Task: Look for space in Botucatu, Brazil from 9th June, 2023 to 16th June, 2023 for 2 adults in price range Rs.8000 to Rs.16000. Place can be entire place with 2 bedrooms having 2 beds and 1 bathroom. Property type can be house, flat, guest house. Booking option can be shelf check-in. Required host language is Spanish.
Action: Mouse moved to (559, 105)
Screenshot: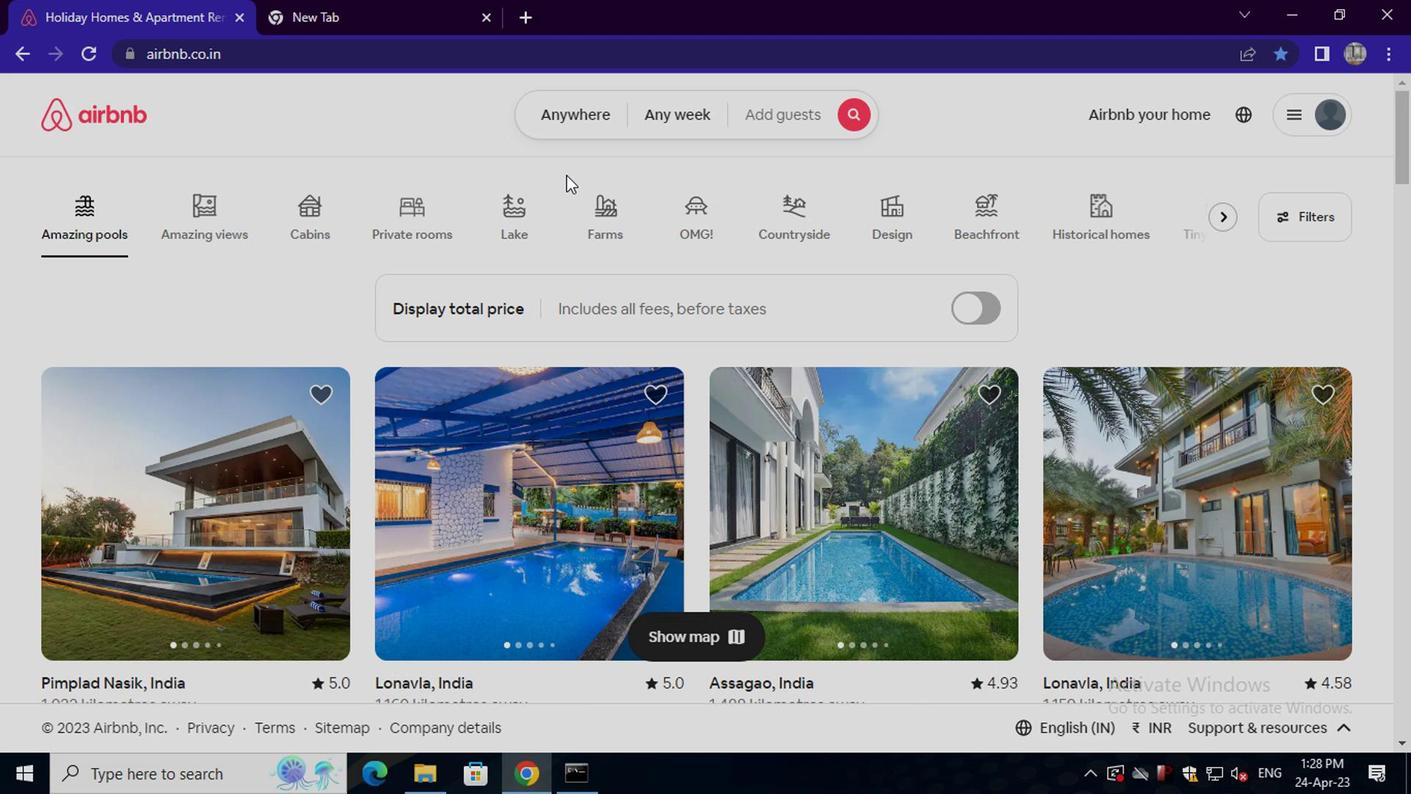 
Action: Mouse pressed left at (559, 105)
Screenshot: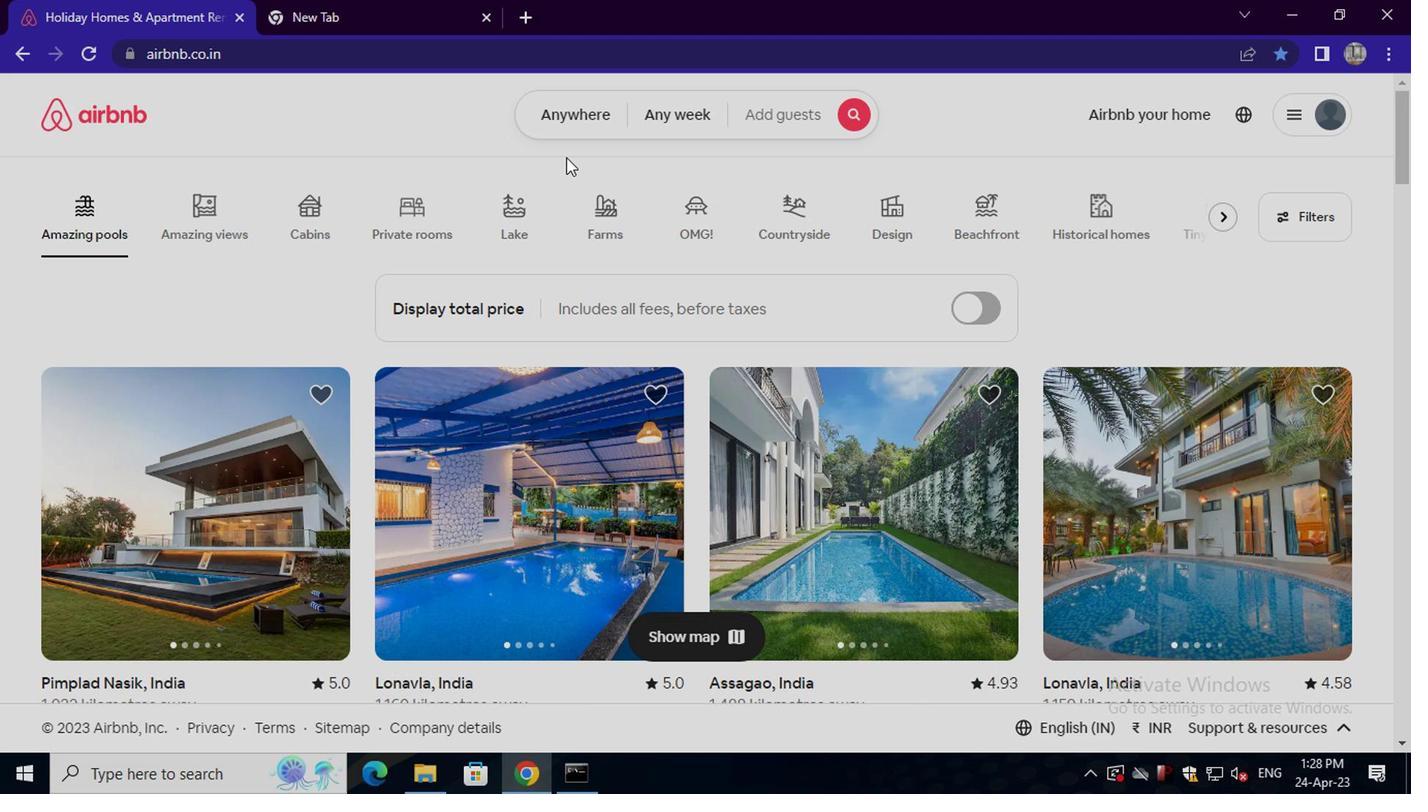 
Action: Mouse moved to (406, 188)
Screenshot: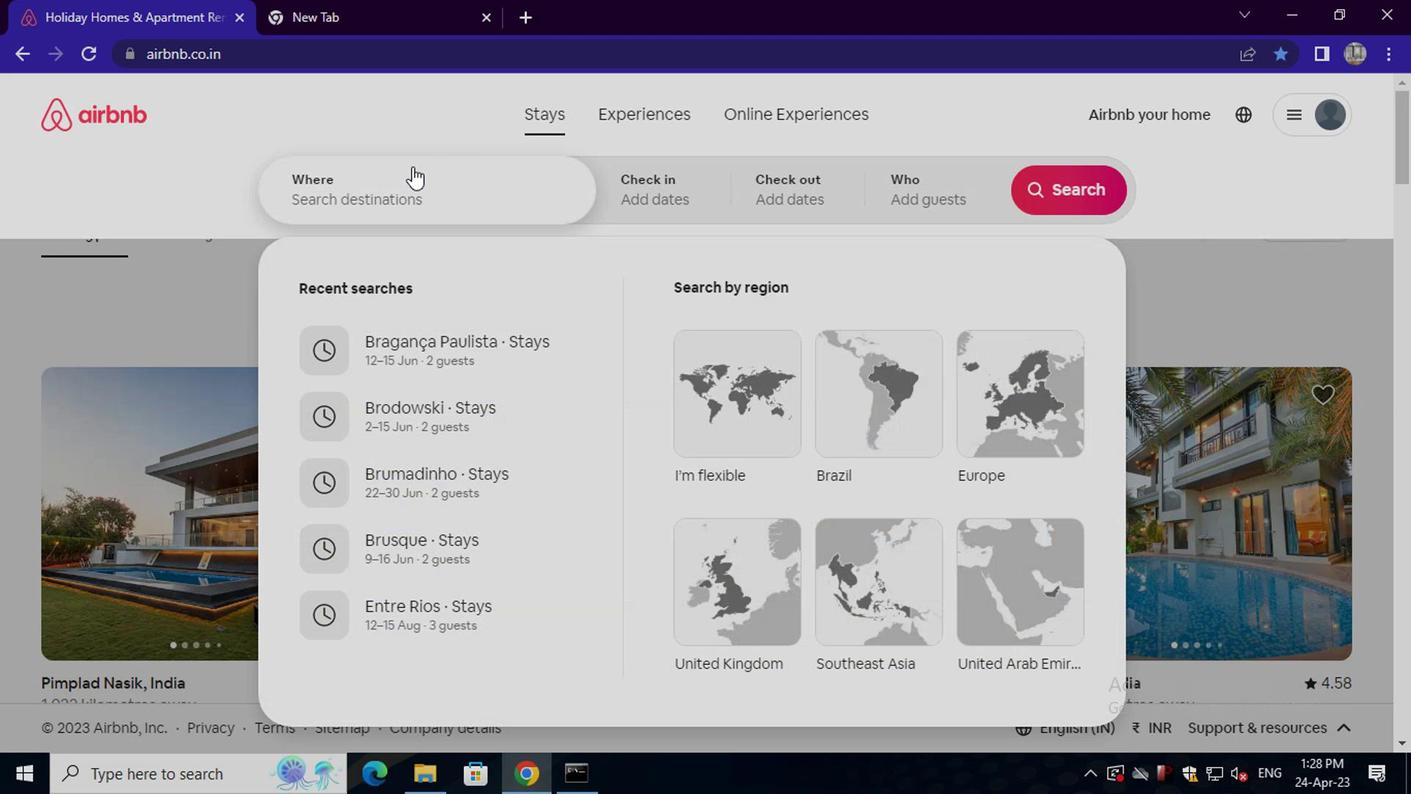 
Action: Mouse pressed left at (406, 188)
Screenshot: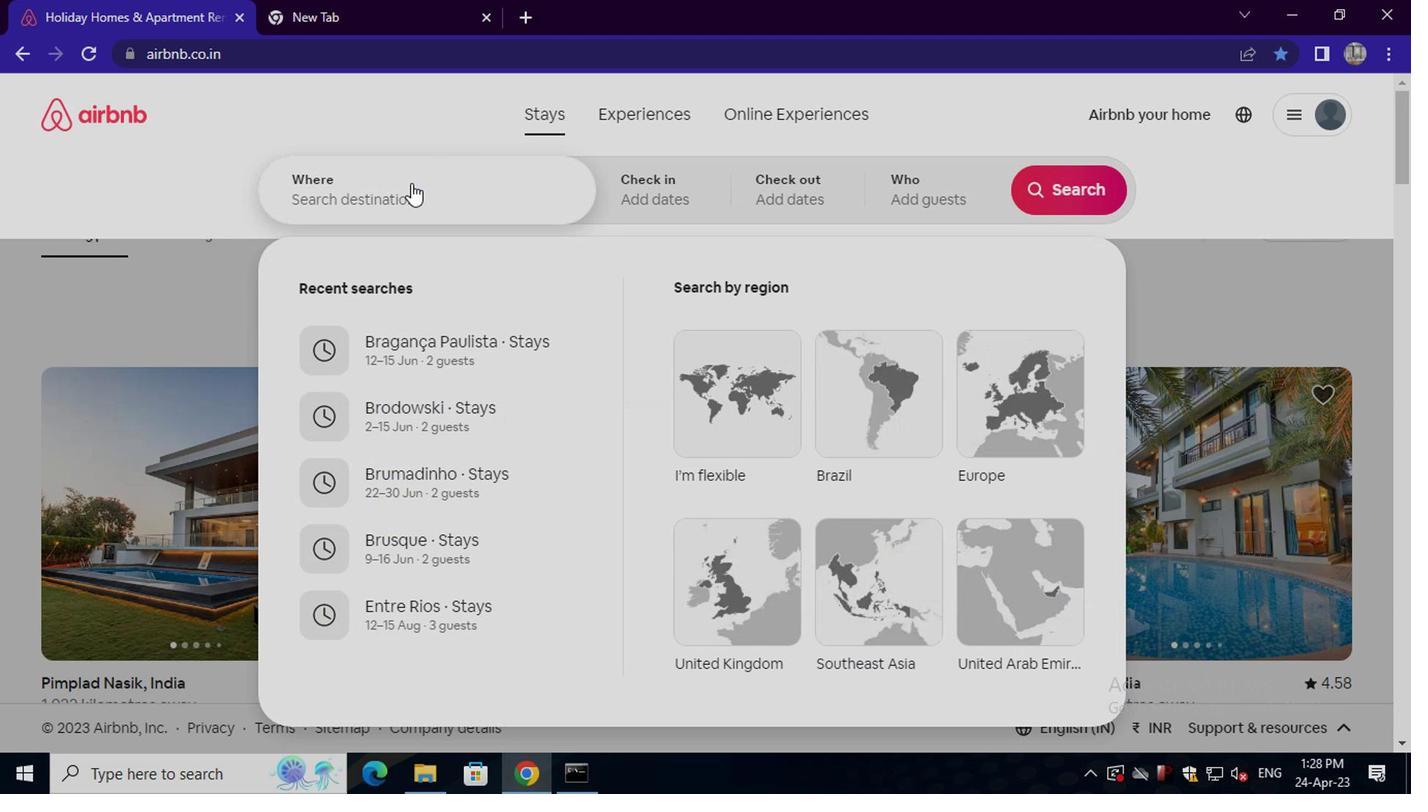 
Action: Mouse moved to (405, 189)
Screenshot: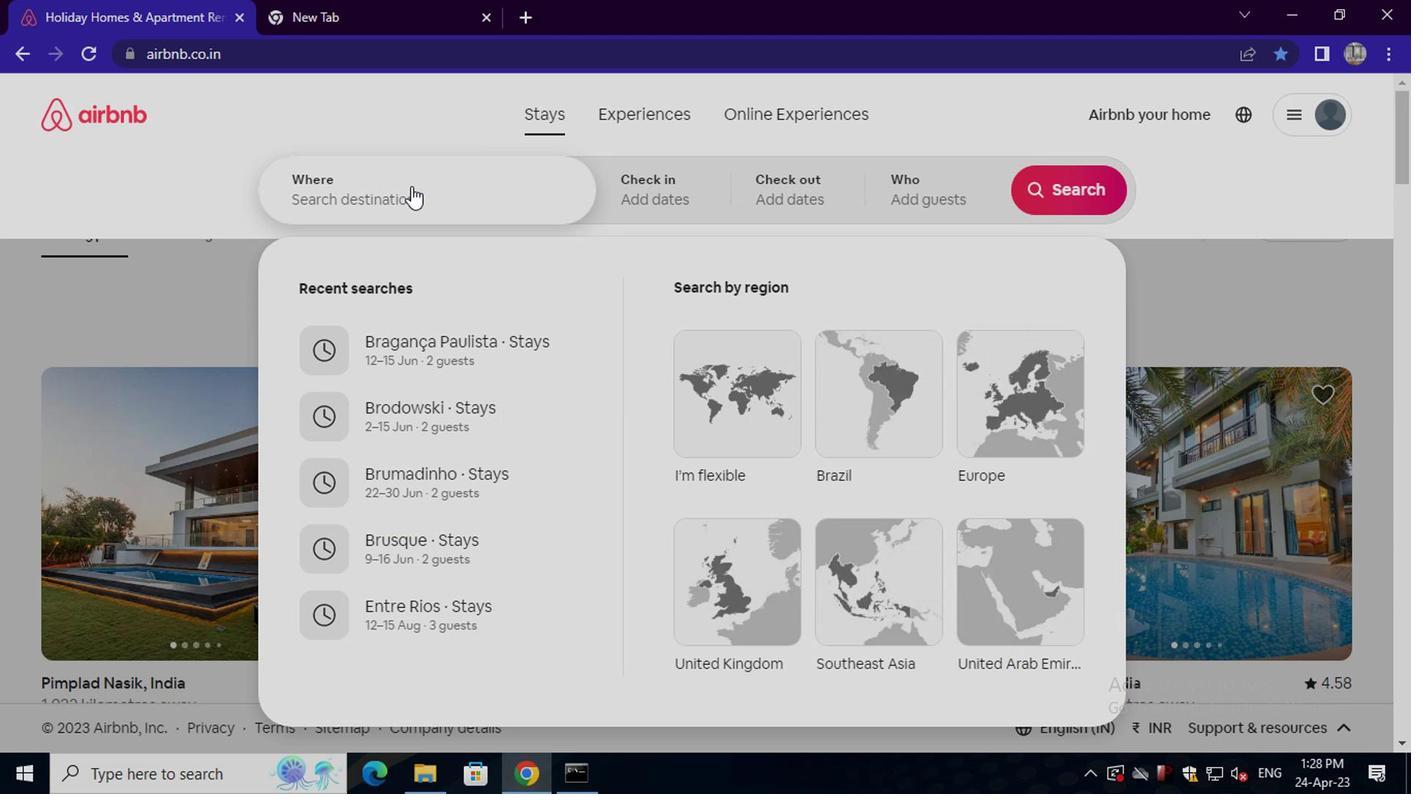
Action: Key pressed botucatu,<Key.space>brazil<Key.enter>
Screenshot: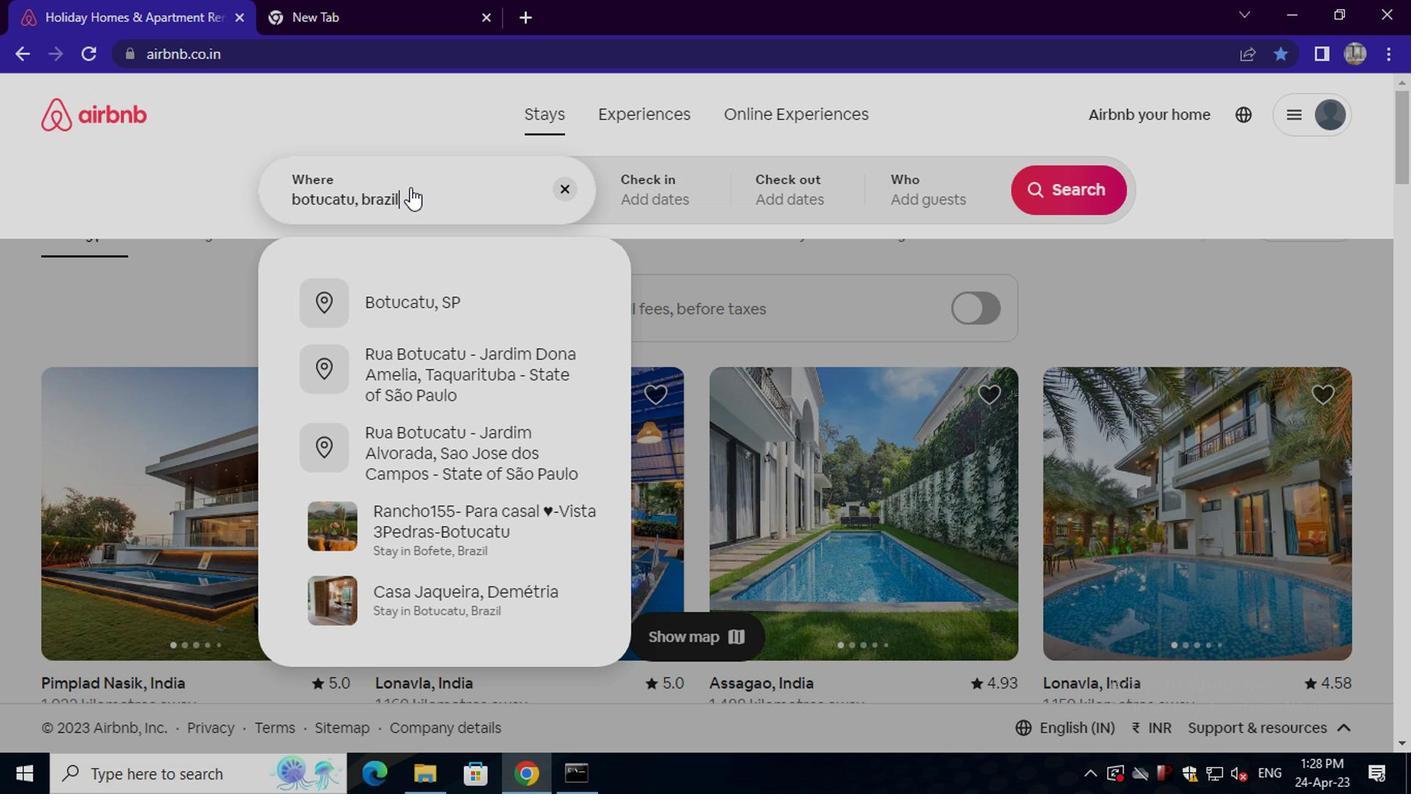
Action: Mouse moved to (1061, 361)
Screenshot: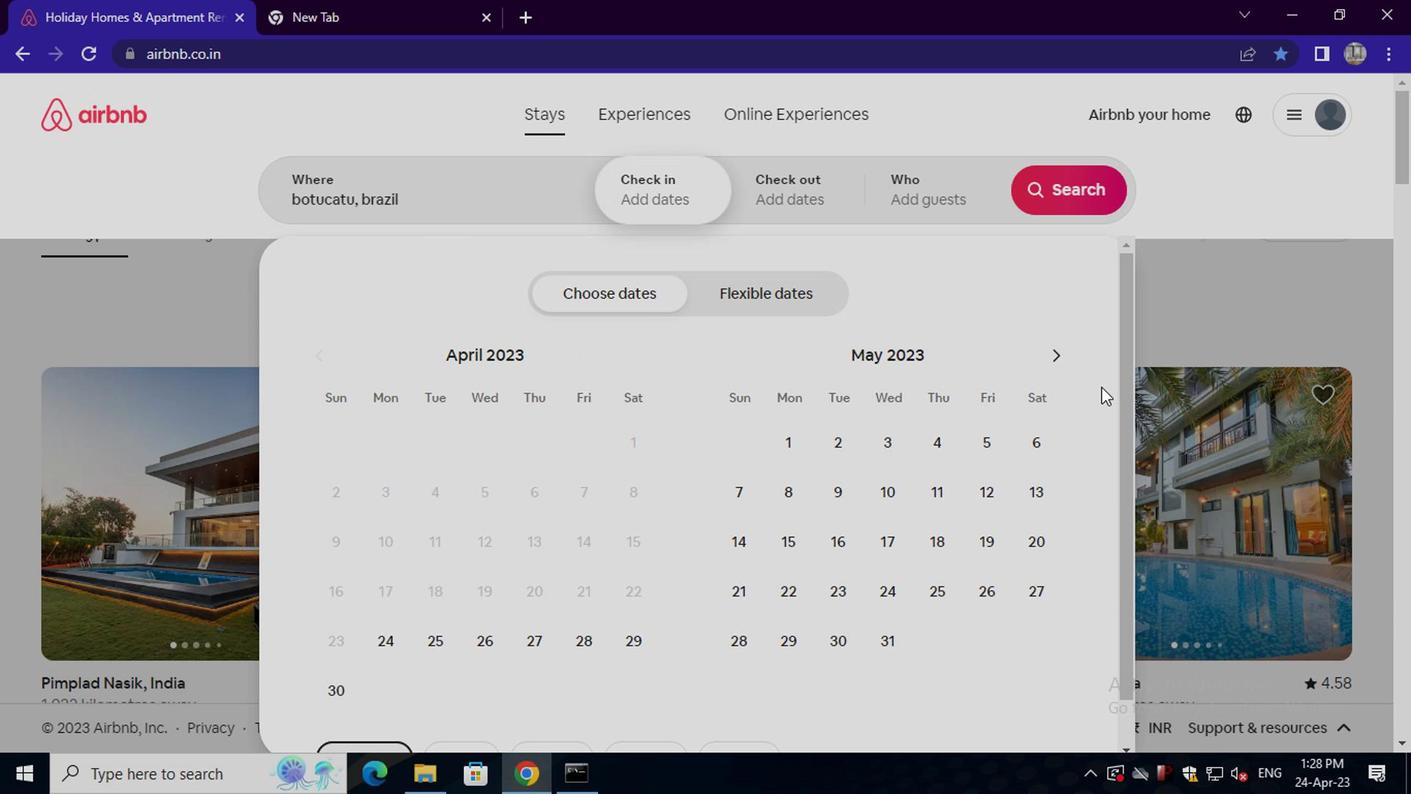 
Action: Mouse pressed left at (1061, 361)
Screenshot: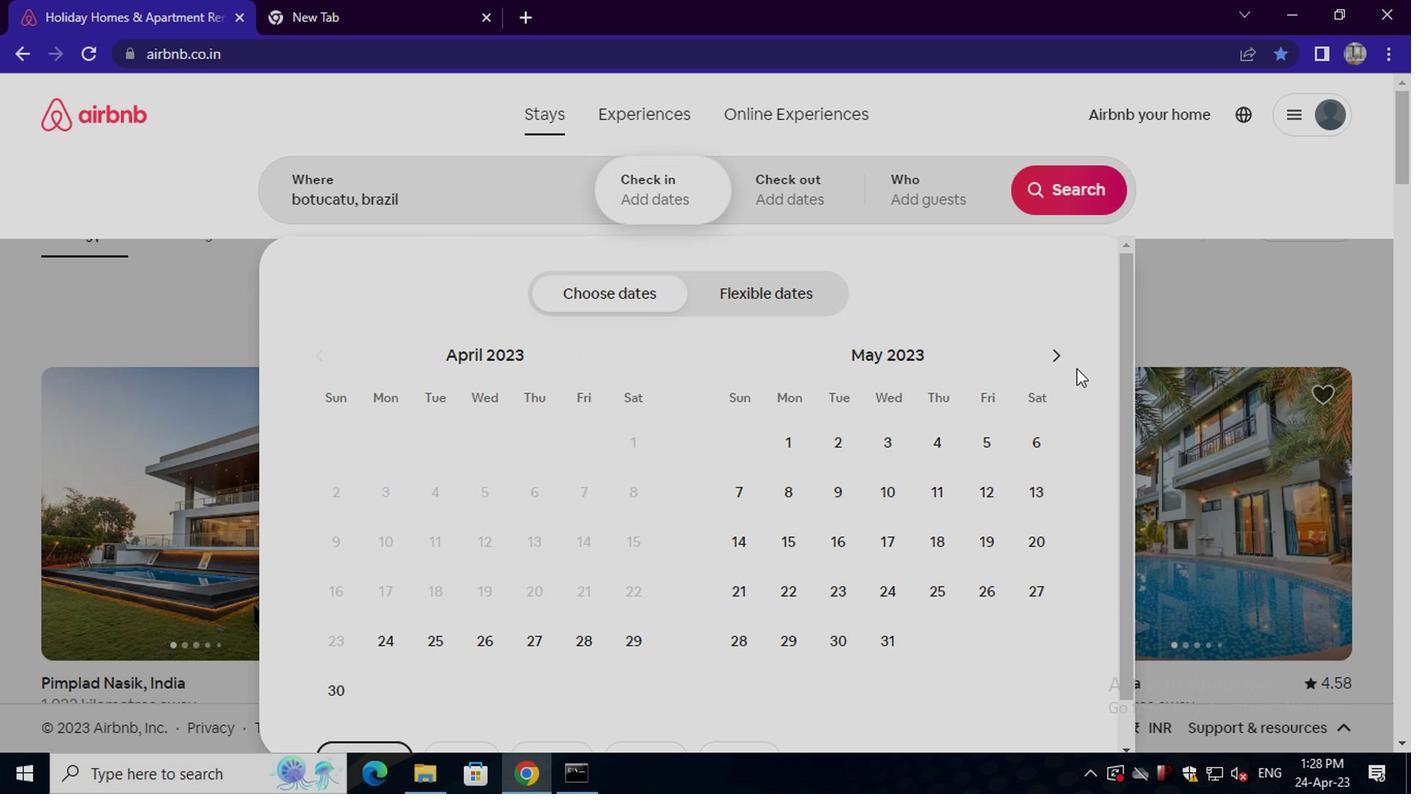 
Action: Mouse moved to (988, 485)
Screenshot: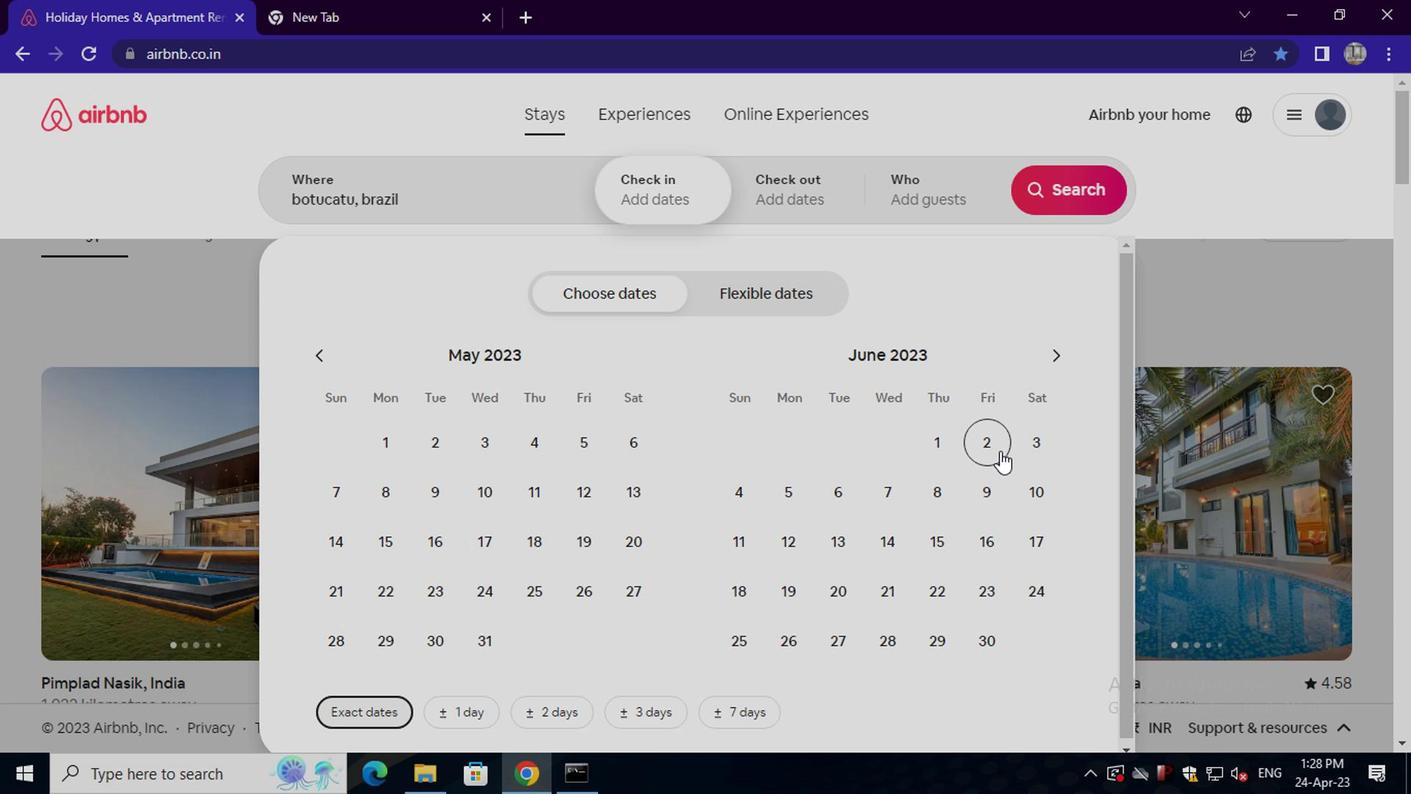 
Action: Mouse pressed left at (988, 485)
Screenshot: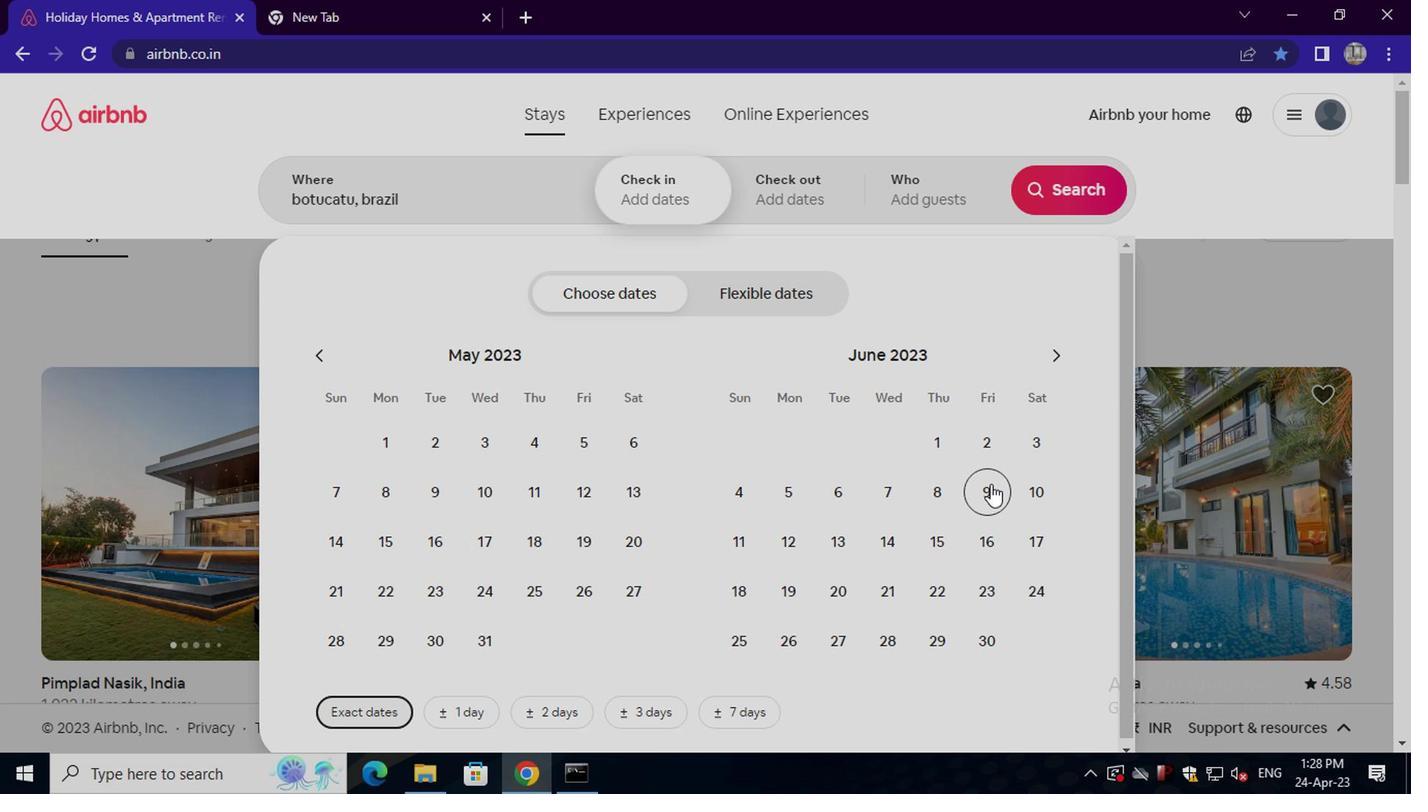 
Action: Mouse moved to (983, 537)
Screenshot: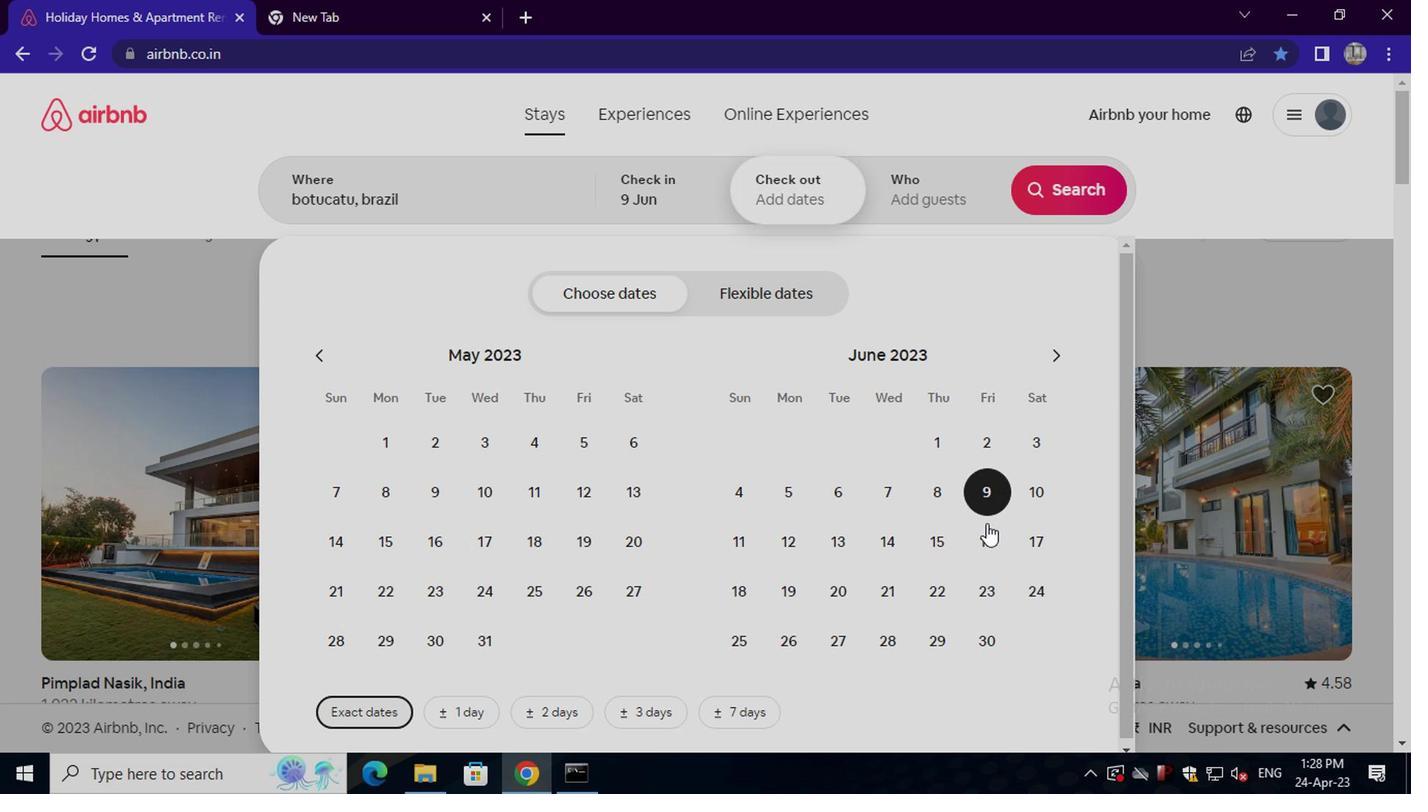 
Action: Mouse pressed left at (983, 537)
Screenshot: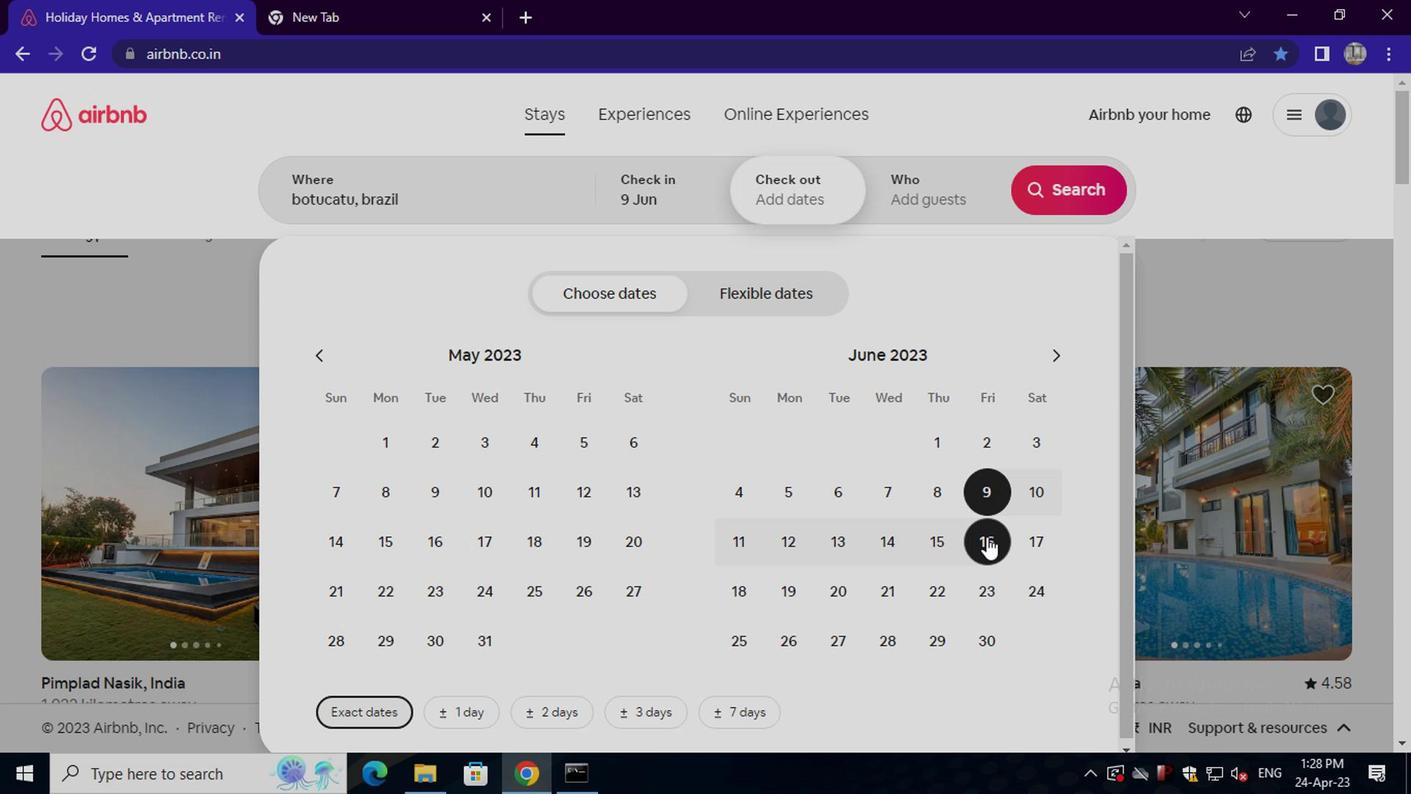 
Action: Mouse moved to (934, 179)
Screenshot: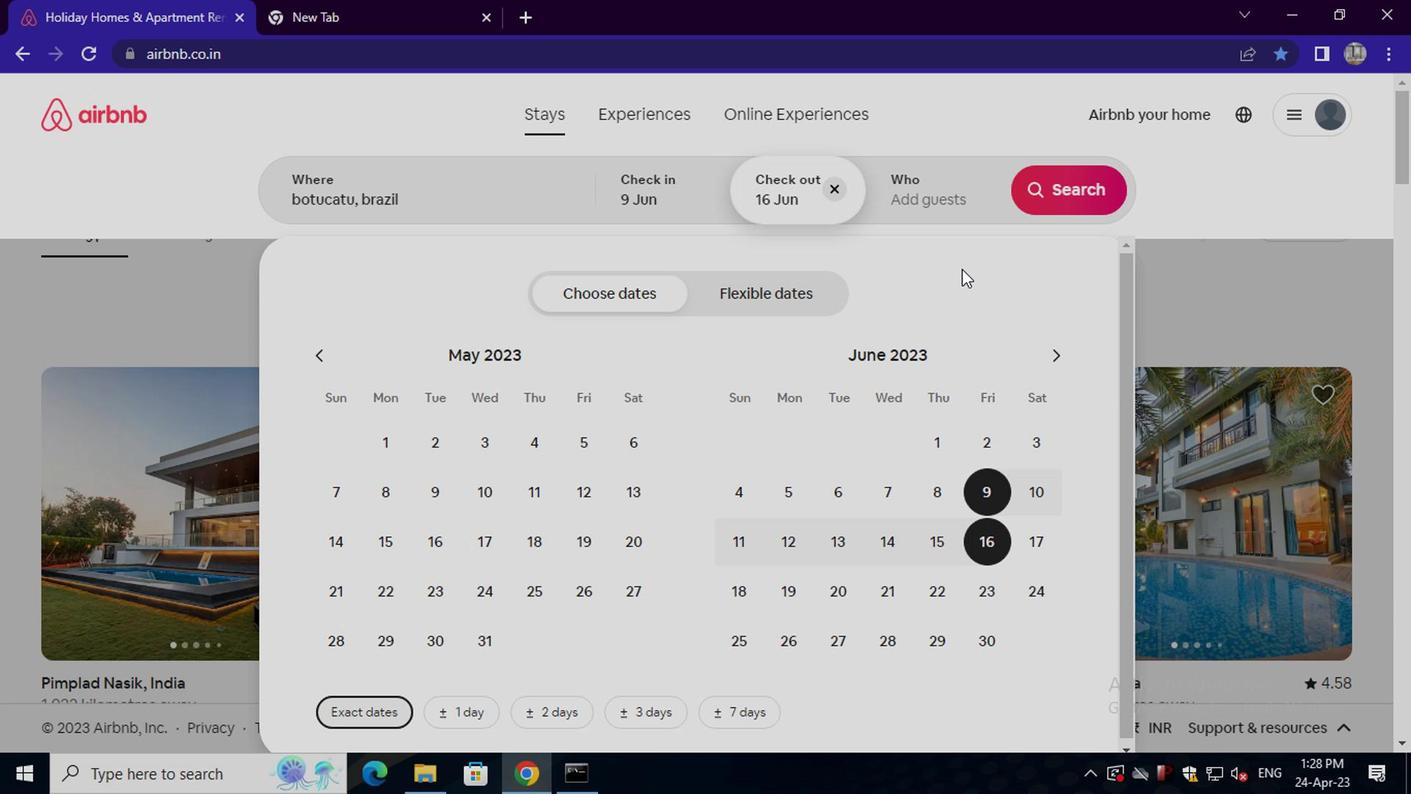 
Action: Mouse pressed left at (934, 179)
Screenshot: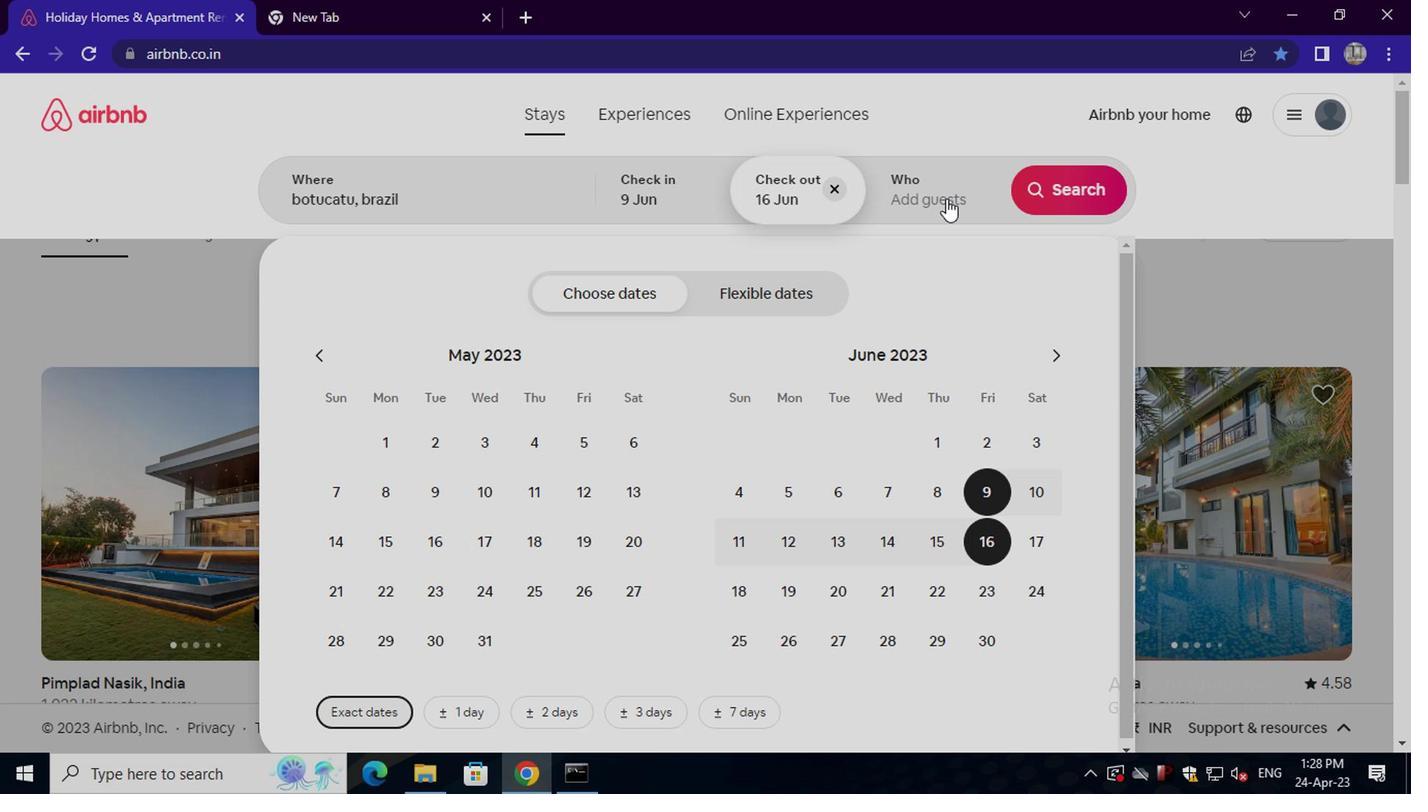 
Action: Mouse moved to (1073, 295)
Screenshot: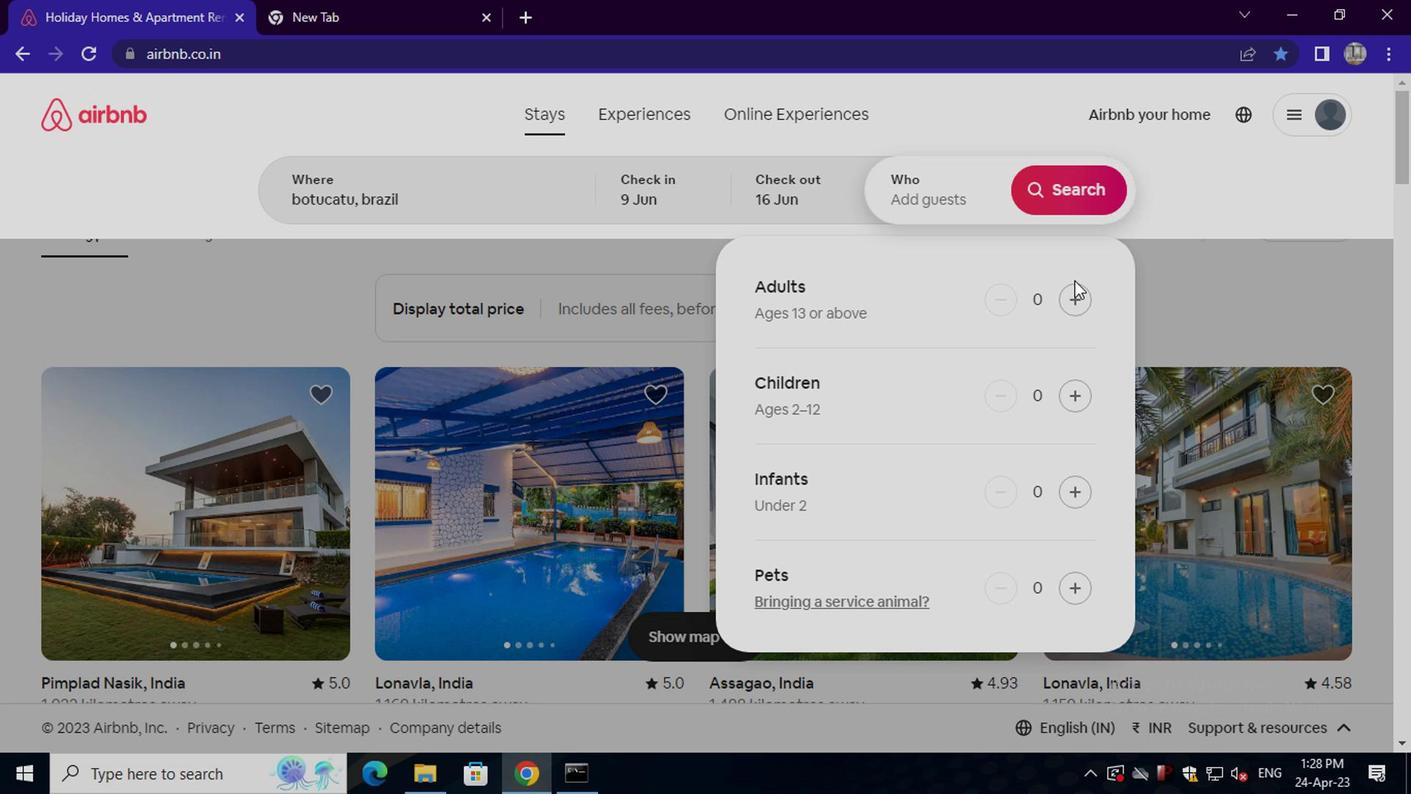 
Action: Mouse pressed left at (1073, 295)
Screenshot: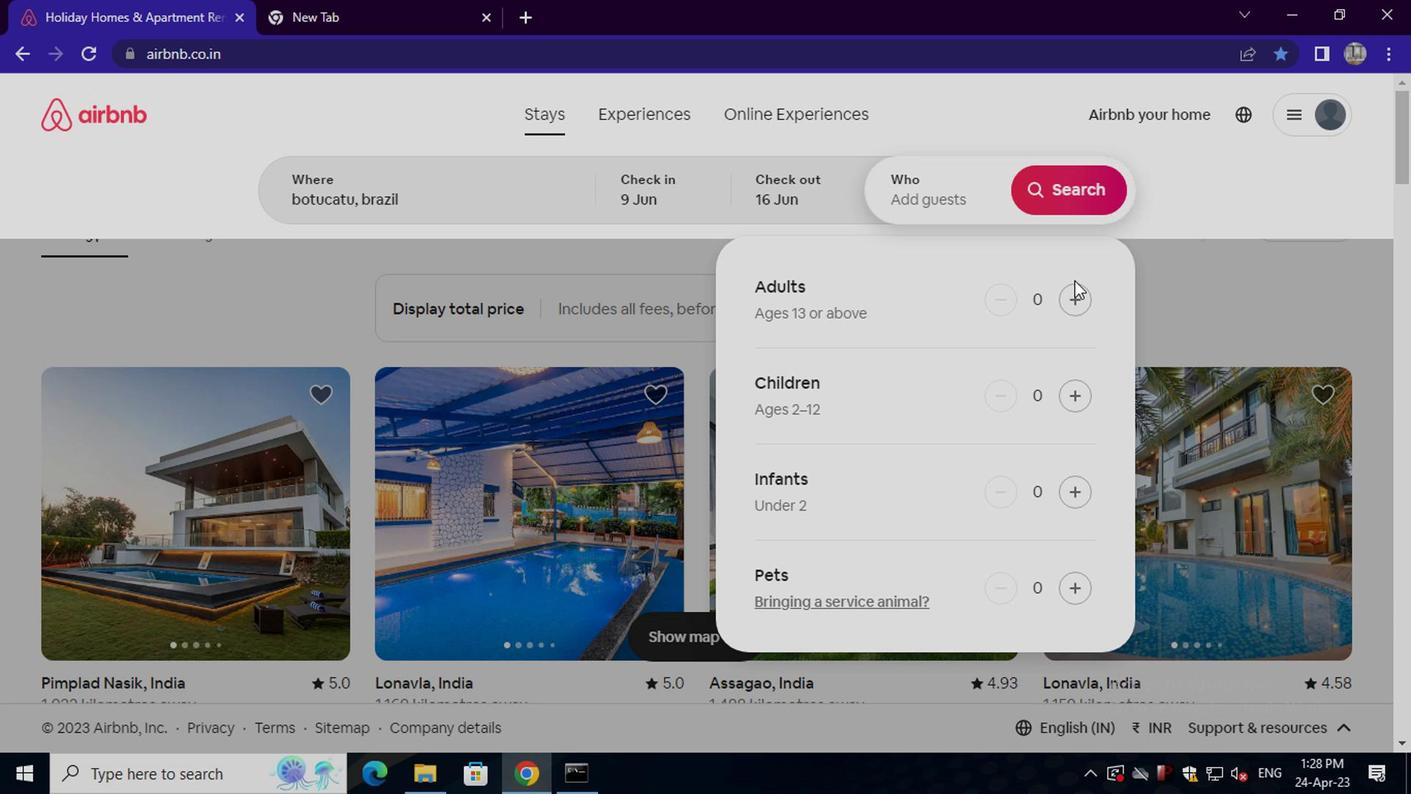 
Action: Mouse pressed left at (1073, 295)
Screenshot: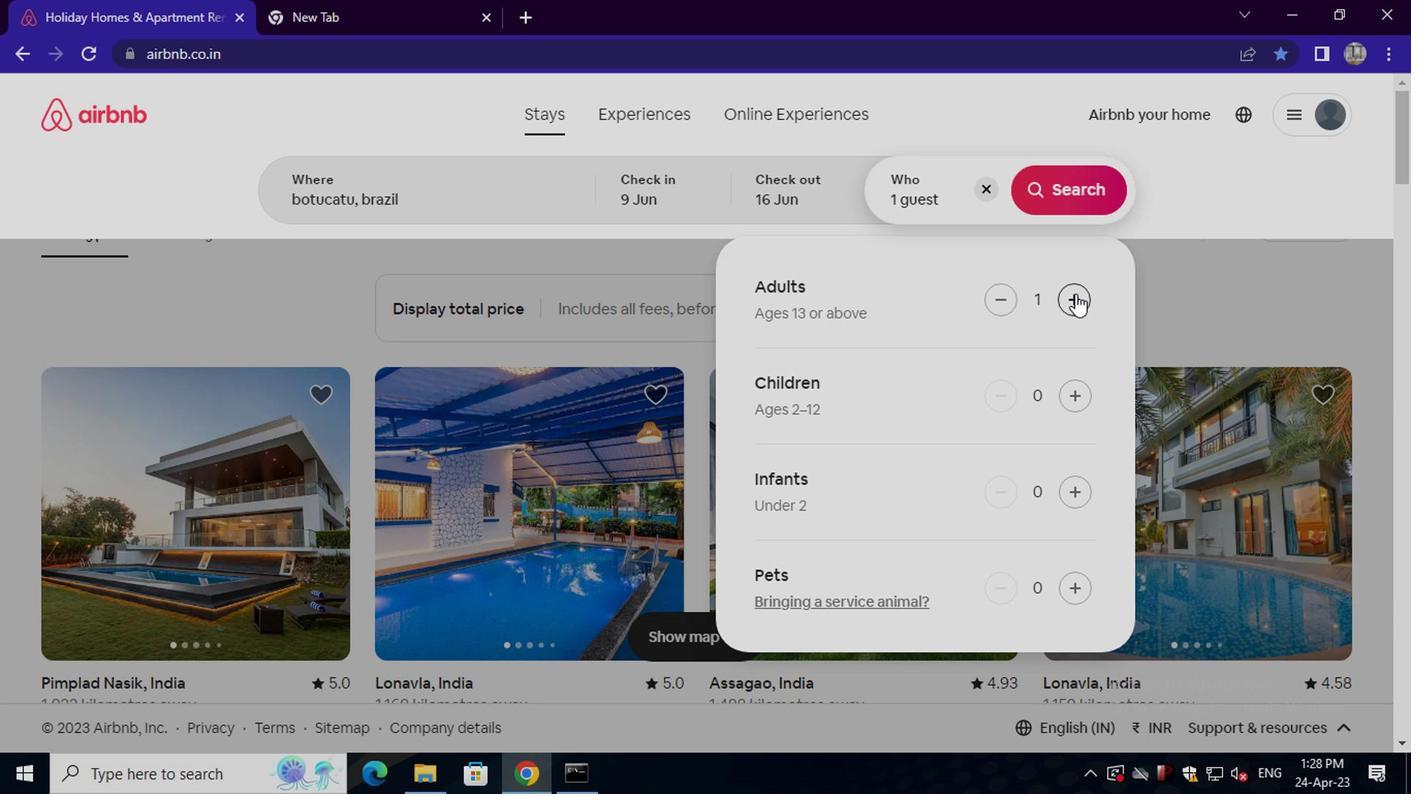 
Action: Mouse moved to (1062, 201)
Screenshot: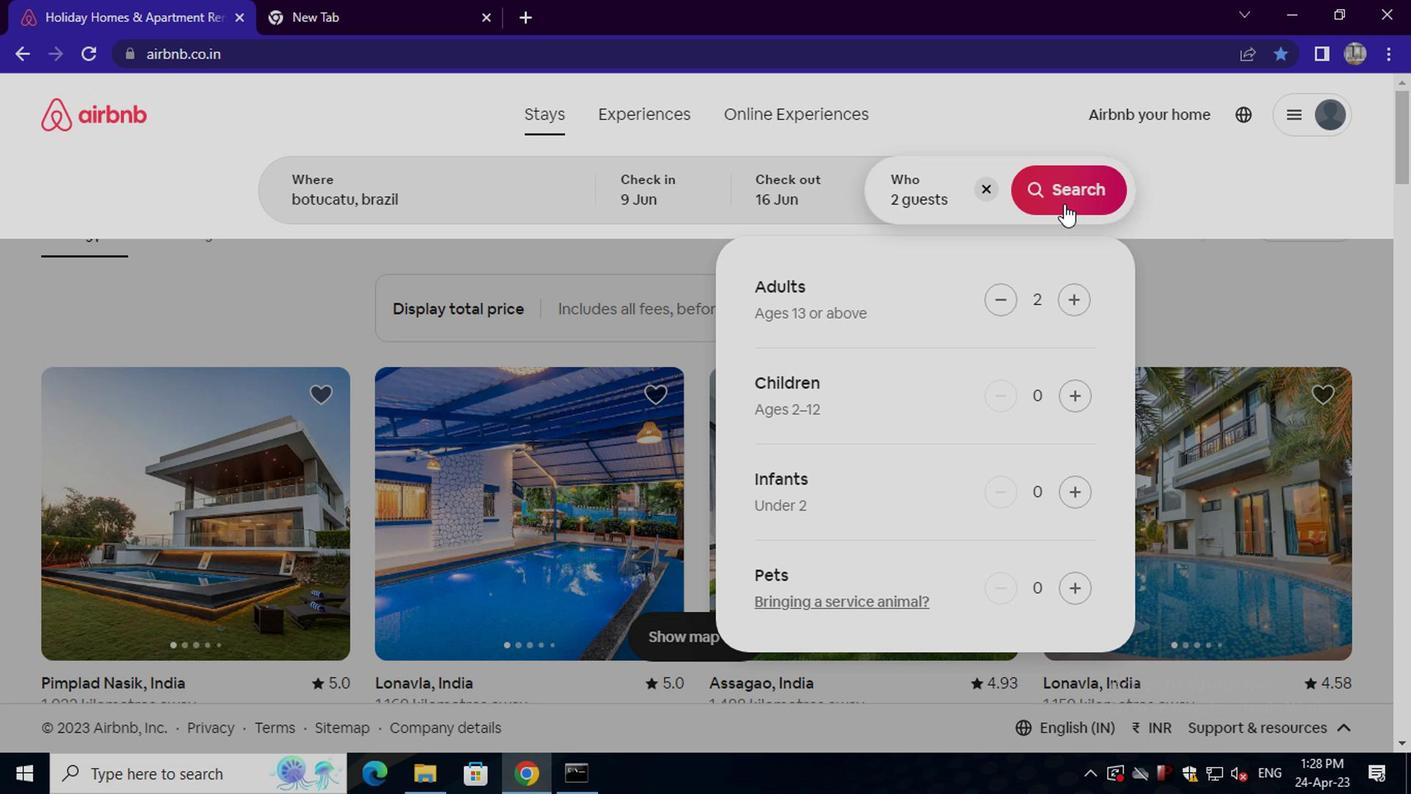 
Action: Mouse pressed left at (1062, 201)
Screenshot: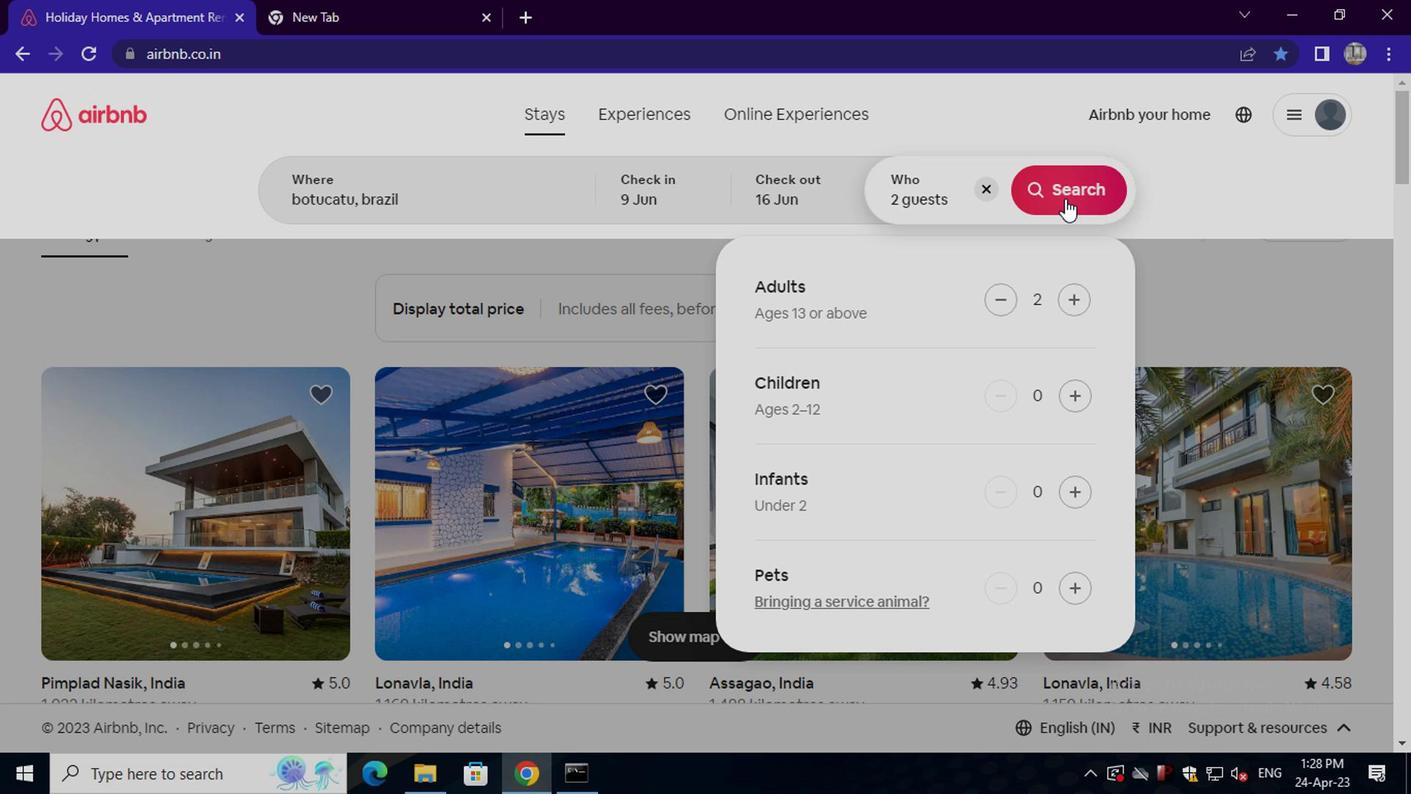 
Action: Mouse moved to (1281, 213)
Screenshot: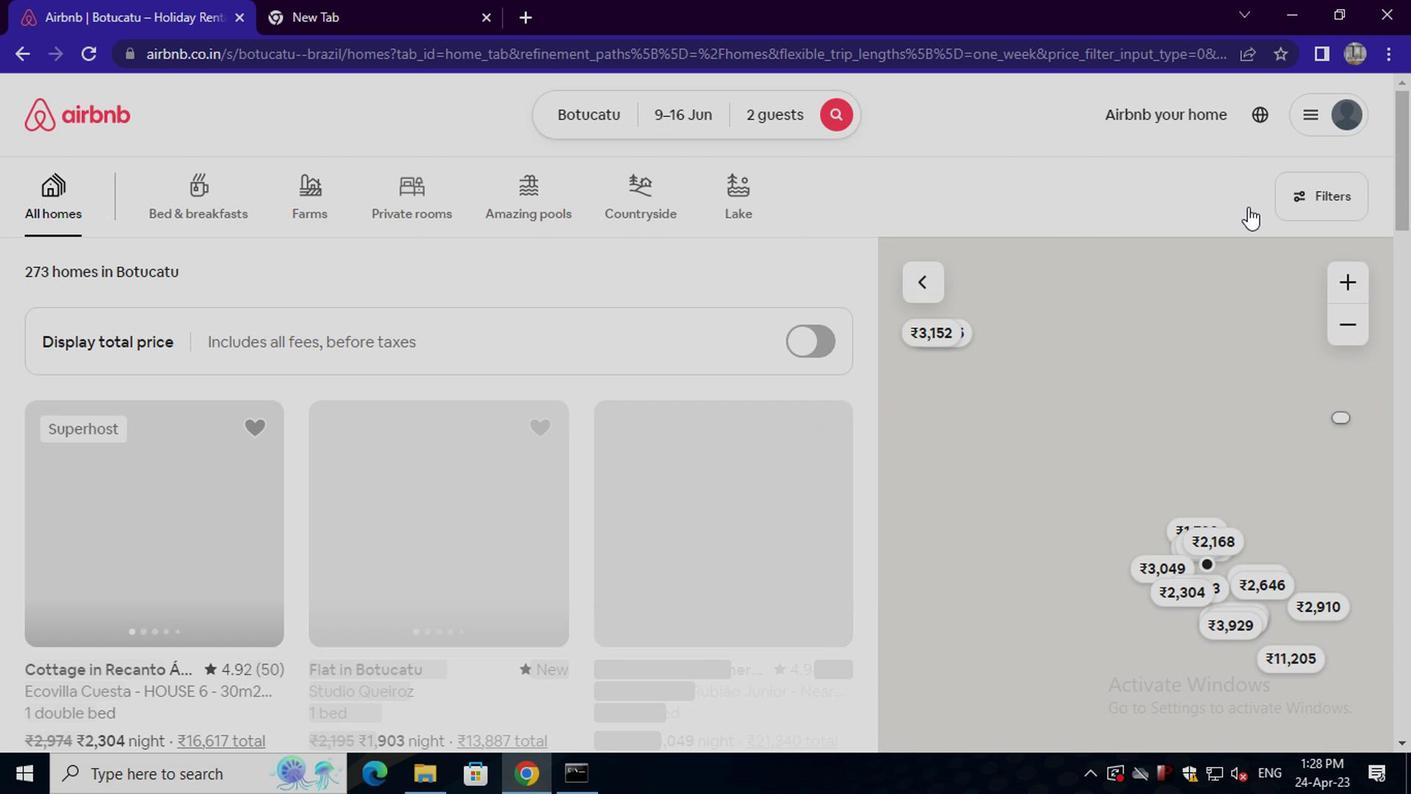 
Action: Mouse pressed left at (1281, 213)
Screenshot: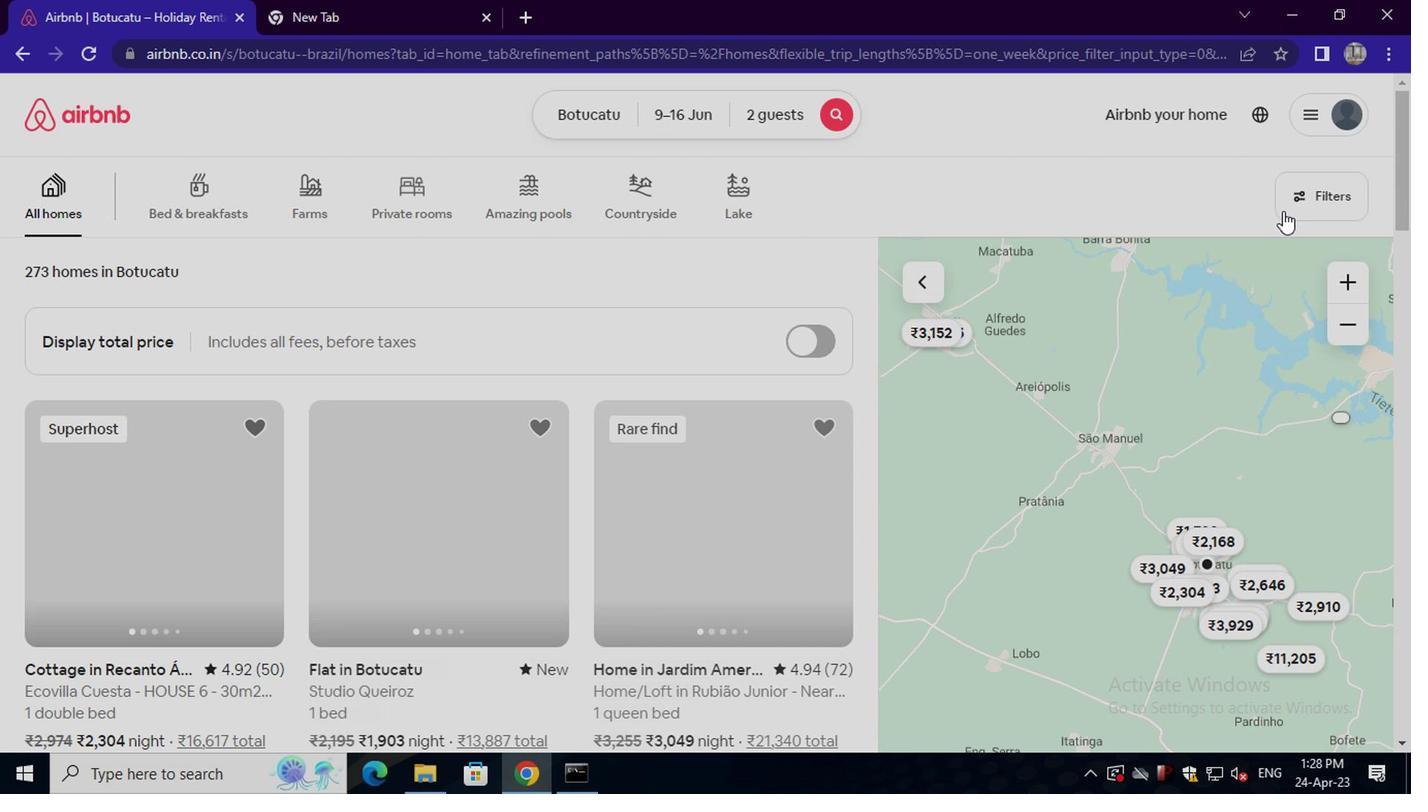 
Action: Mouse moved to (513, 451)
Screenshot: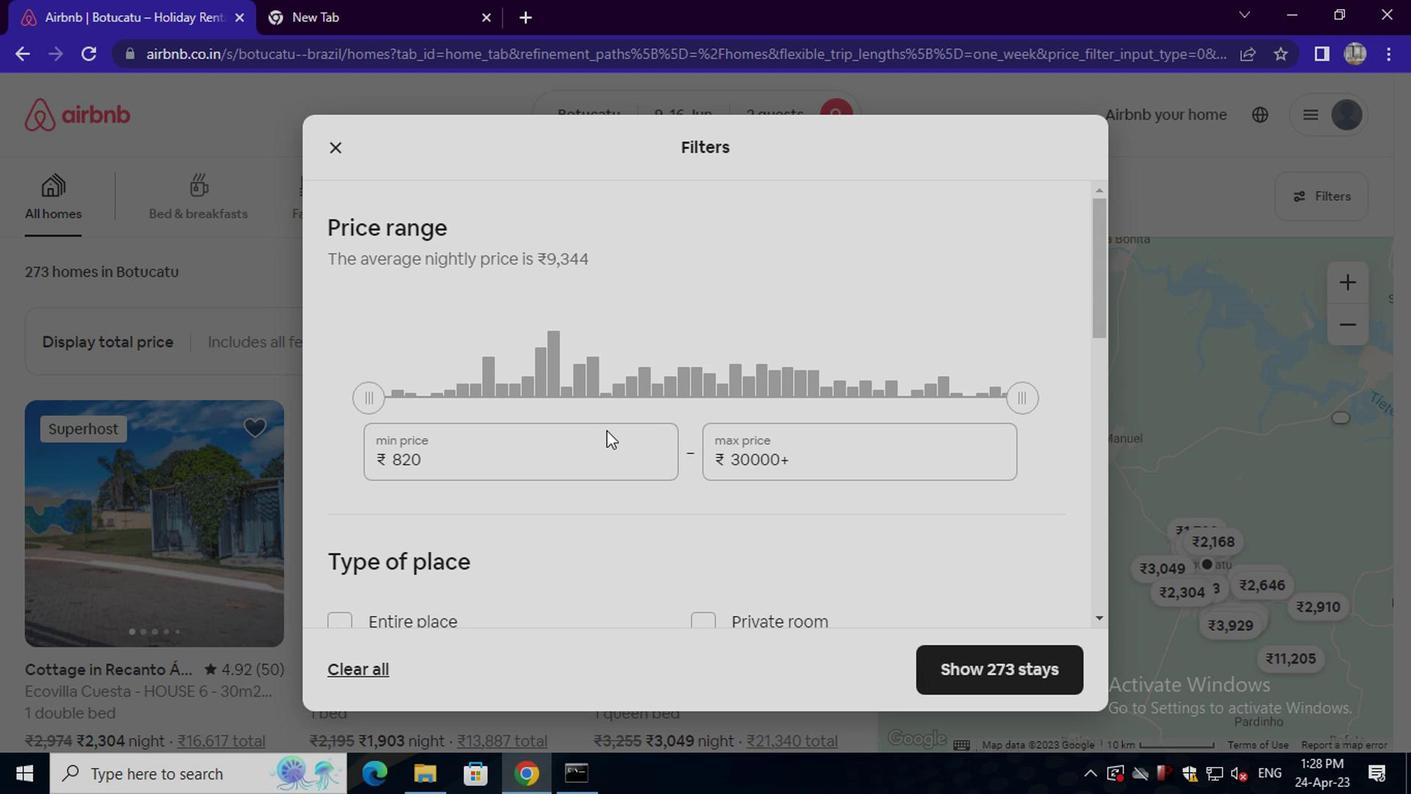 
Action: Mouse pressed left at (513, 451)
Screenshot: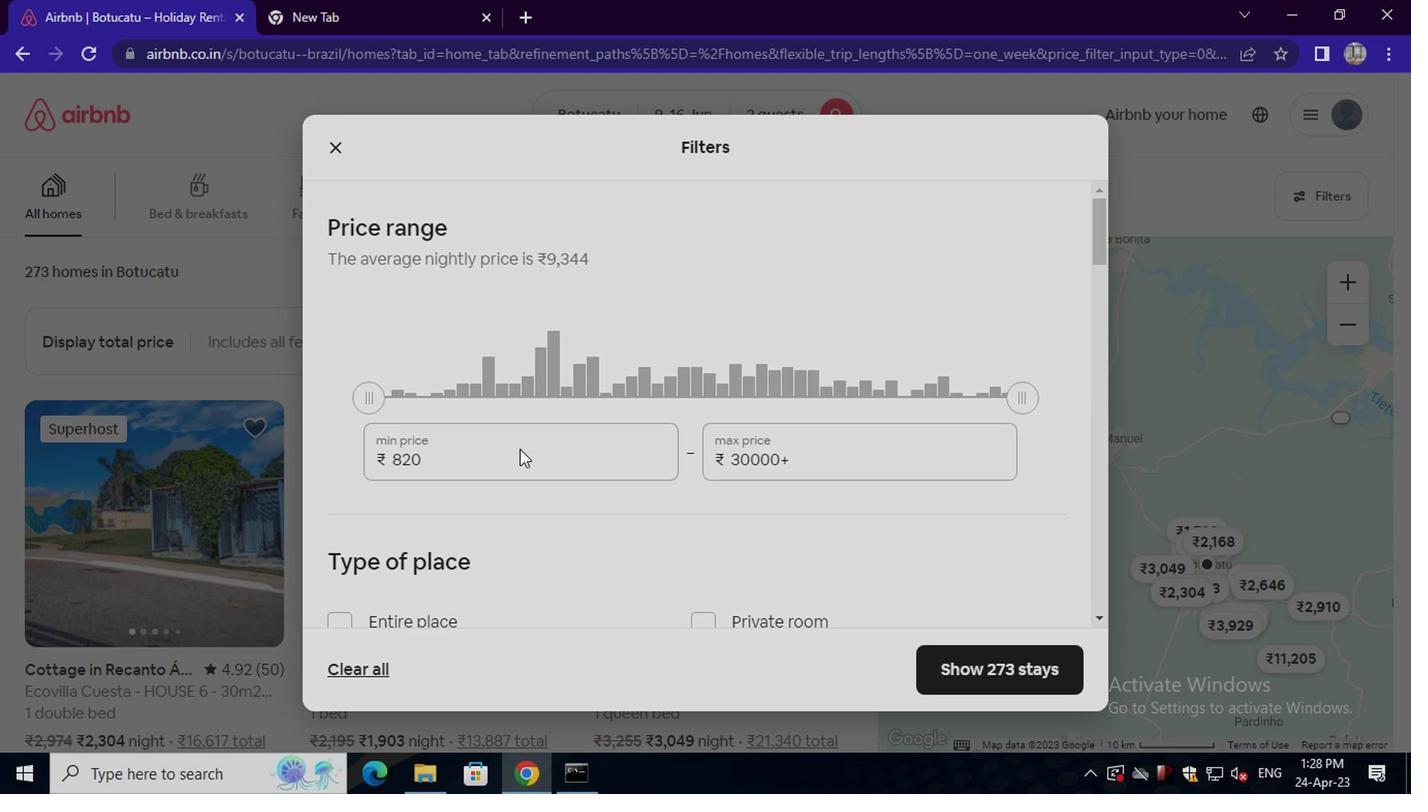 
Action: Key pressed <Key.backspace><Key.backspace><Key.backspace><Key.backspace><Key.backspace><Key.backspace><Key.backspace><Key.backspace><Key.backspace><Key.backspace><Key.backspace>8000
Screenshot: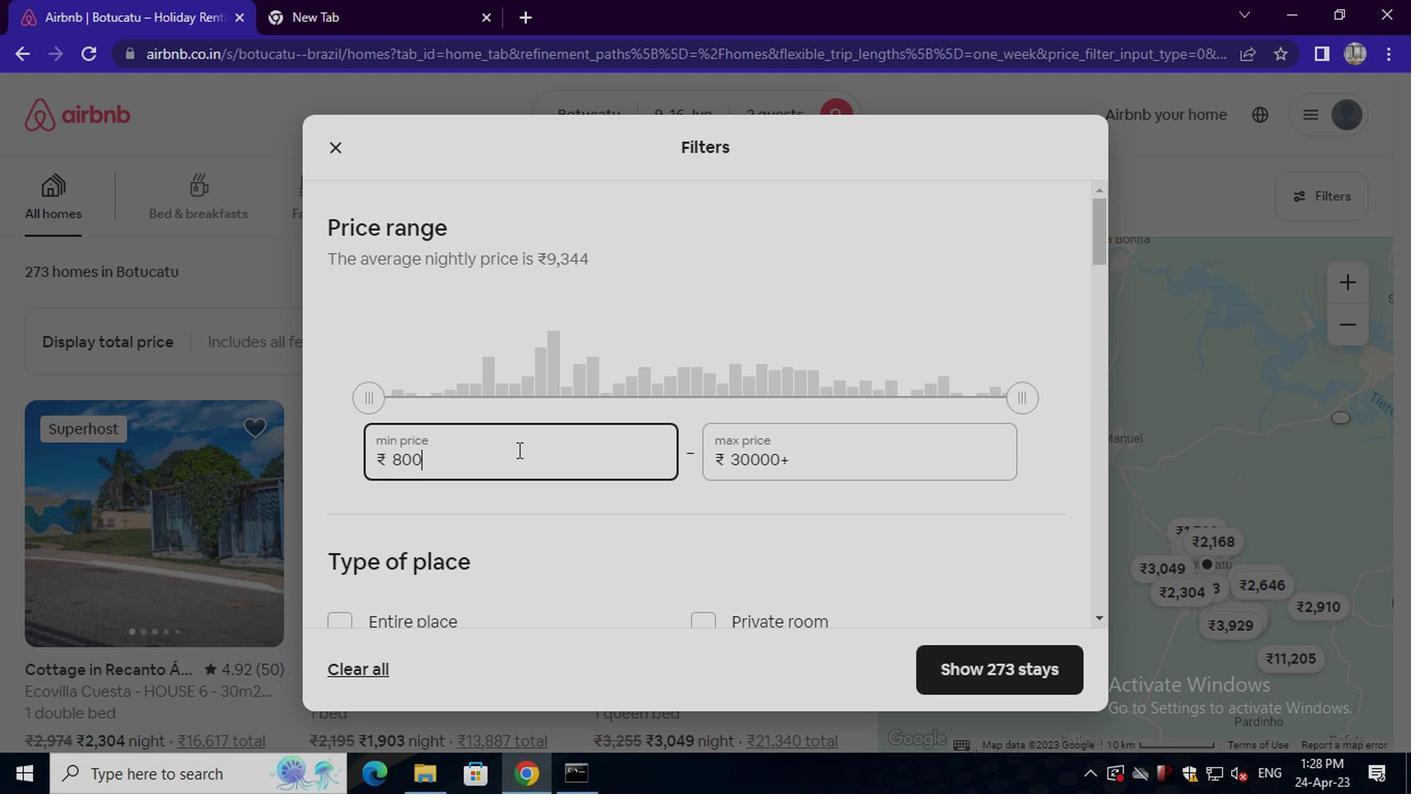 
Action: Mouse moved to (799, 457)
Screenshot: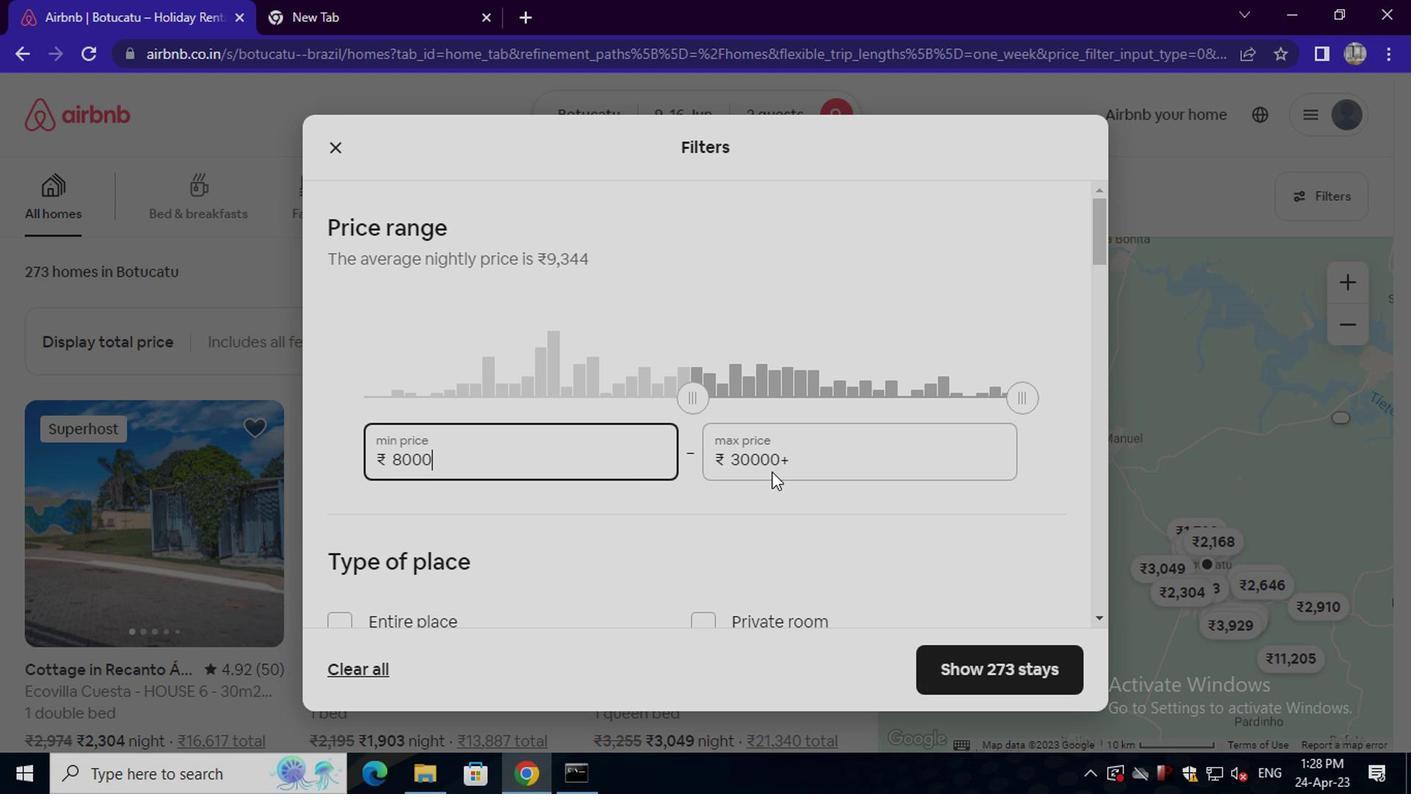 
Action: Mouse pressed left at (799, 457)
Screenshot: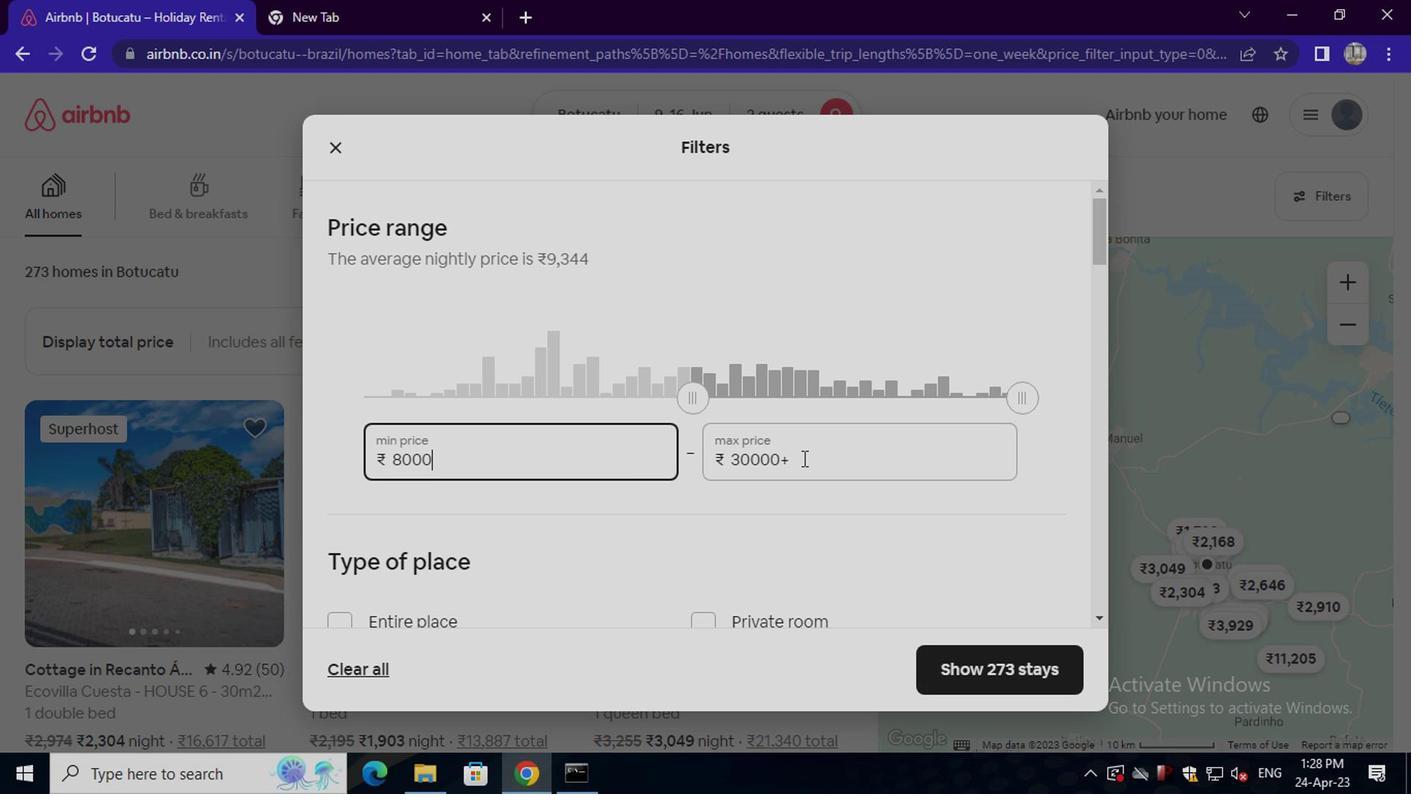 
Action: Mouse moved to (789, 461)
Screenshot: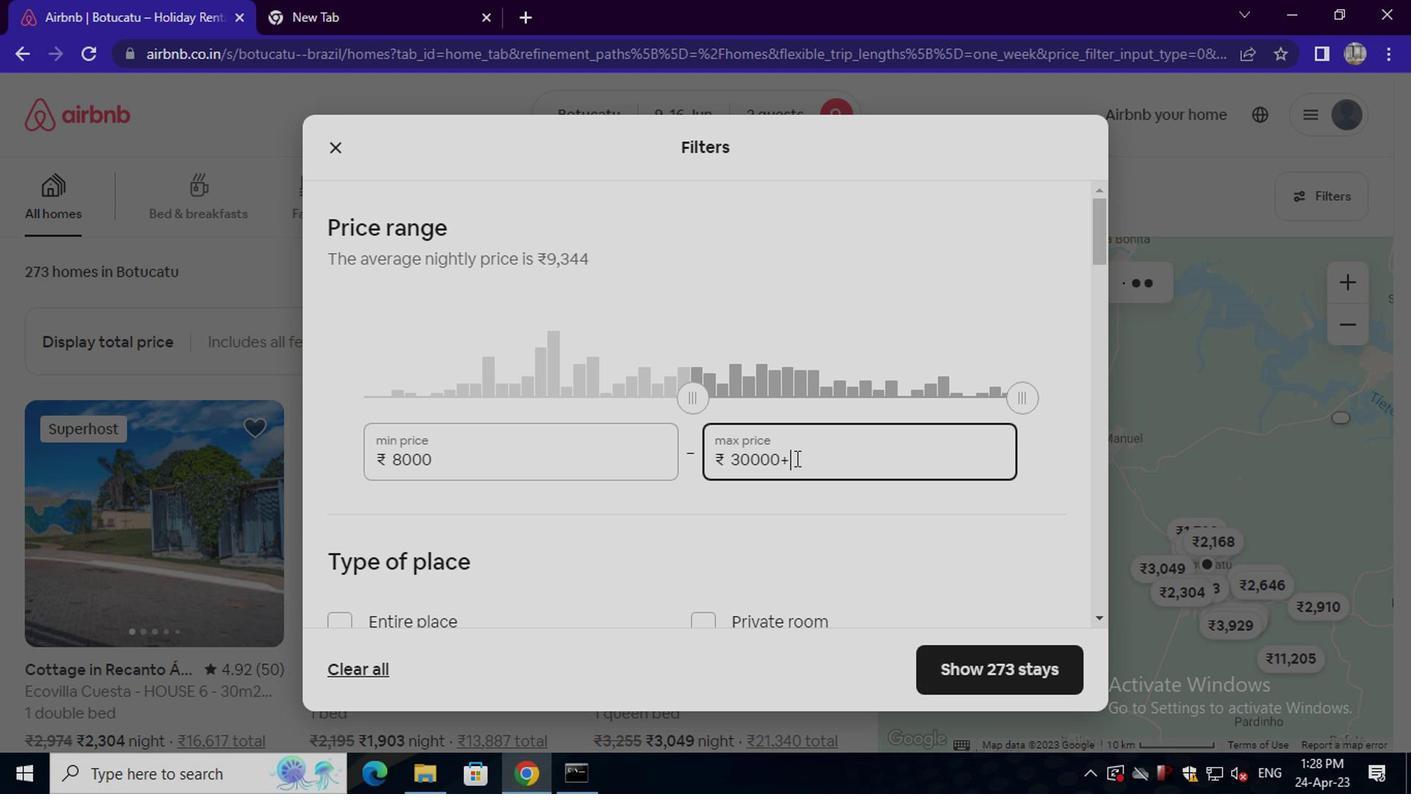 
Action: Key pressed <Key.backspace><Key.backspace><Key.backspace><Key.backspace><Key.backspace><Key.backspace><Key.backspace><Key.backspace><Key.backspace><Key.backspace><Key.backspace><Key.backspace>16000
Screenshot: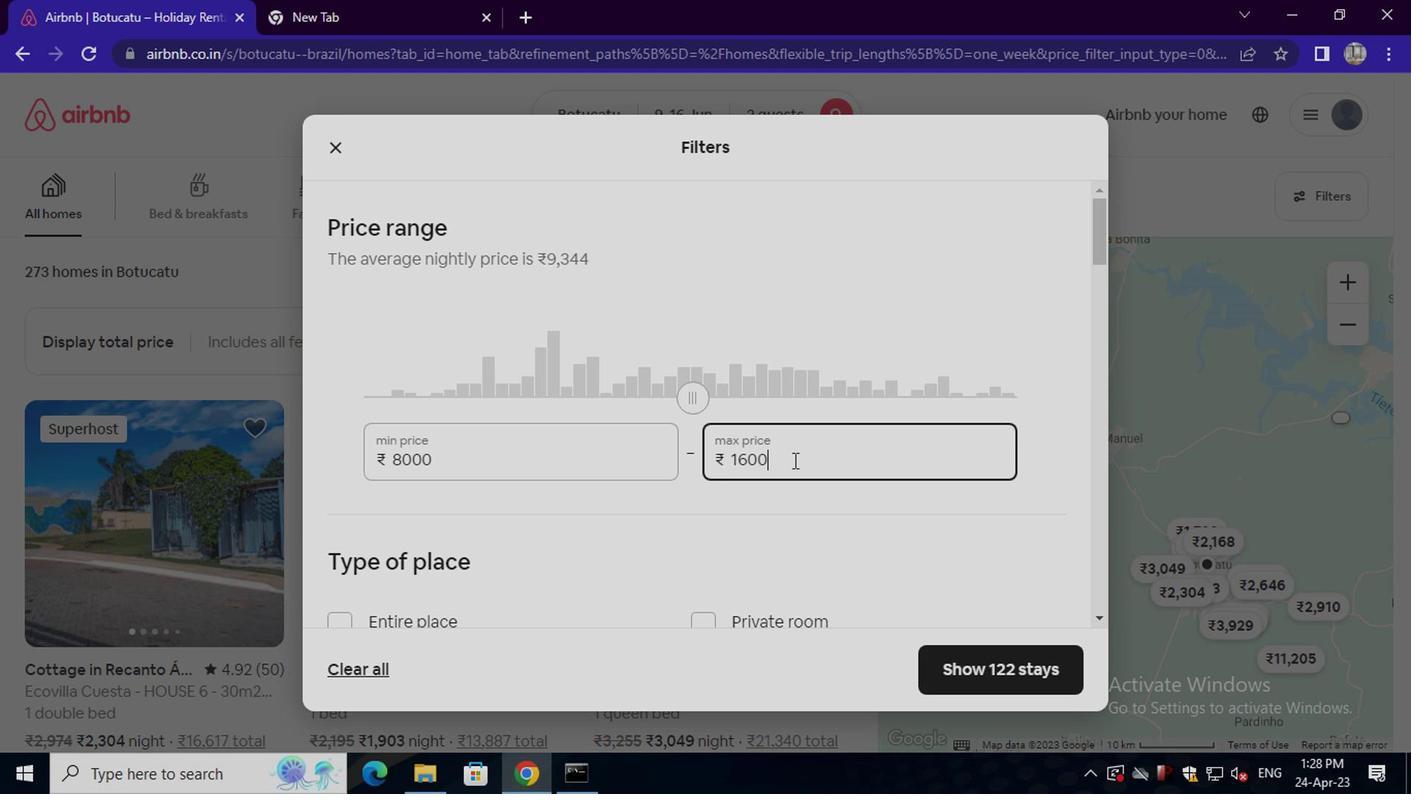 
Action: Mouse moved to (789, 469)
Screenshot: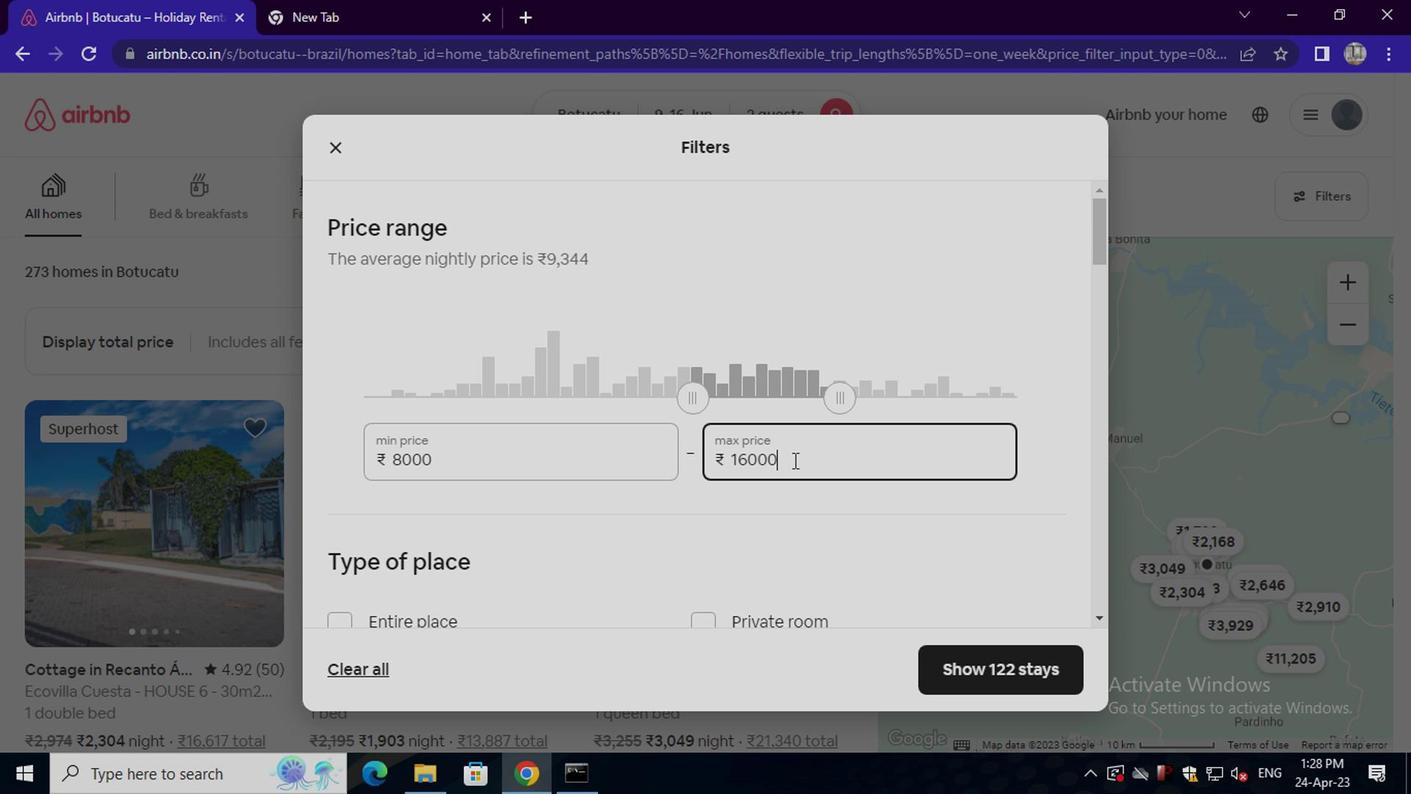 
Action: Mouse scrolled (789, 469) with delta (0, 0)
Screenshot: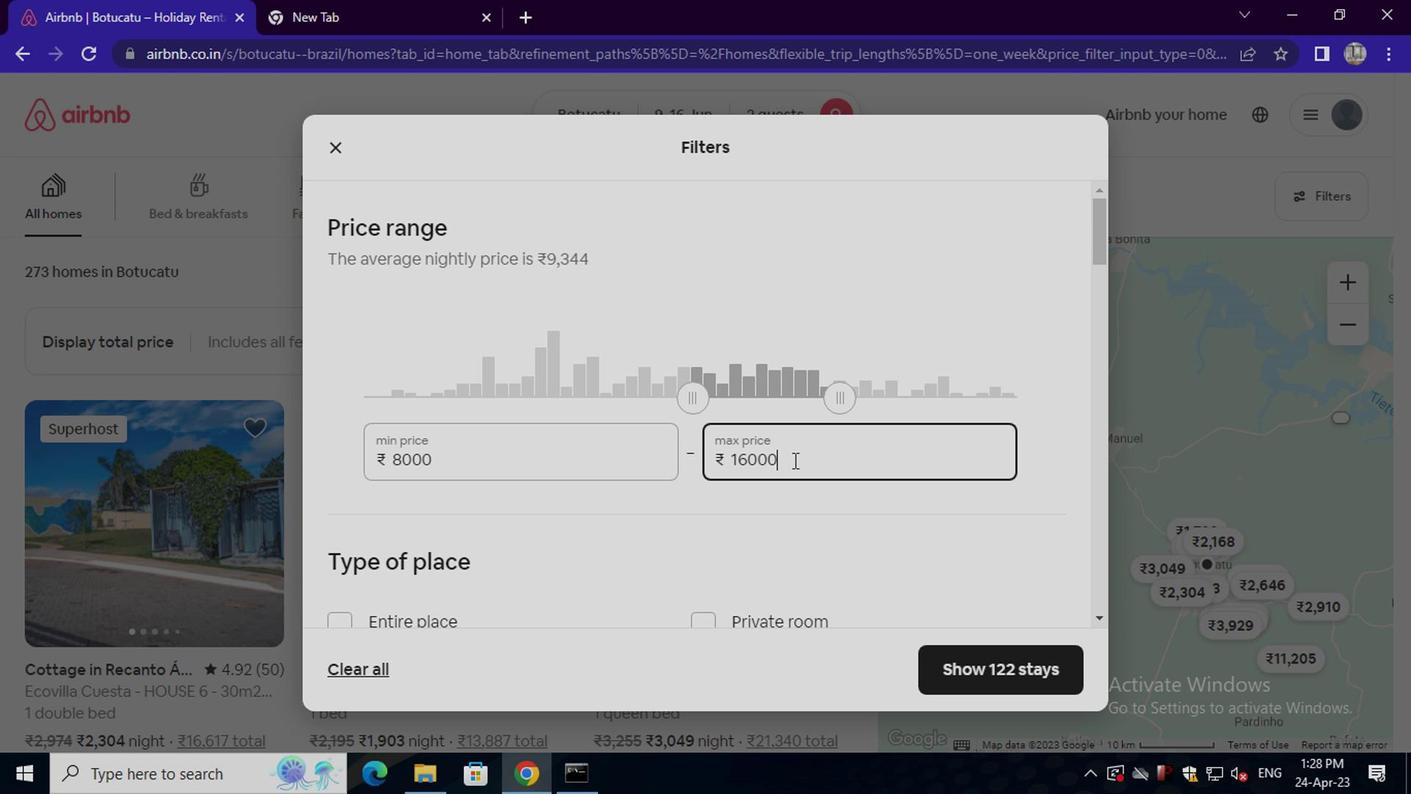
Action: Mouse moved to (427, 520)
Screenshot: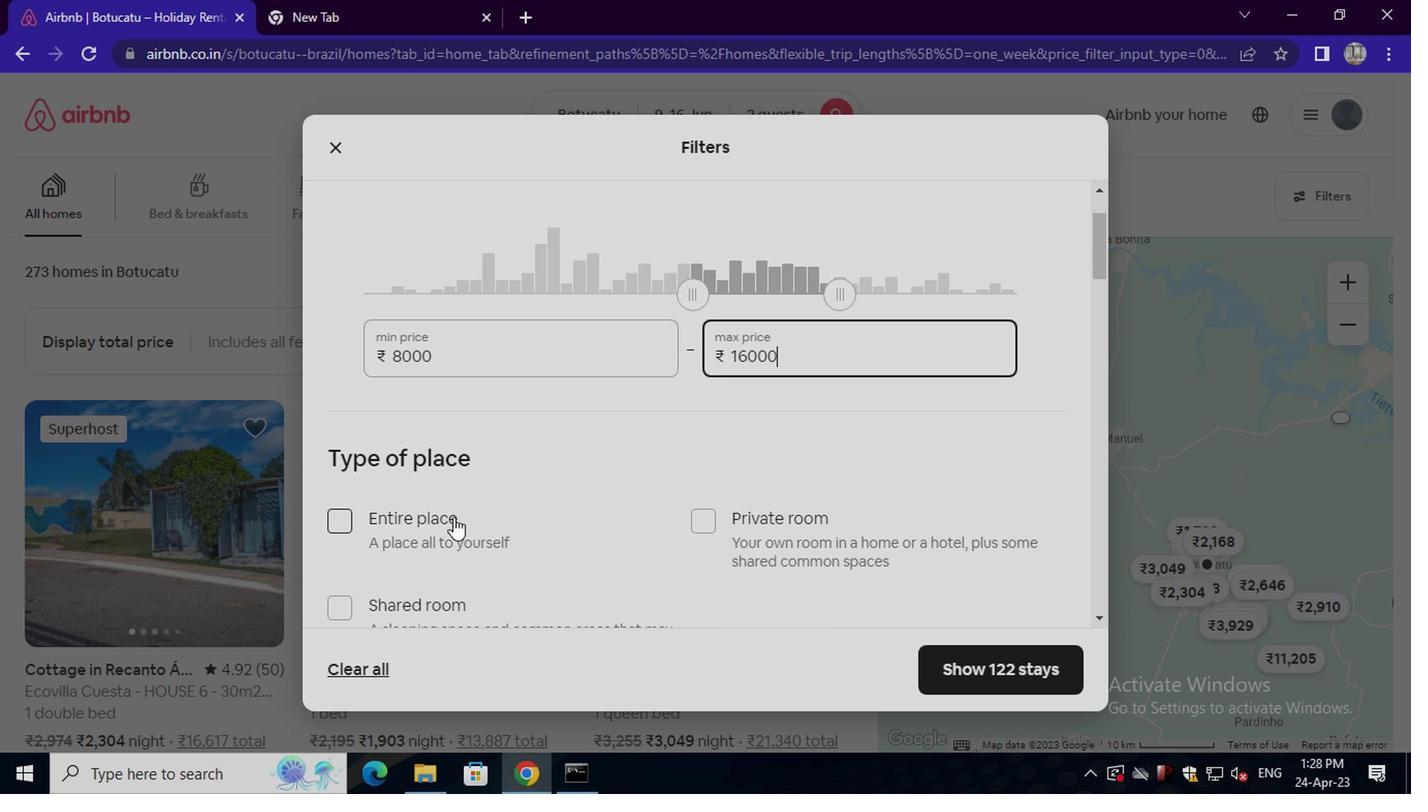 
Action: Mouse pressed left at (427, 520)
Screenshot: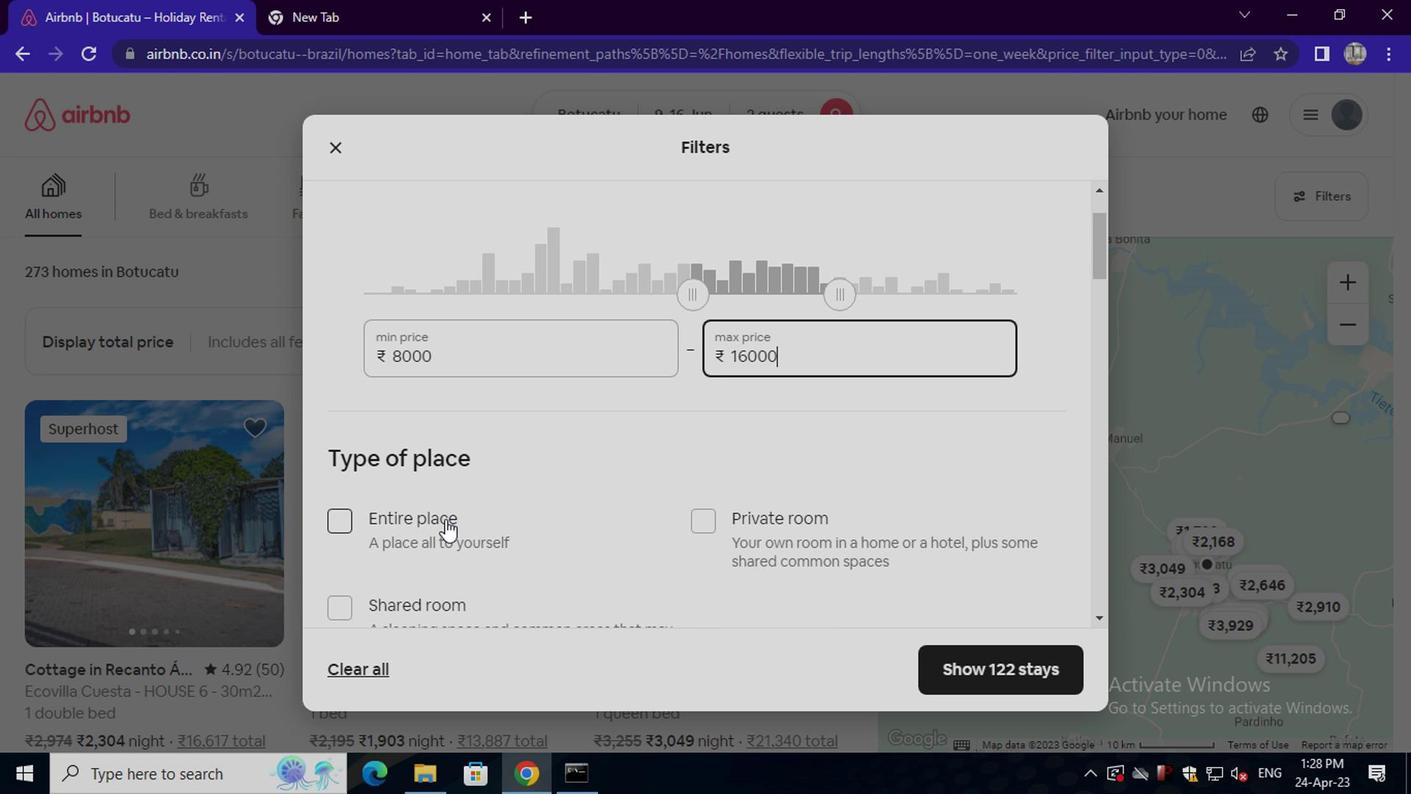 
Action: Mouse scrolled (427, 519) with delta (0, -1)
Screenshot: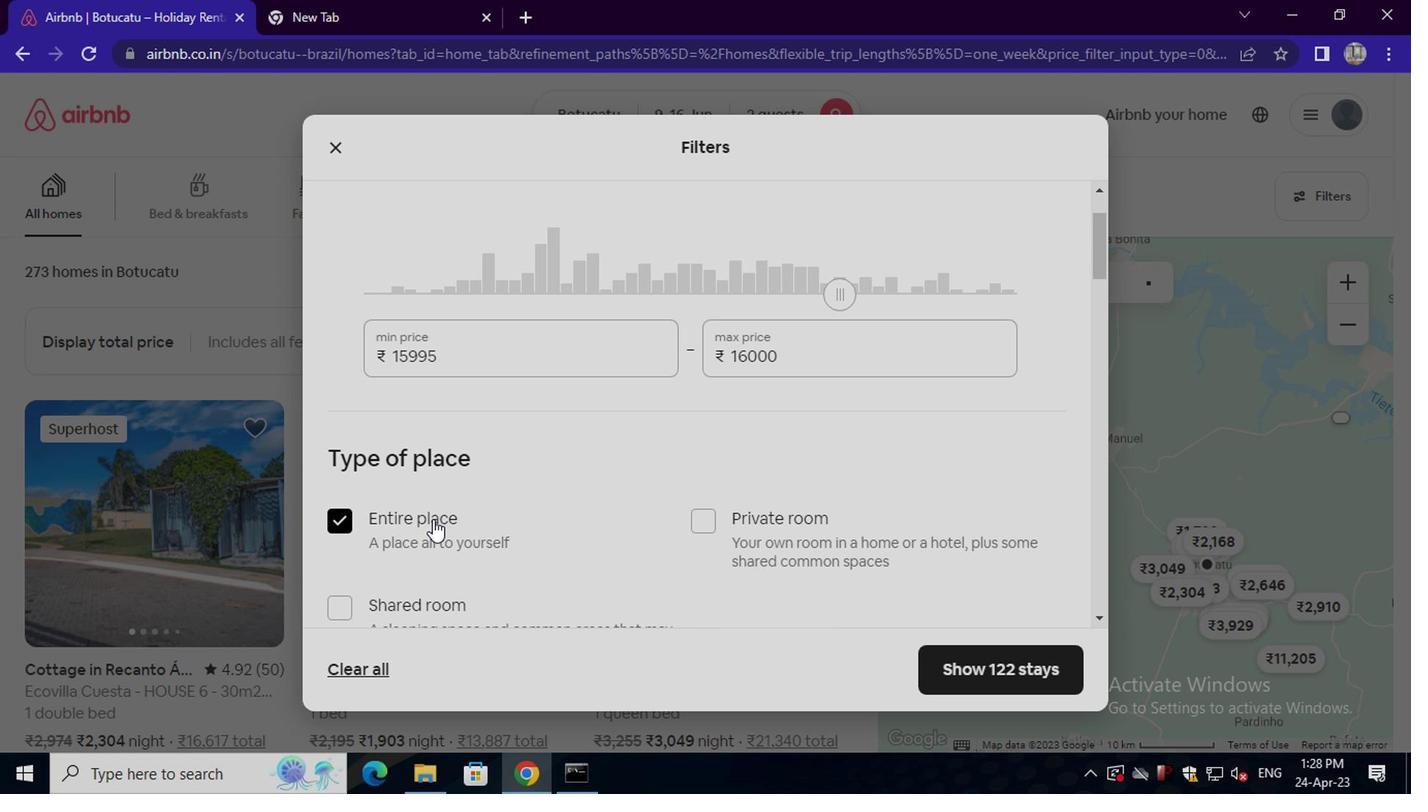 
Action: Mouse scrolled (427, 519) with delta (0, -1)
Screenshot: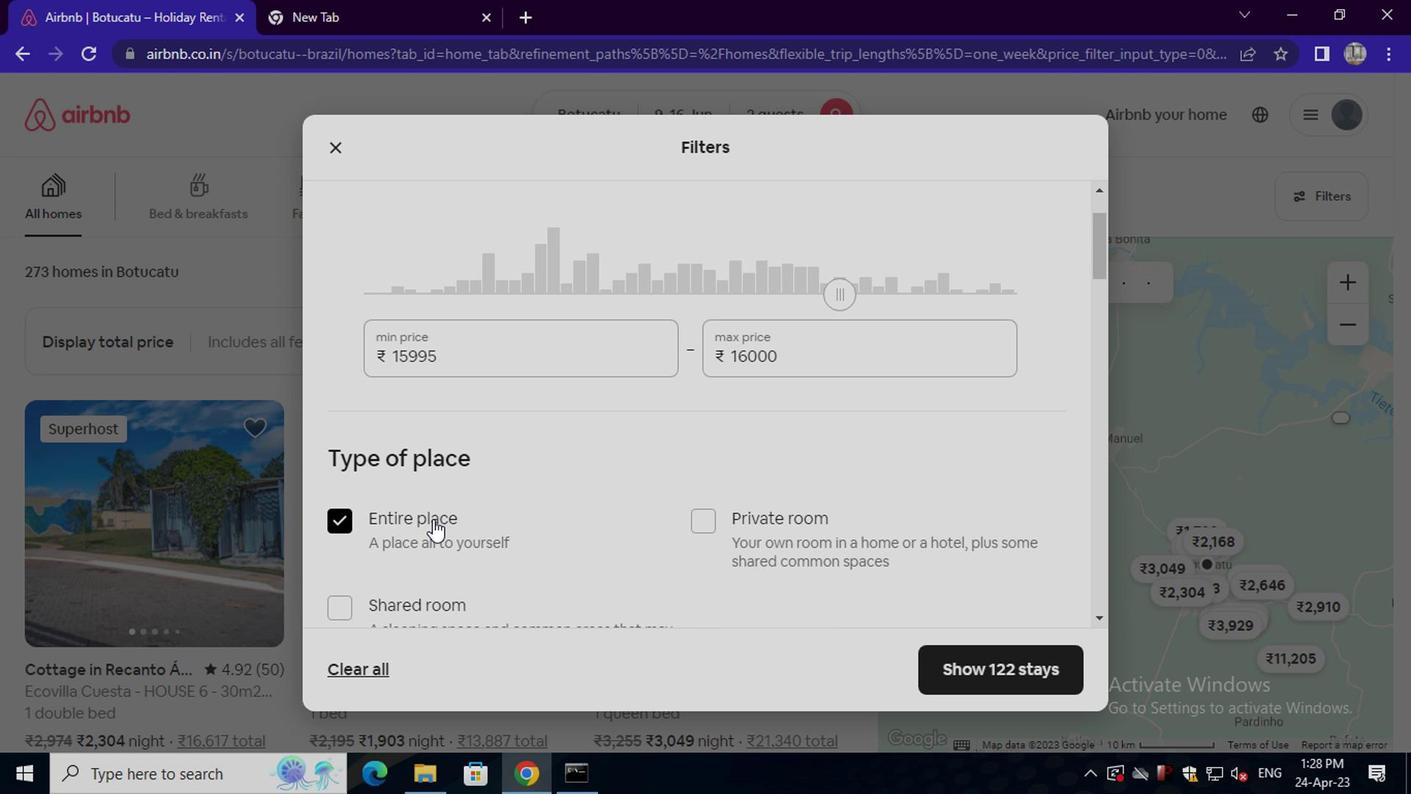 
Action: Mouse scrolled (427, 519) with delta (0, -1)
Screenshot: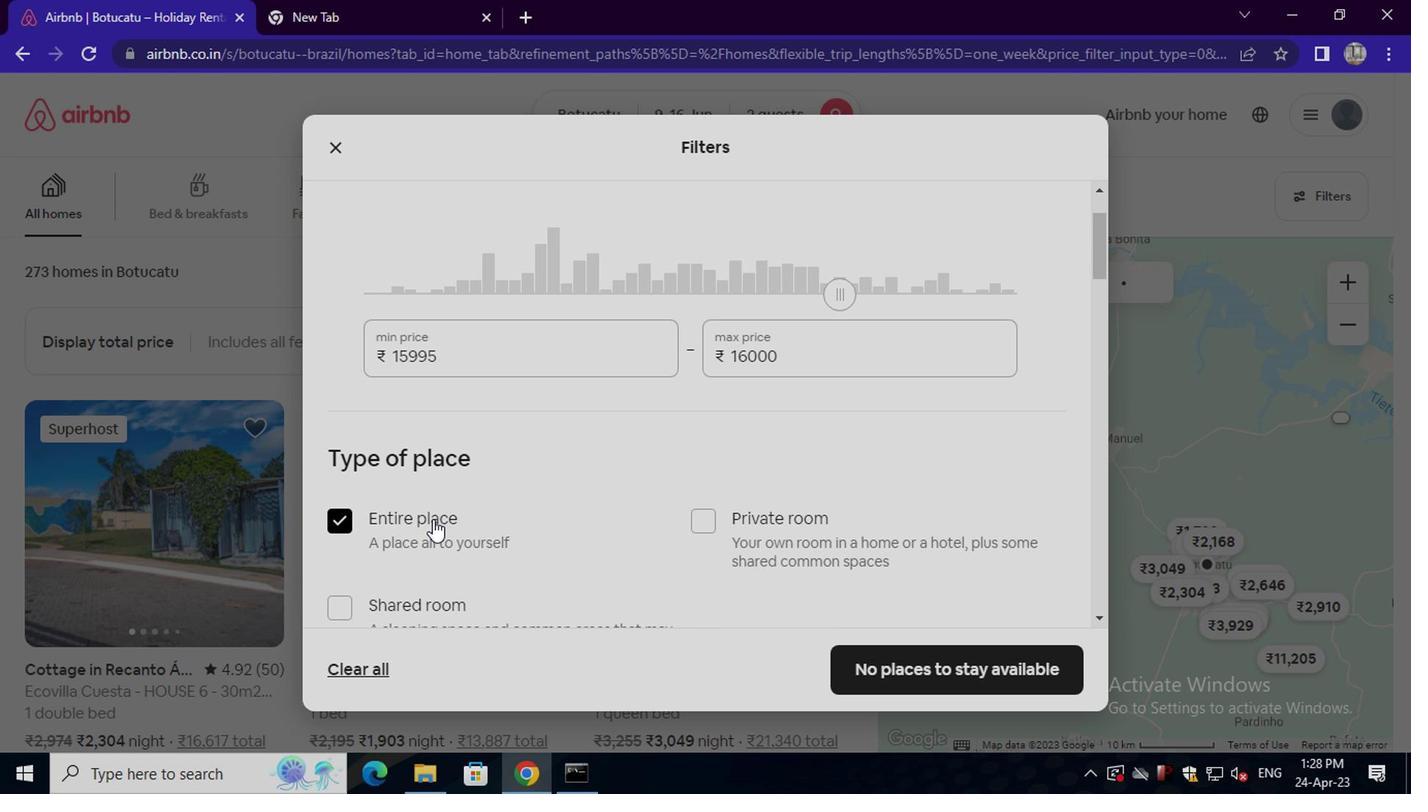 
Action: Mouse moved to (502, 550)
Screenshot: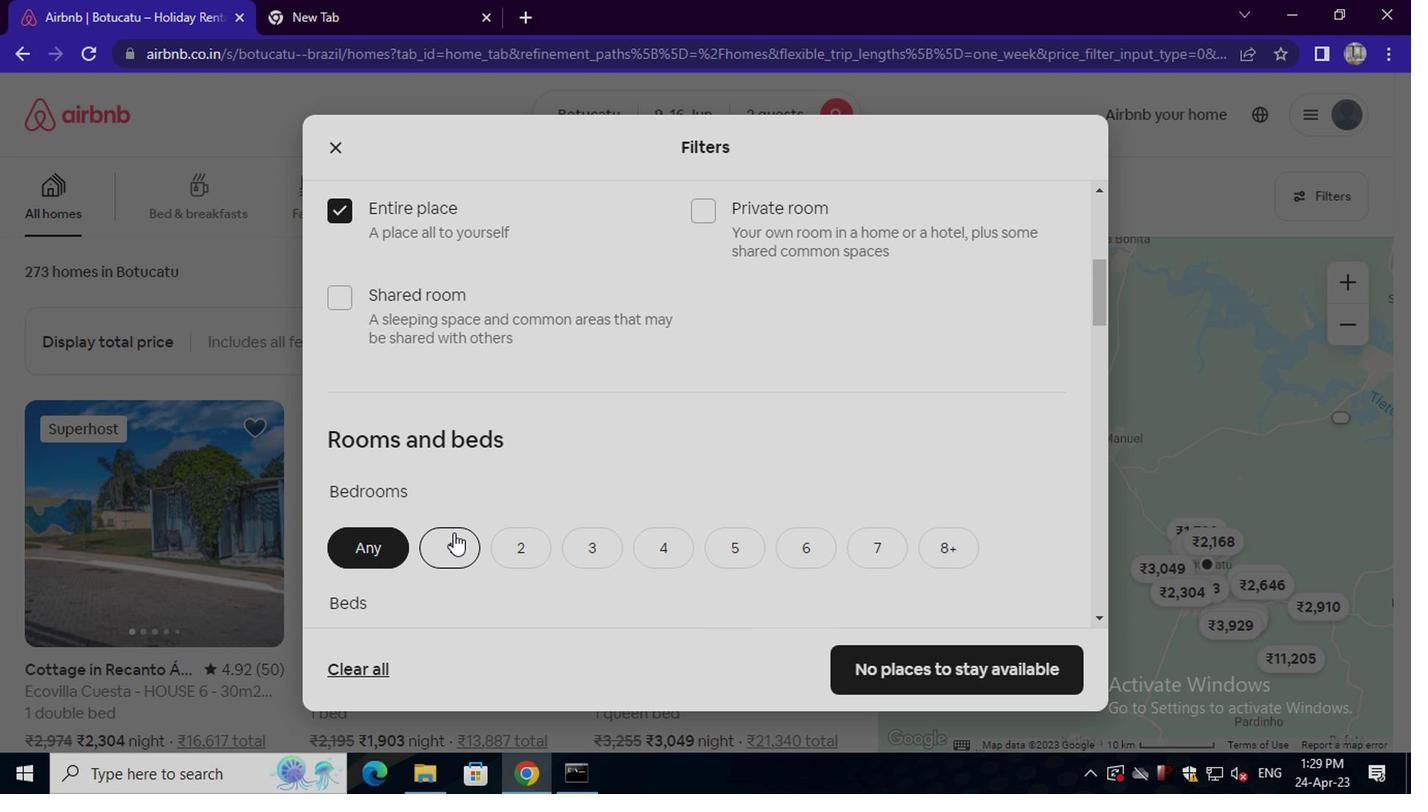 
Action: Mouse pressed left at (502, 550)
Screenshot: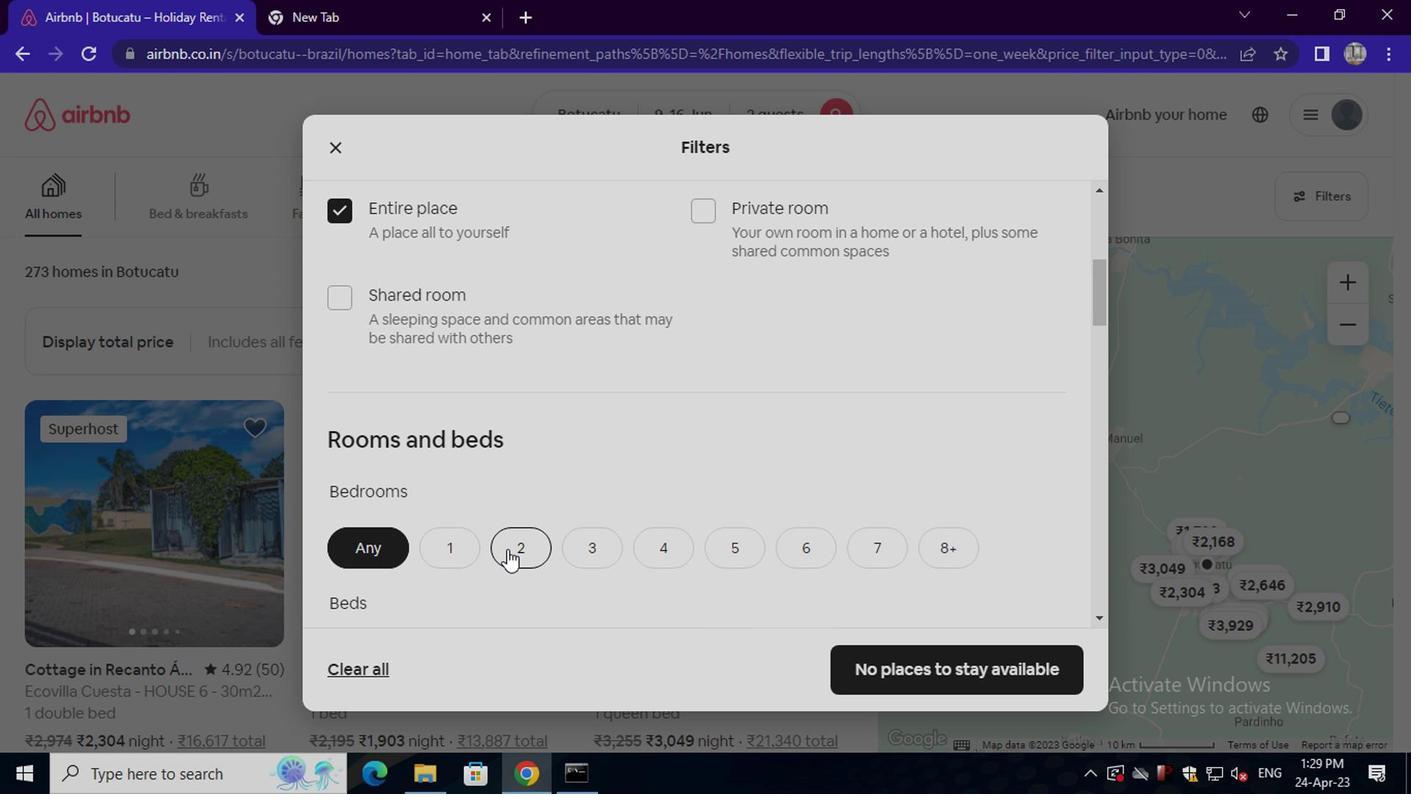 
Action: Mouse scrolled (502, 549) with delta (0, 0)
Screenshot: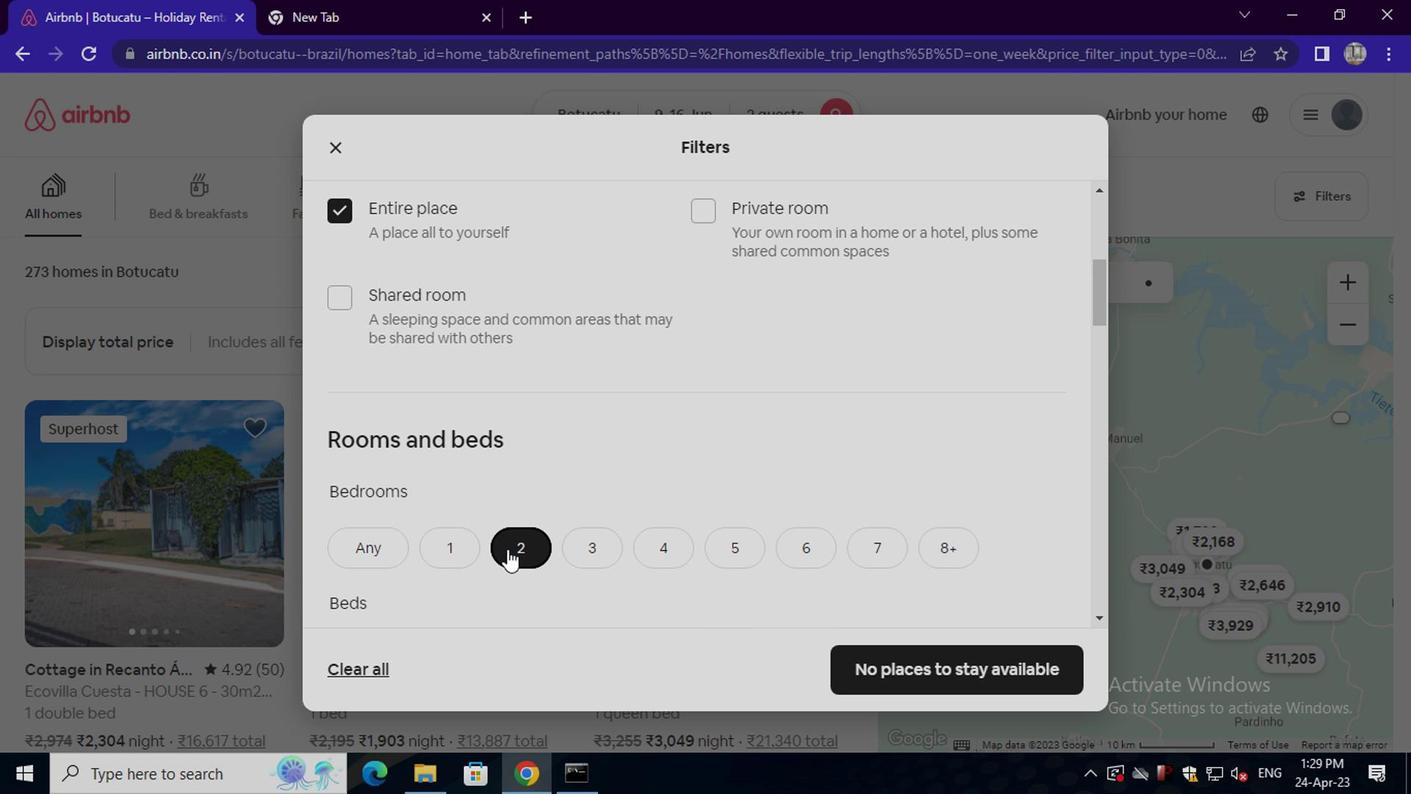 
Action: Mouse scrolled (502, 549) with delta (0, 0)
Screenshot: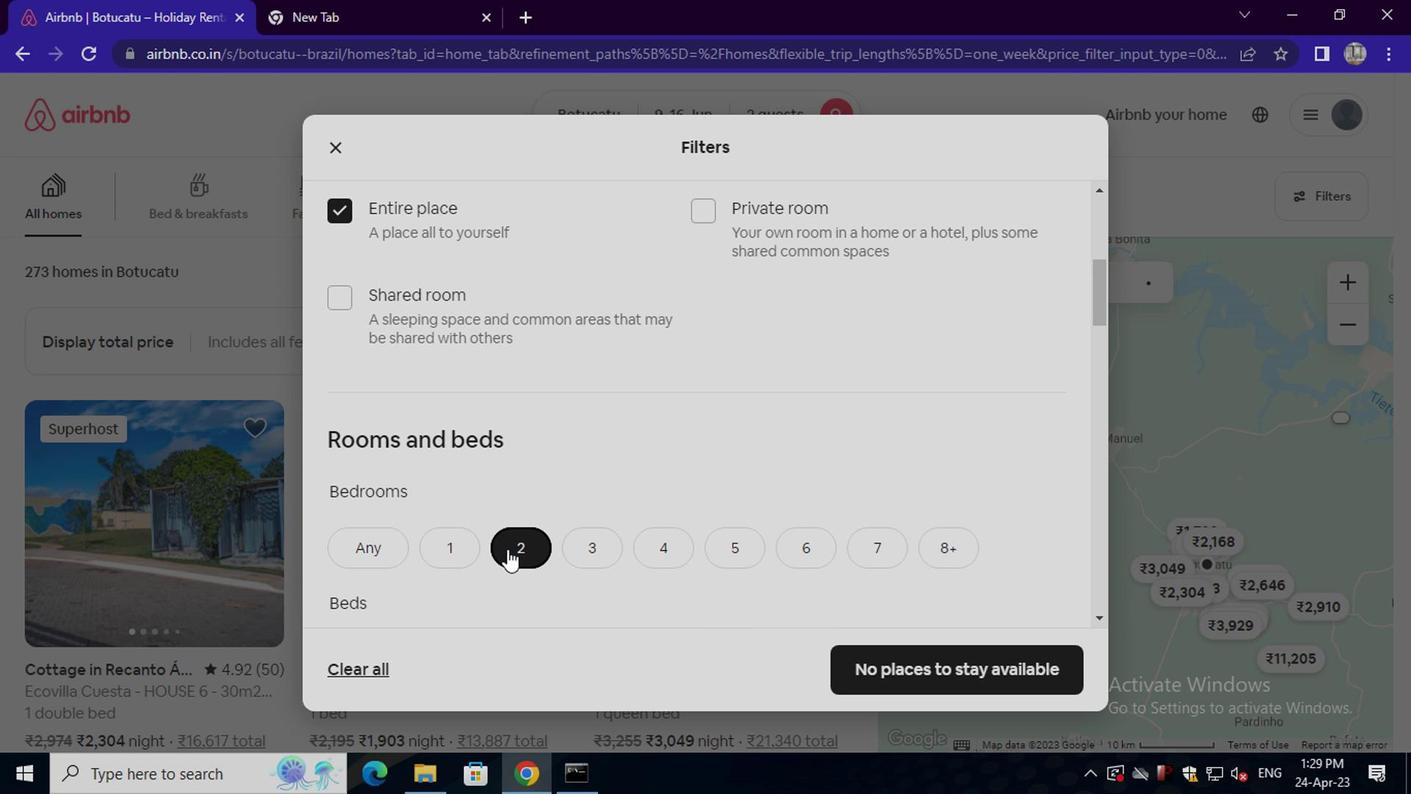 
Action: Mouse moved to (505, 467)
Screenshot: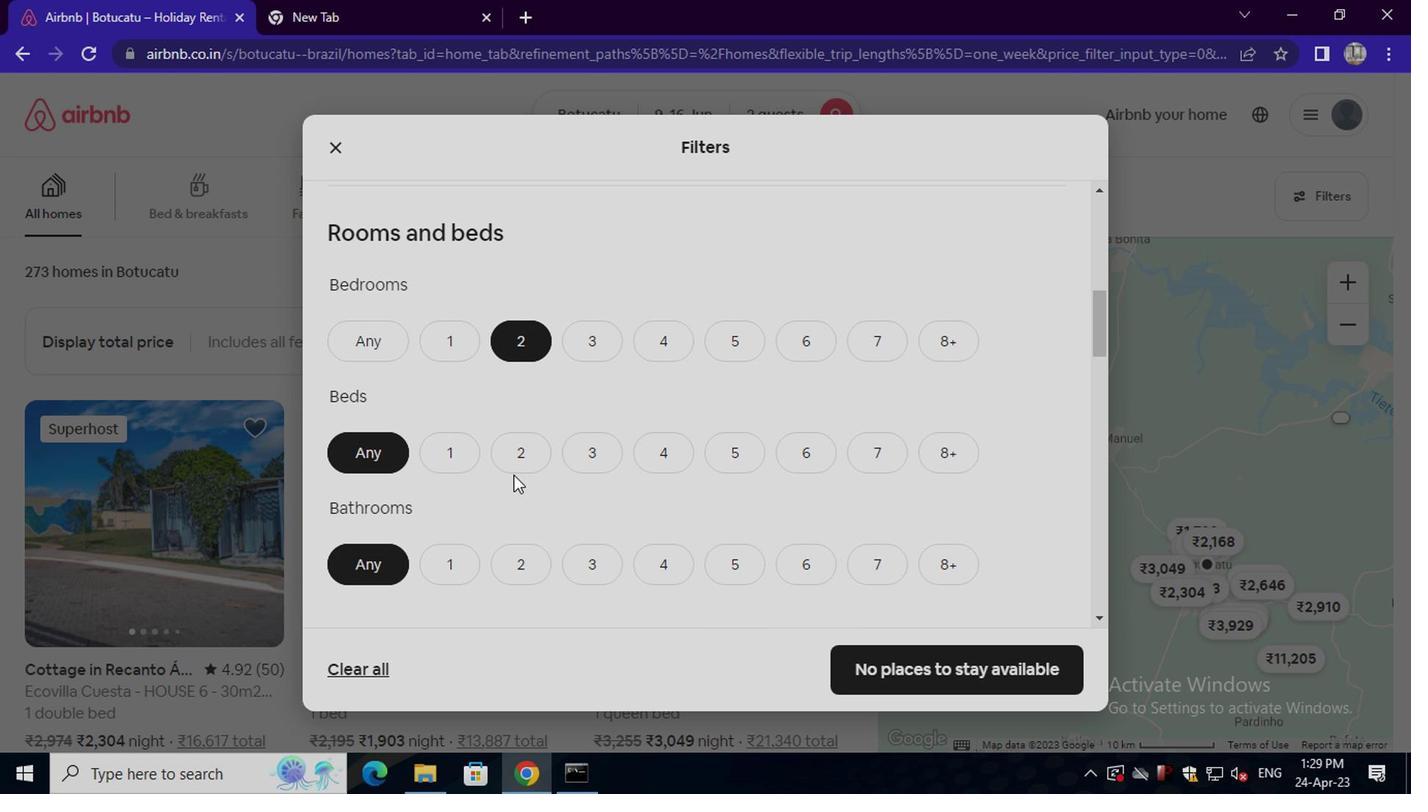 
Action: Mouse pressed left at (505, 467)
Screenshot: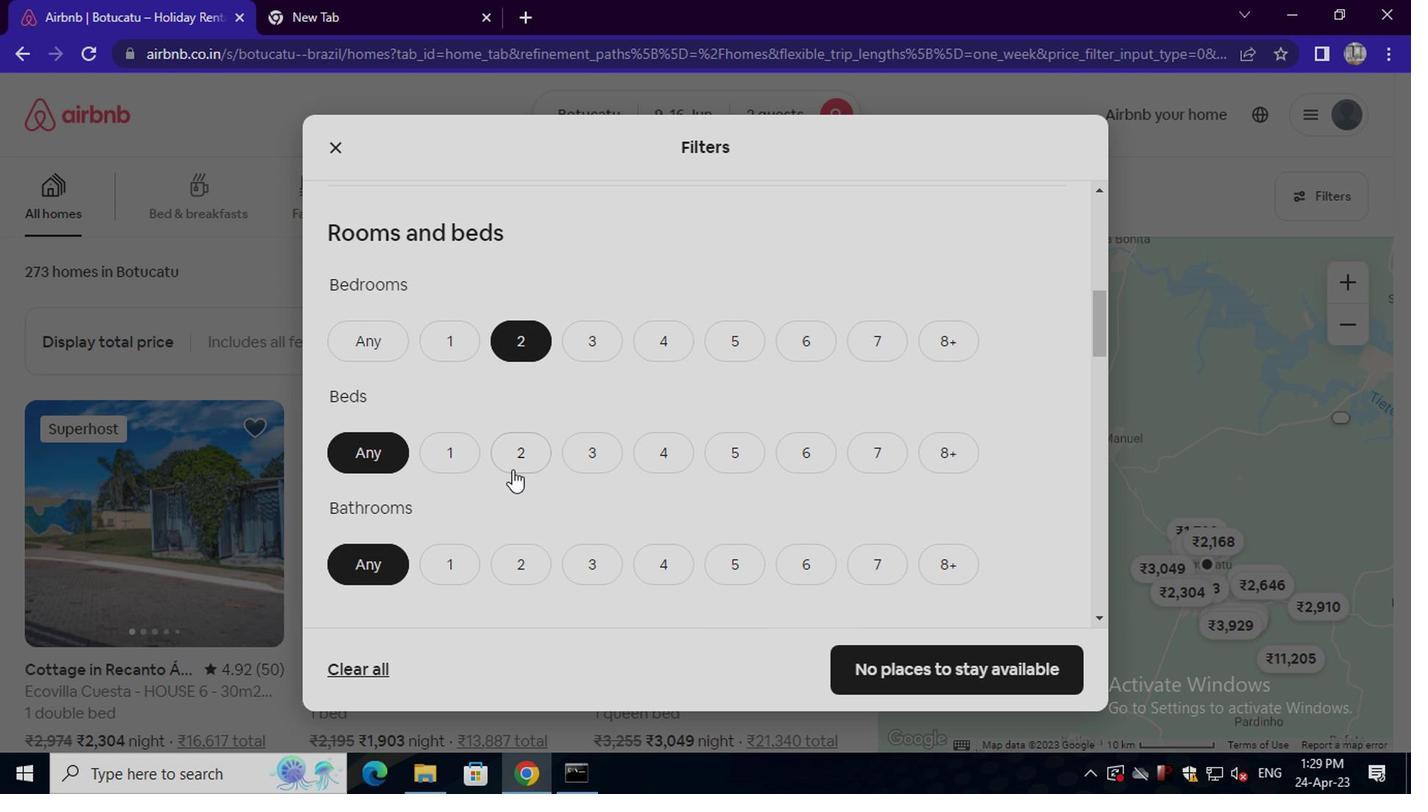 
Action: Mouse moved to (440, 563)
Screenshot: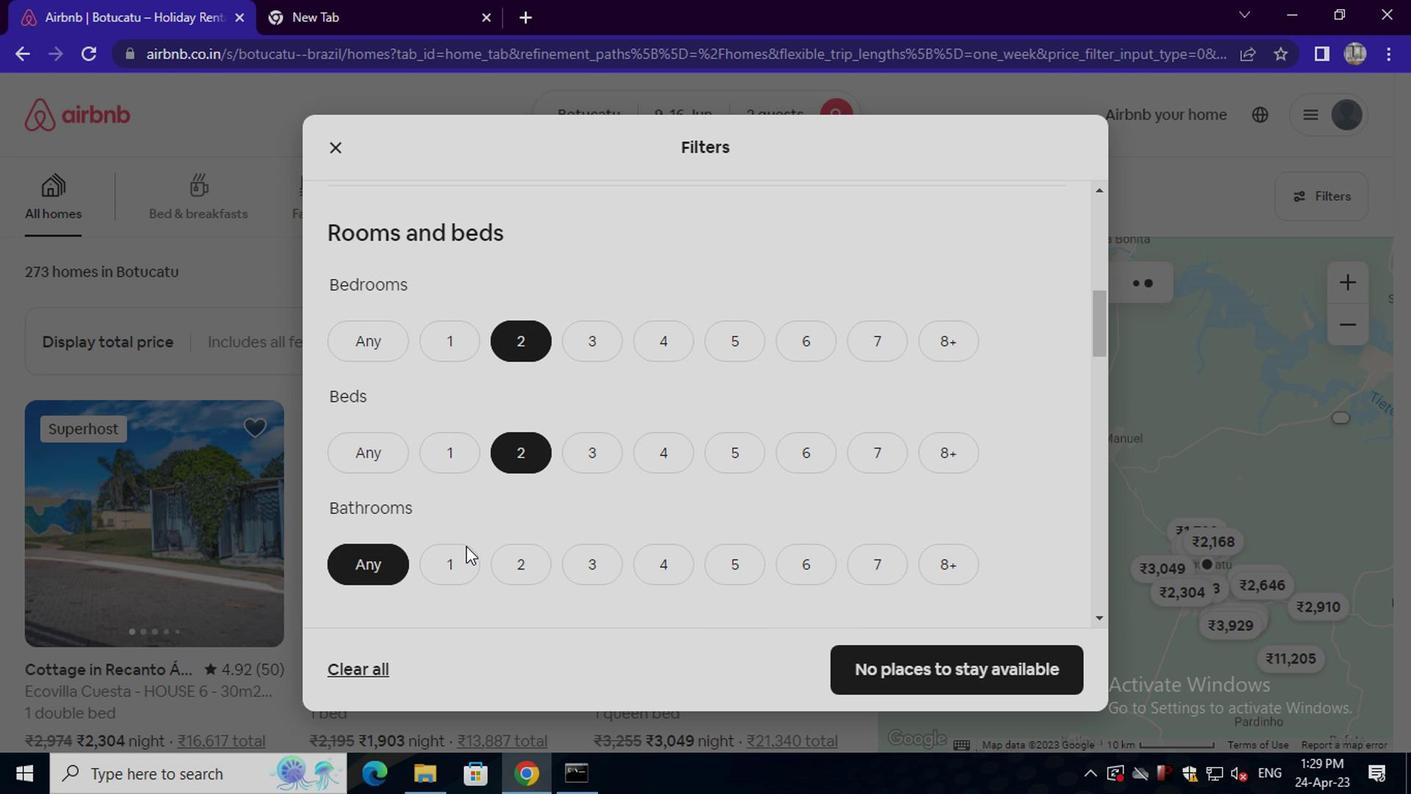 
Action: Mouse pressed left at (440, 563)
Screenshot: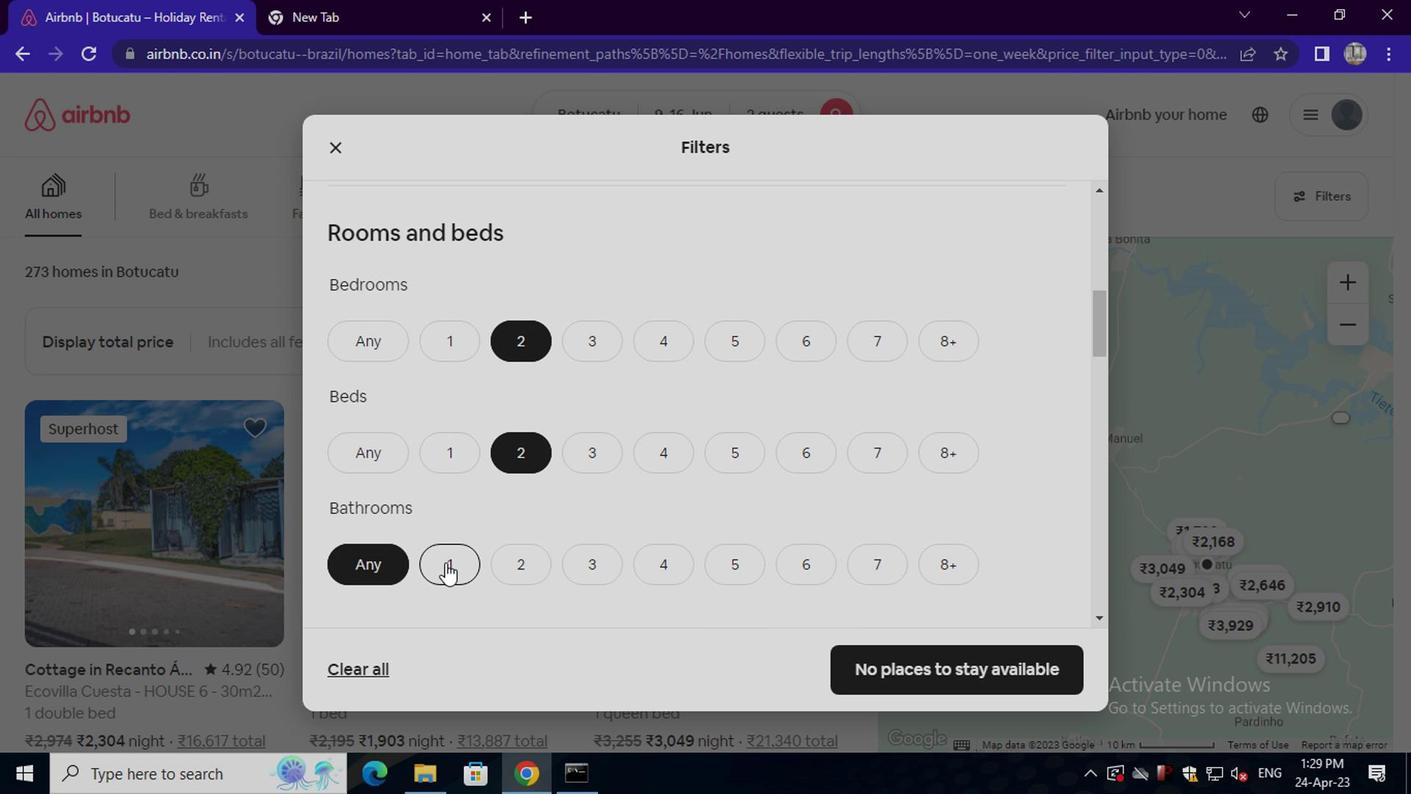 
Action: Mouse scrolled (440, 562) with delta (0, 0)
Screenshot: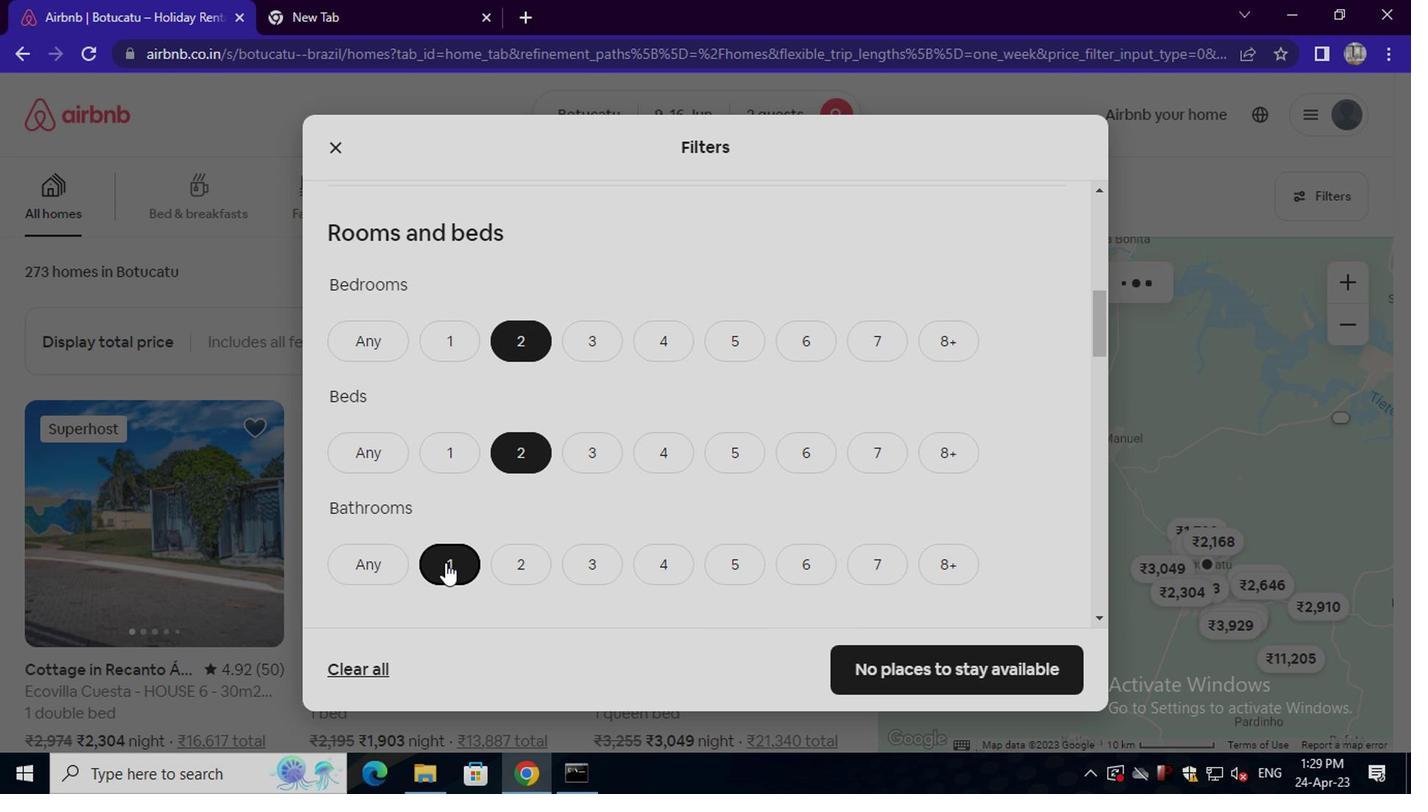 
Action: Mouse scrolled (440, 562) with delta (0, 0)
Screenshot: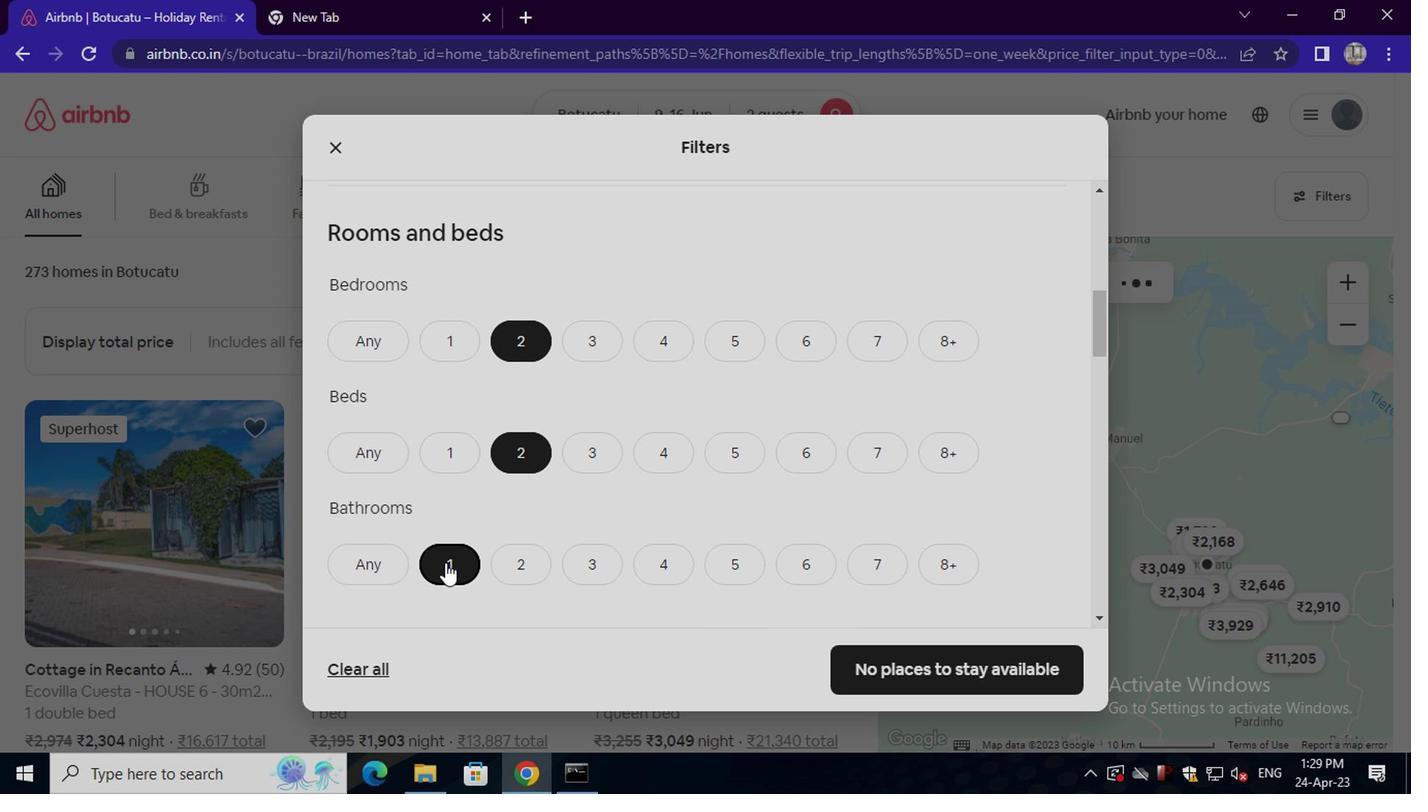 
Action: Mouse pressed left at (440, 563)
Screenshot: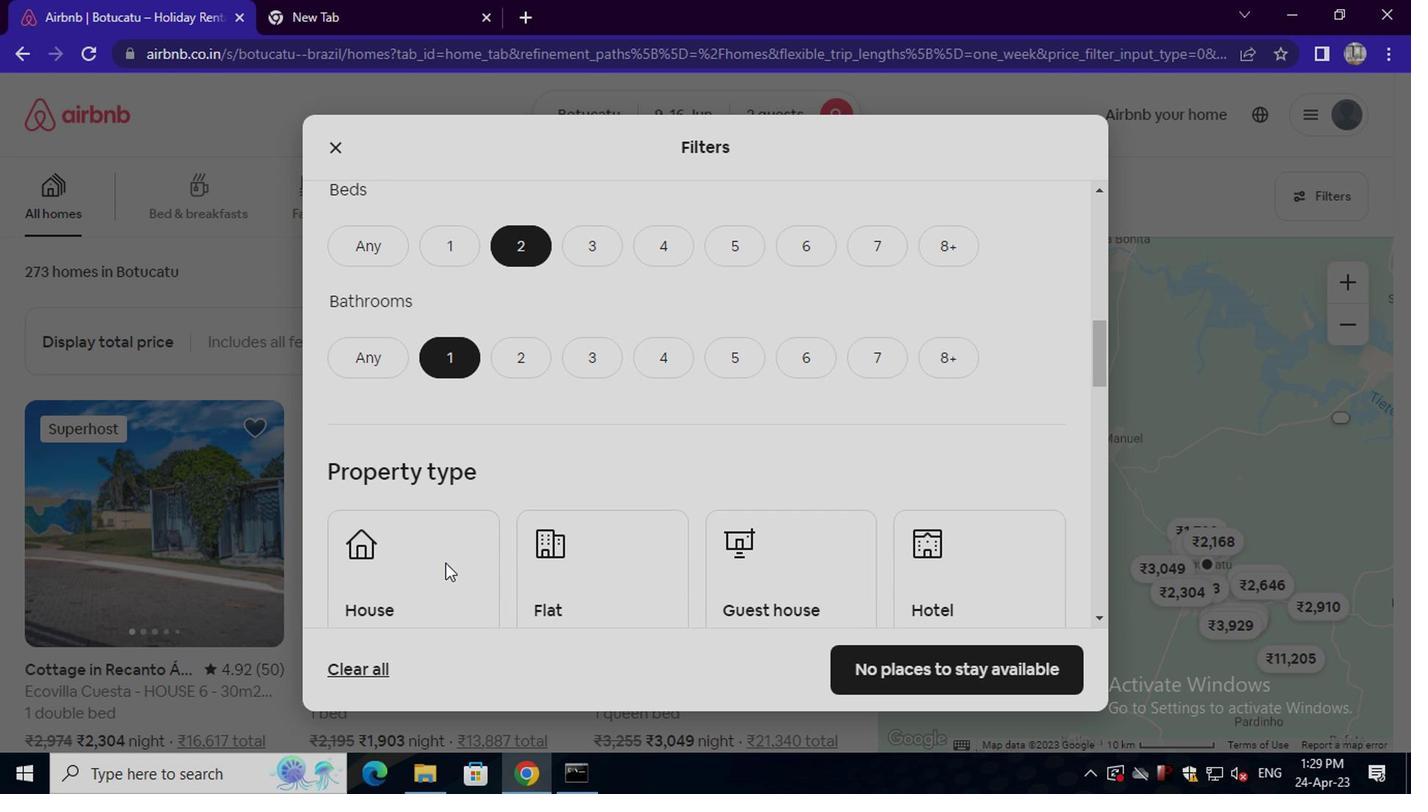 
Action: Mouse moved to (576, 567)
Screenshot: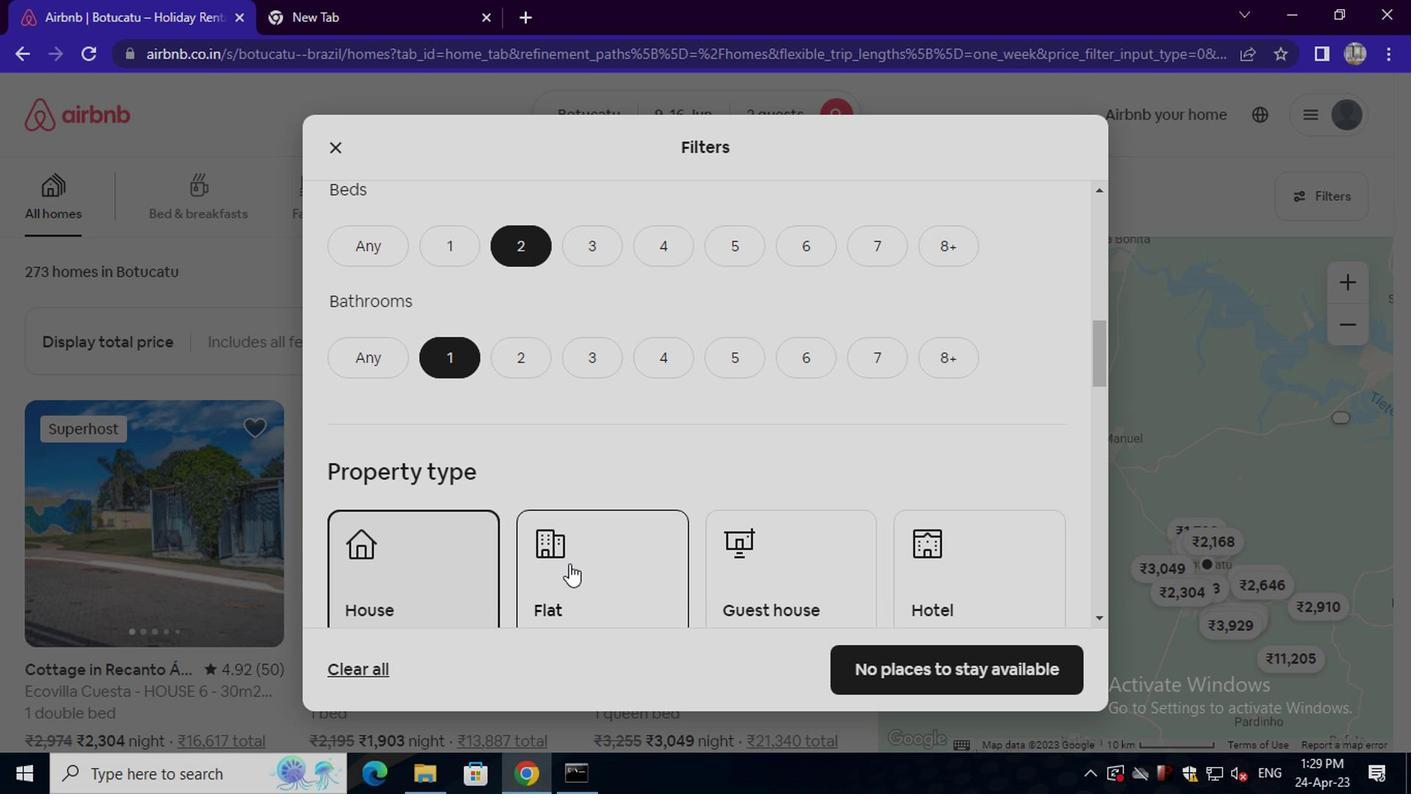 
Action: Mouse pressed left at (576, 567)
Screenshot: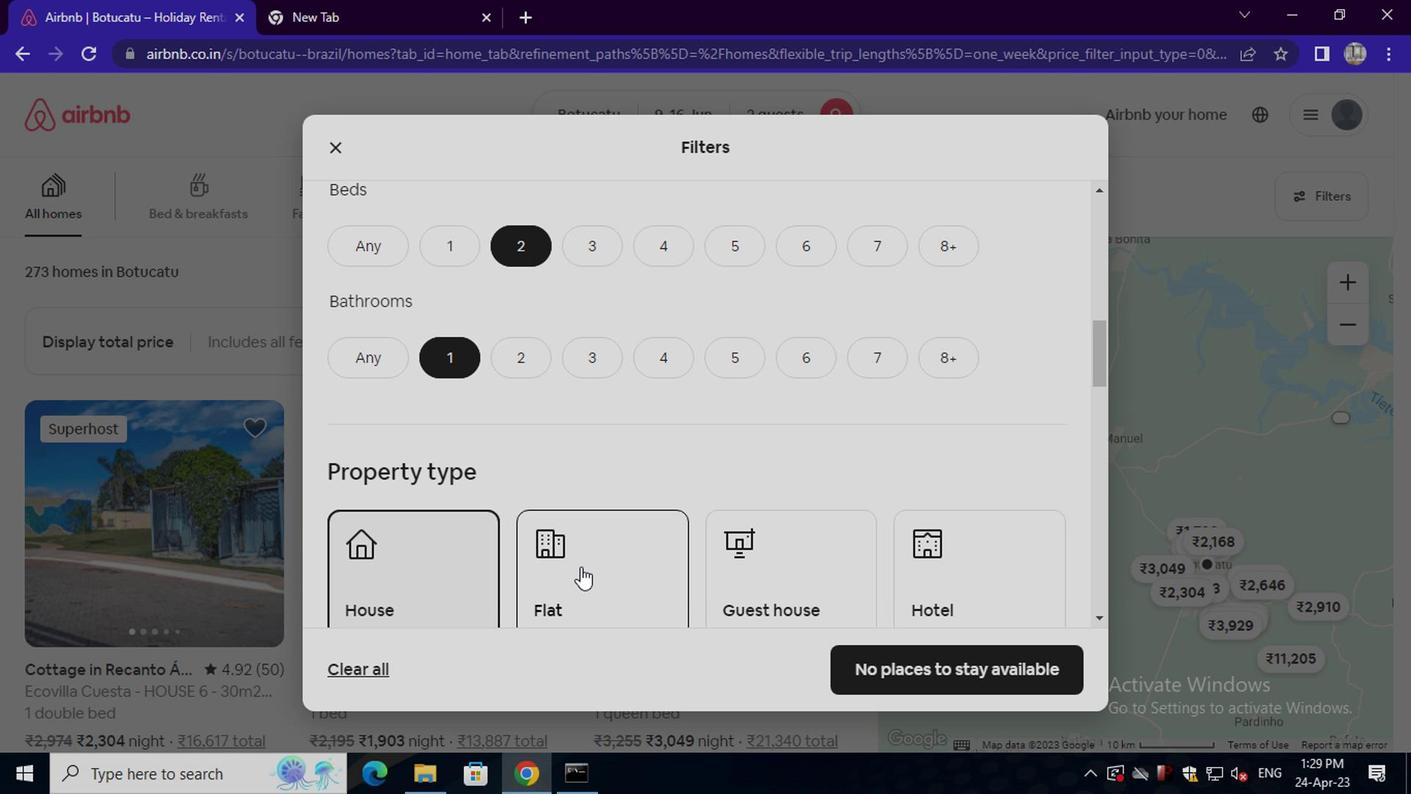 
Action: Mouse moved to (791, 575)
Screenshot: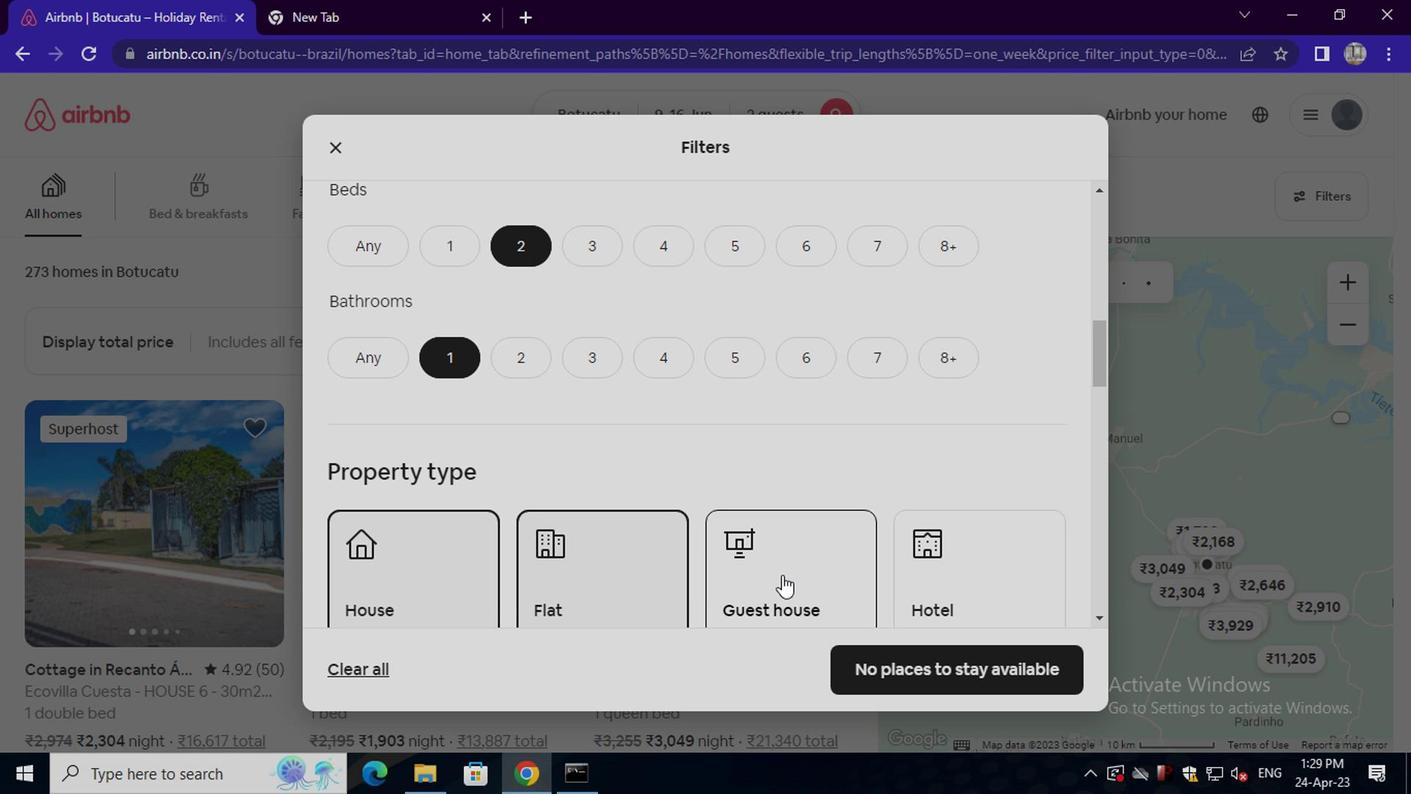 
Action: Mouse pressed left at (791, 575)
Screenshot: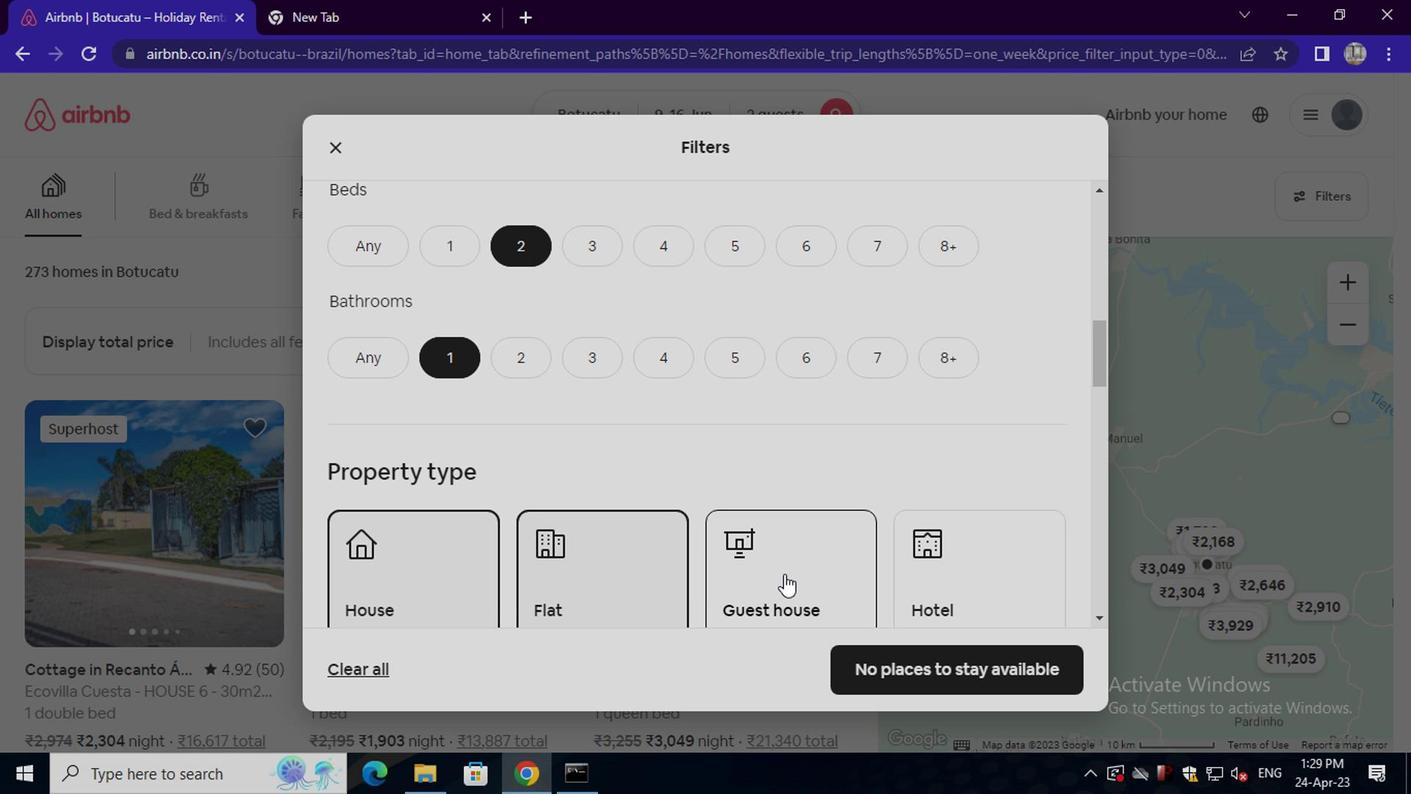 
Action: Mouse moved to (802, 570)
Screenshot: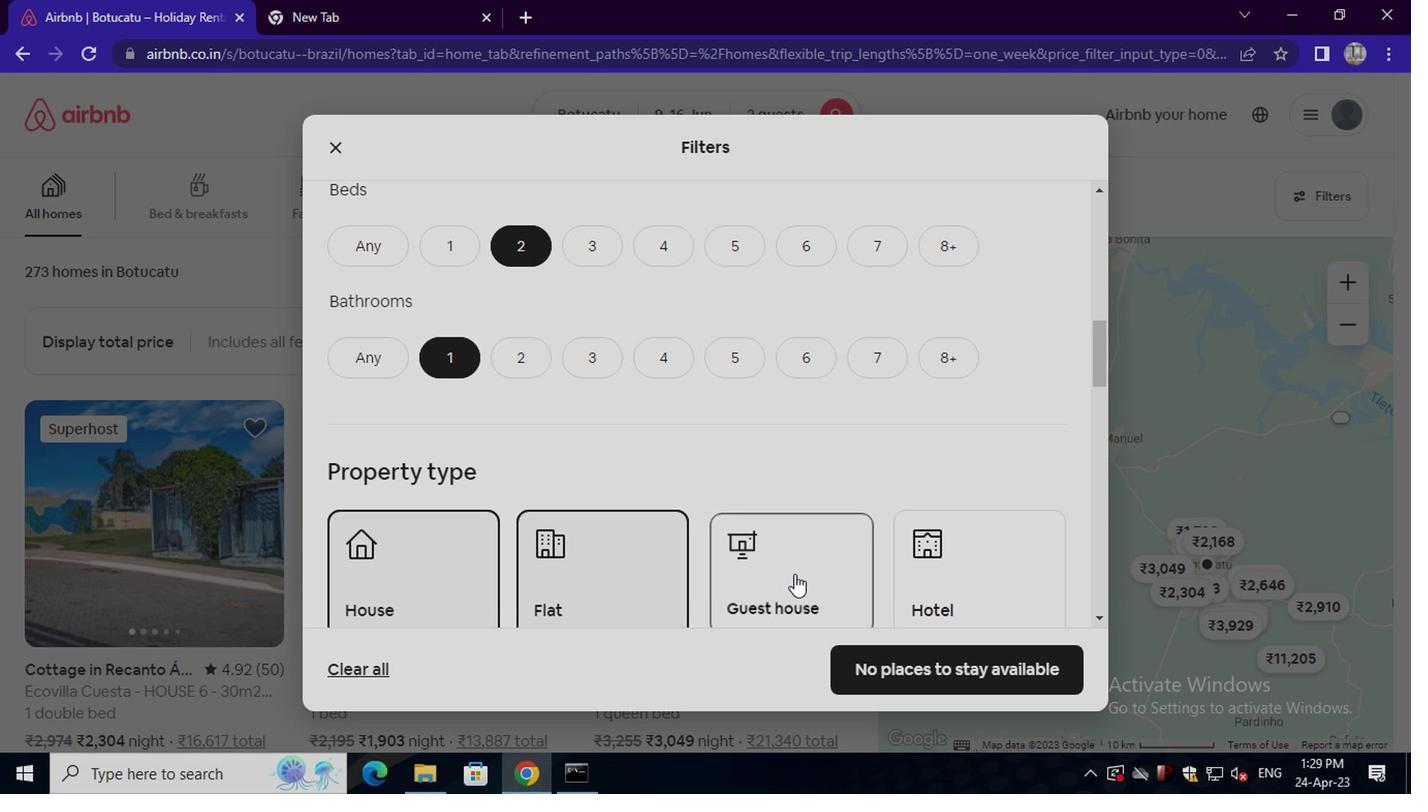 
Action: Mouse scrolled (802, 569) with delta (0, 0)
Screenshot: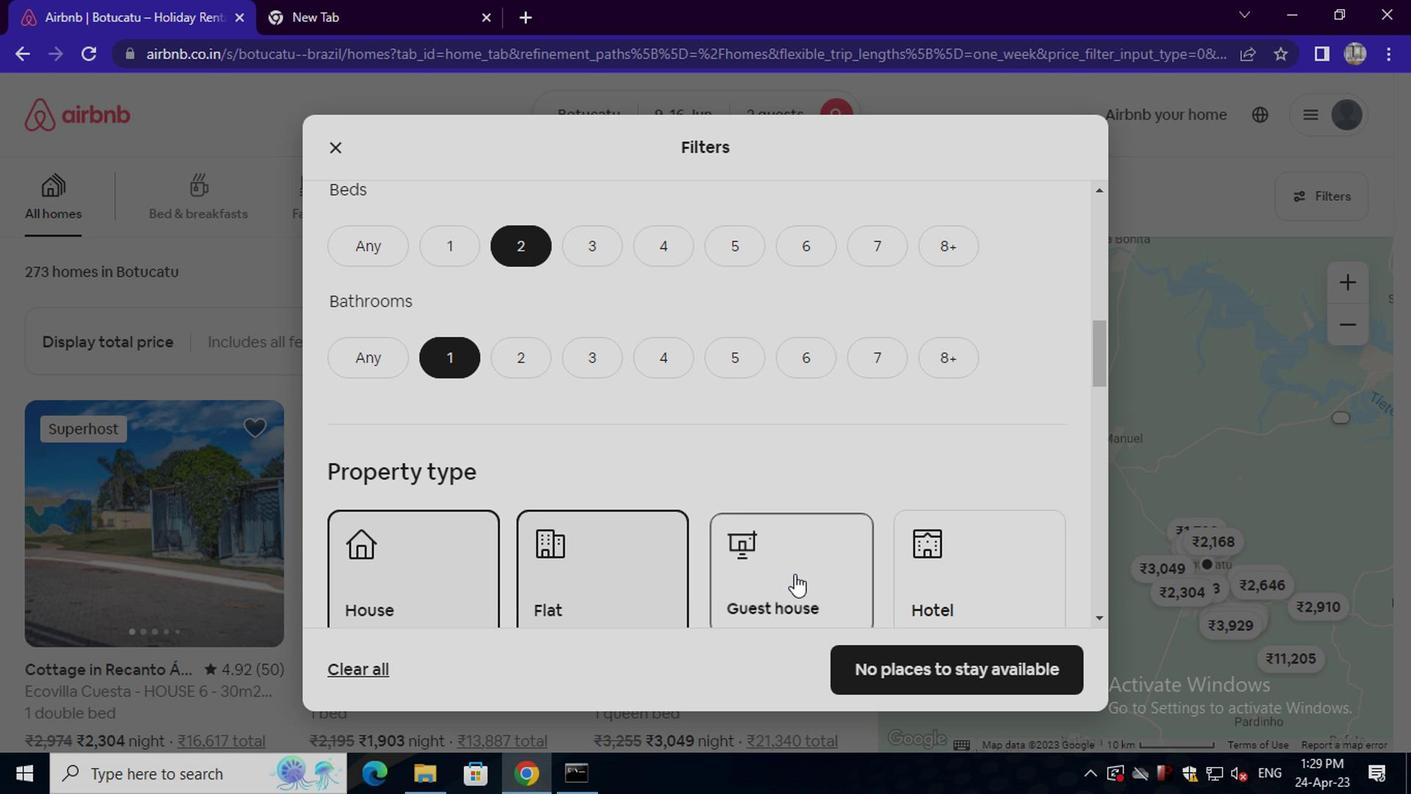 
Action: Mouse scrolled (802, 569) with delta (0, 0)
Screenshot: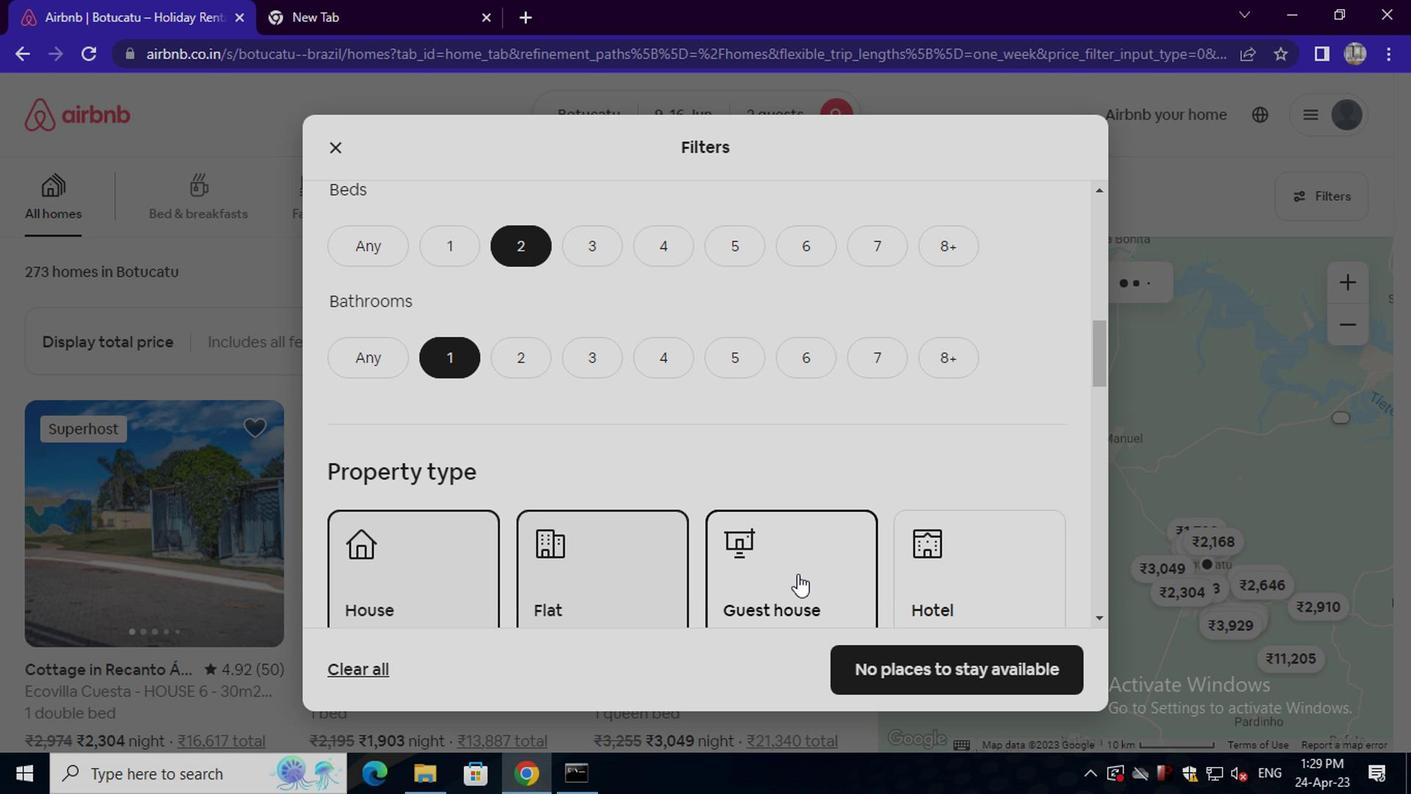 
Action: Mouse scrolled (802, 569) with delta (0, 0)
Screenshot: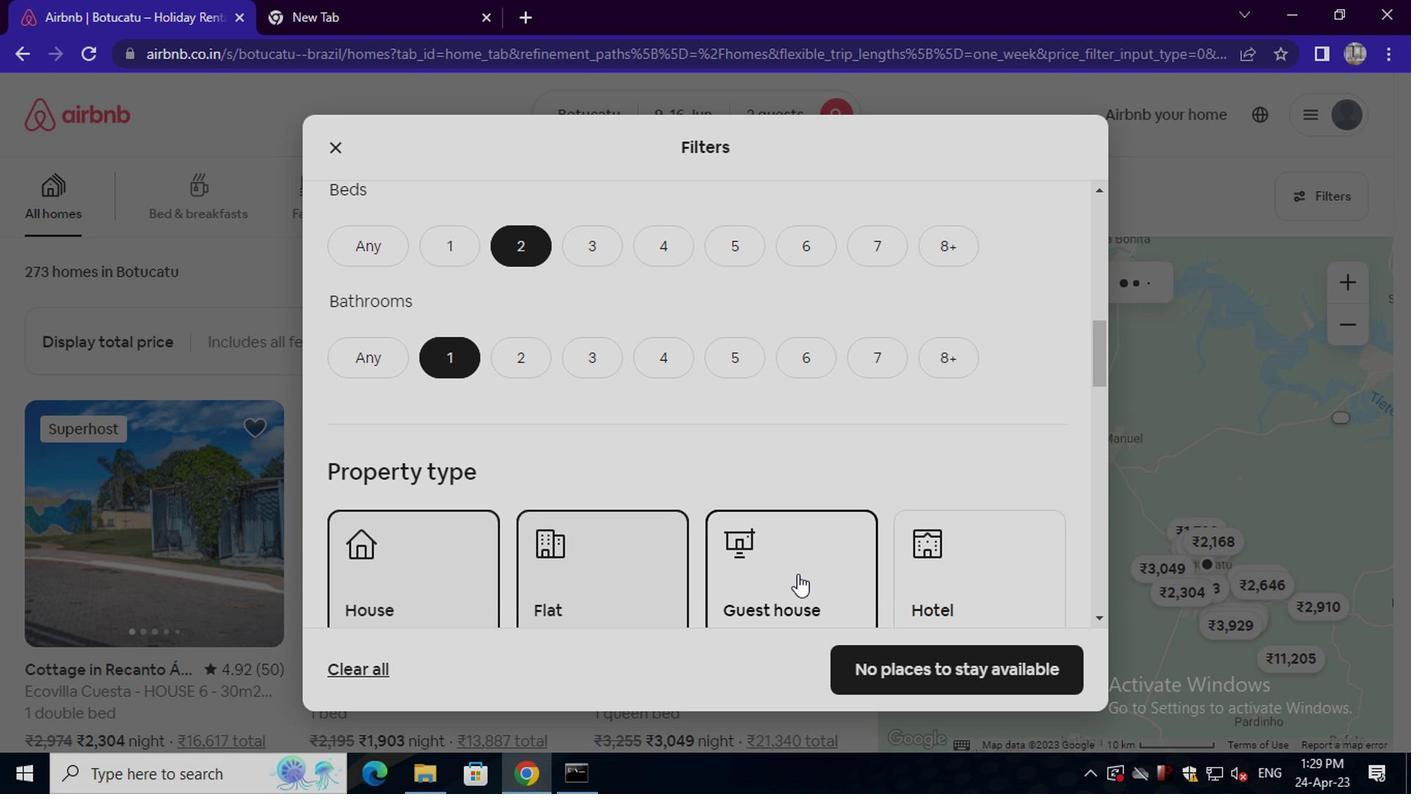 
Action: Mouse scrolled (802, 569) with delta (0, 0)
Screenshot: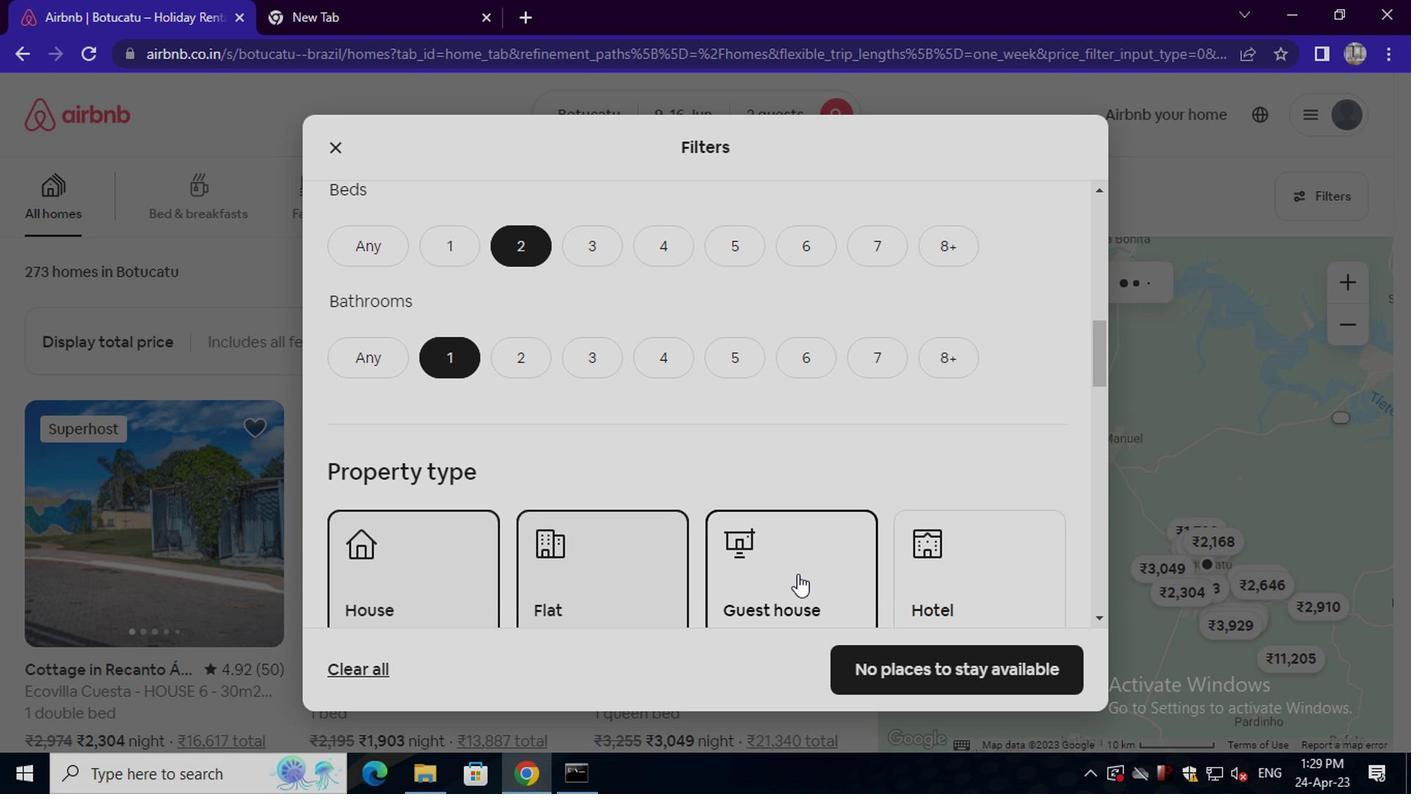 
Action: Mouse scrolled (802, 569) with delta (0, 0)
Screenshot: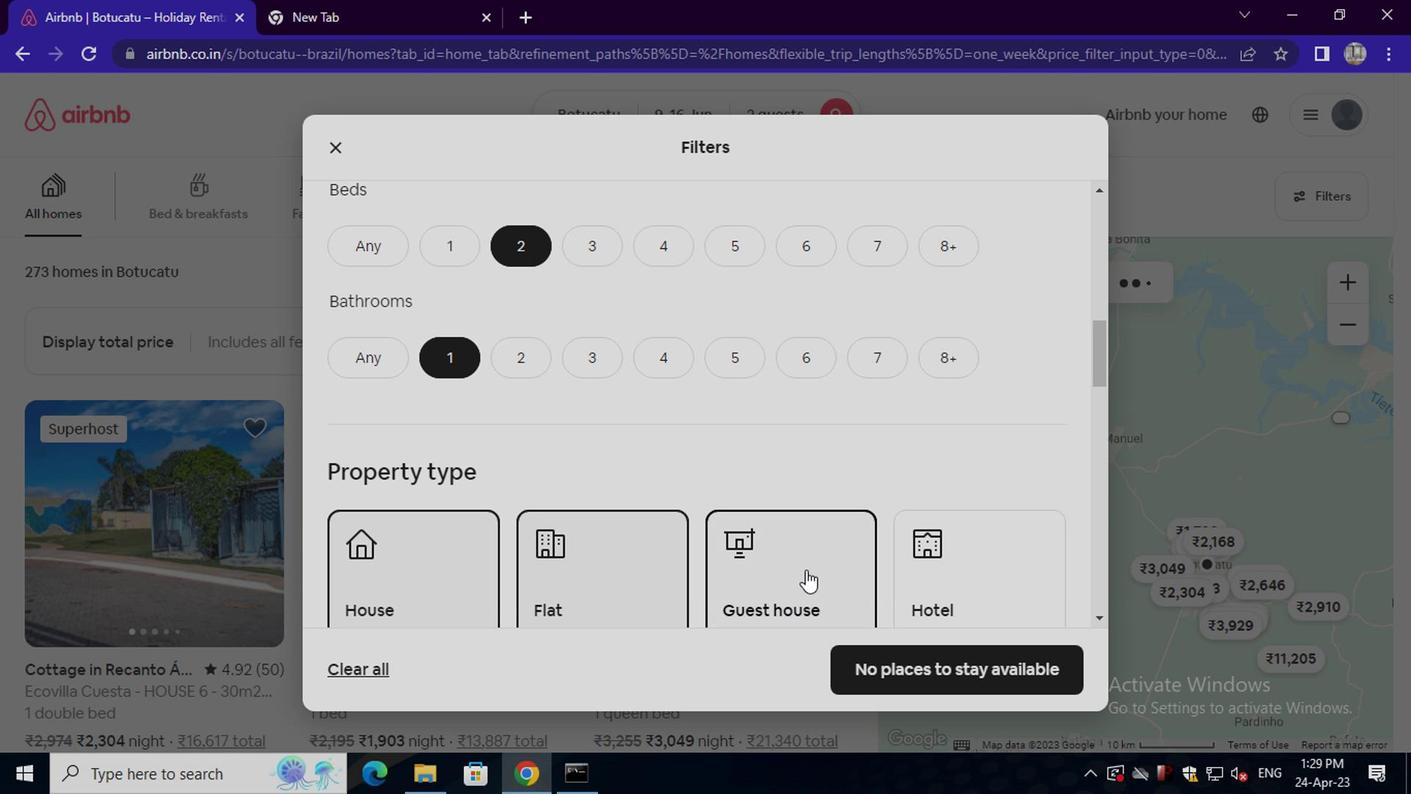 
Action: Mouse moved to (1004, 549)
Screenshot: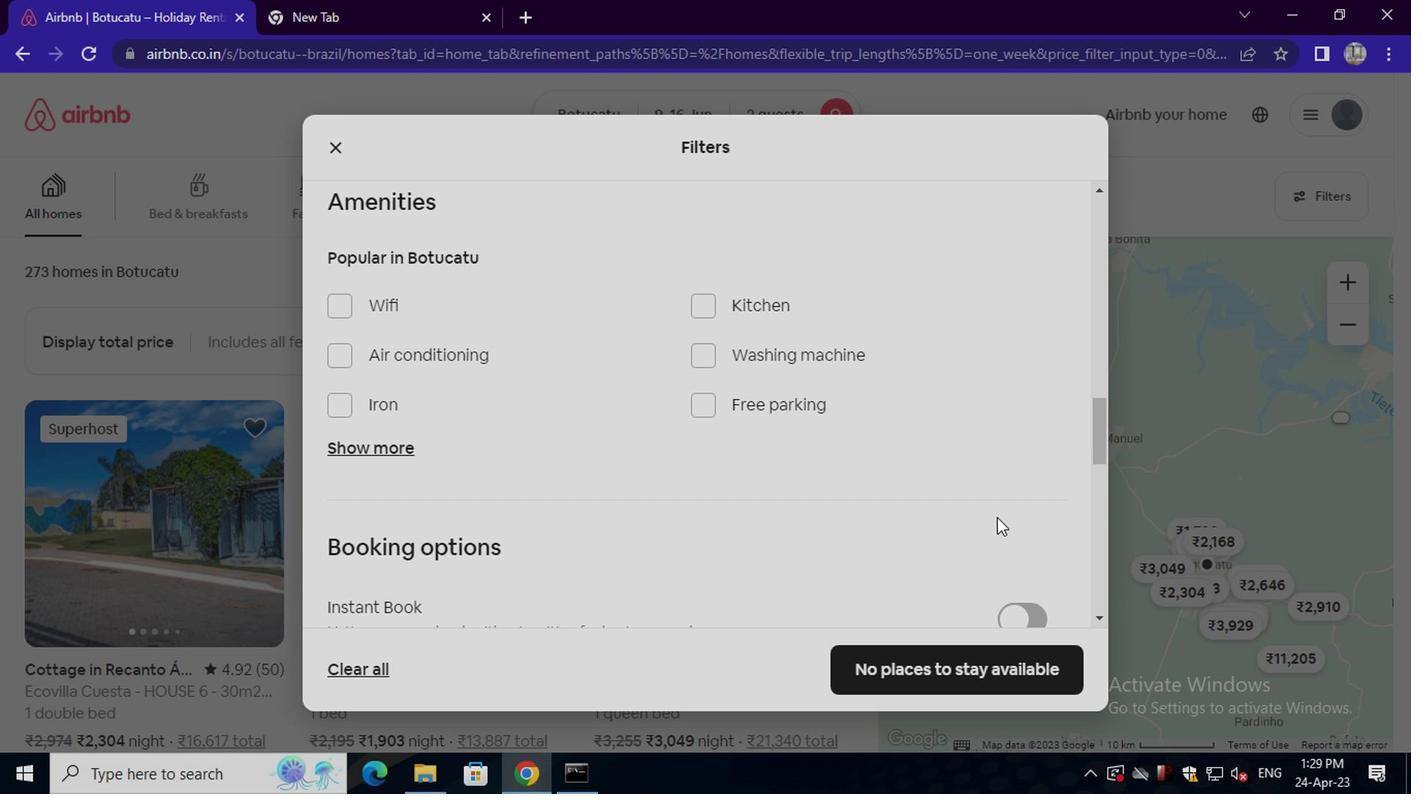
Action: Mouse scrolled (1004, 547) with delta (0, -1)
Screenshot: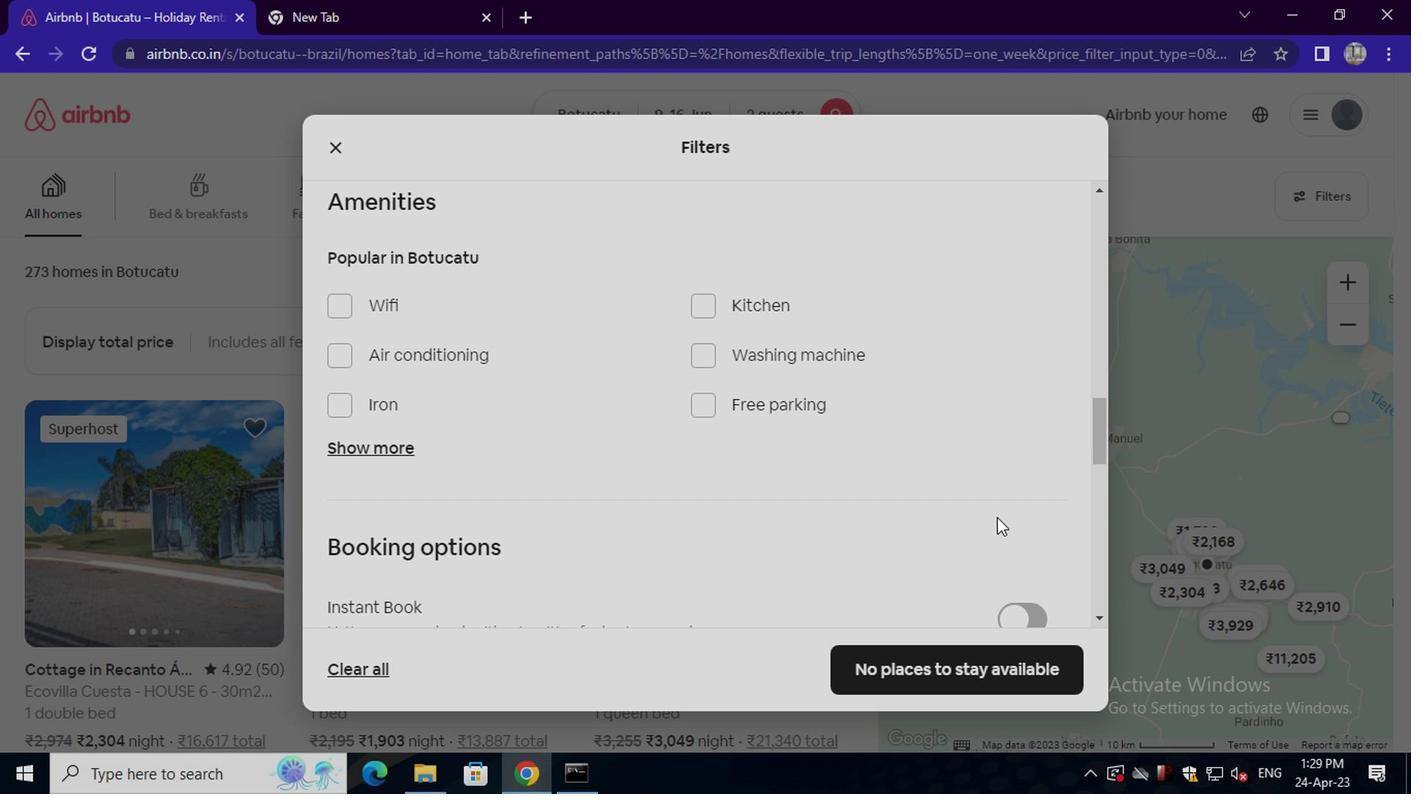 
Action: Mouse scrolled (1004, 547) with delta (0, -1)
Screenshot: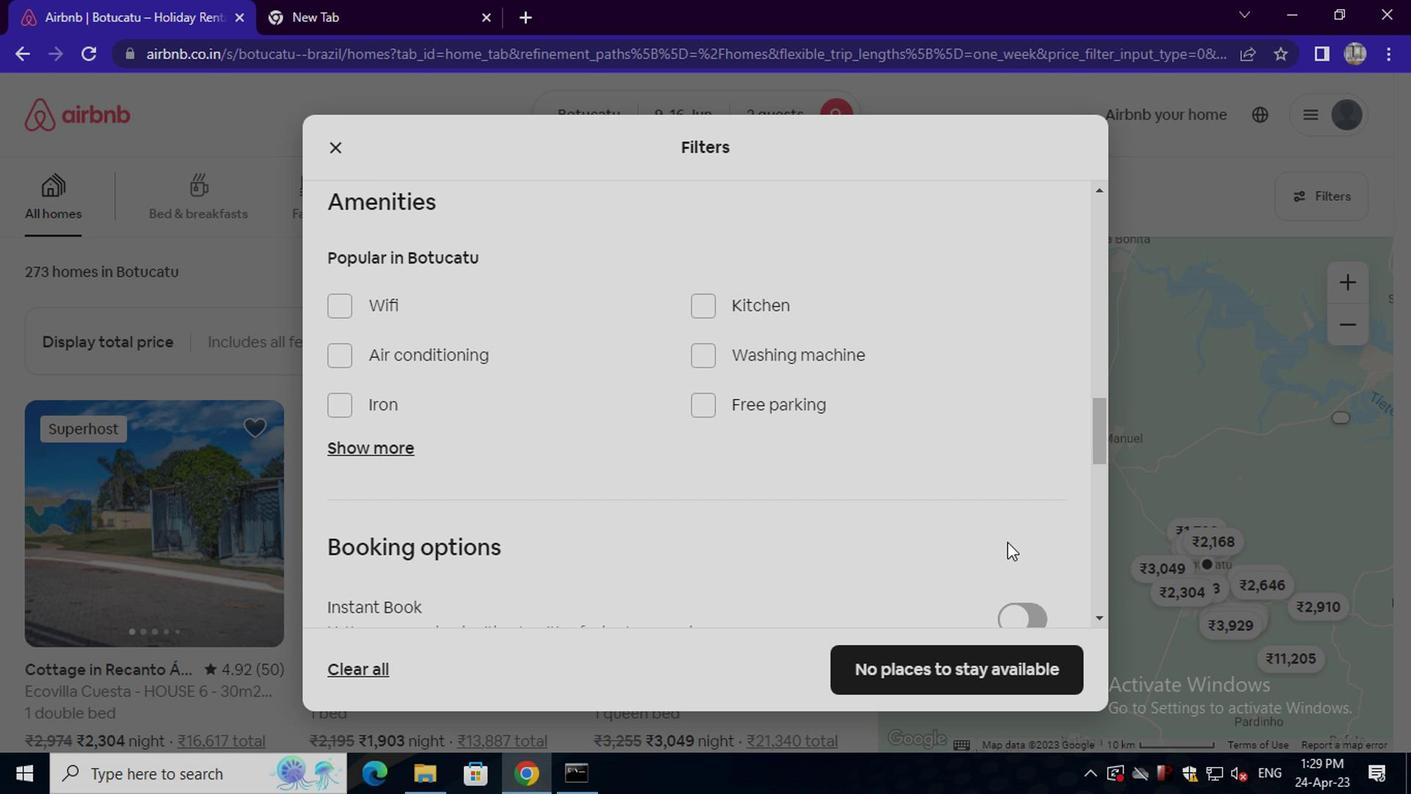 
Action: Mouse moved to (1029, 486)
Screenshot: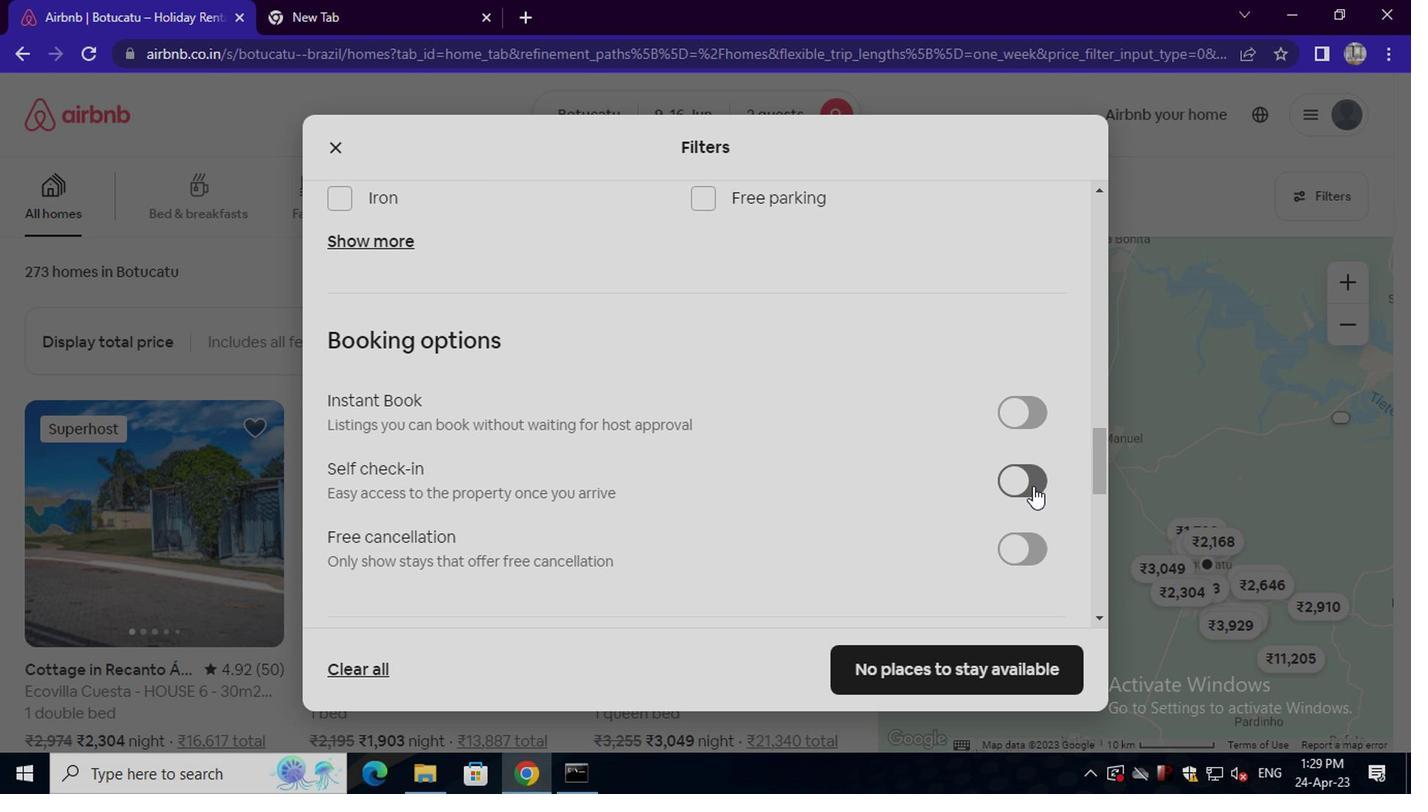 
Action: Mouse pressed left at (1029, 486)
Screenshot: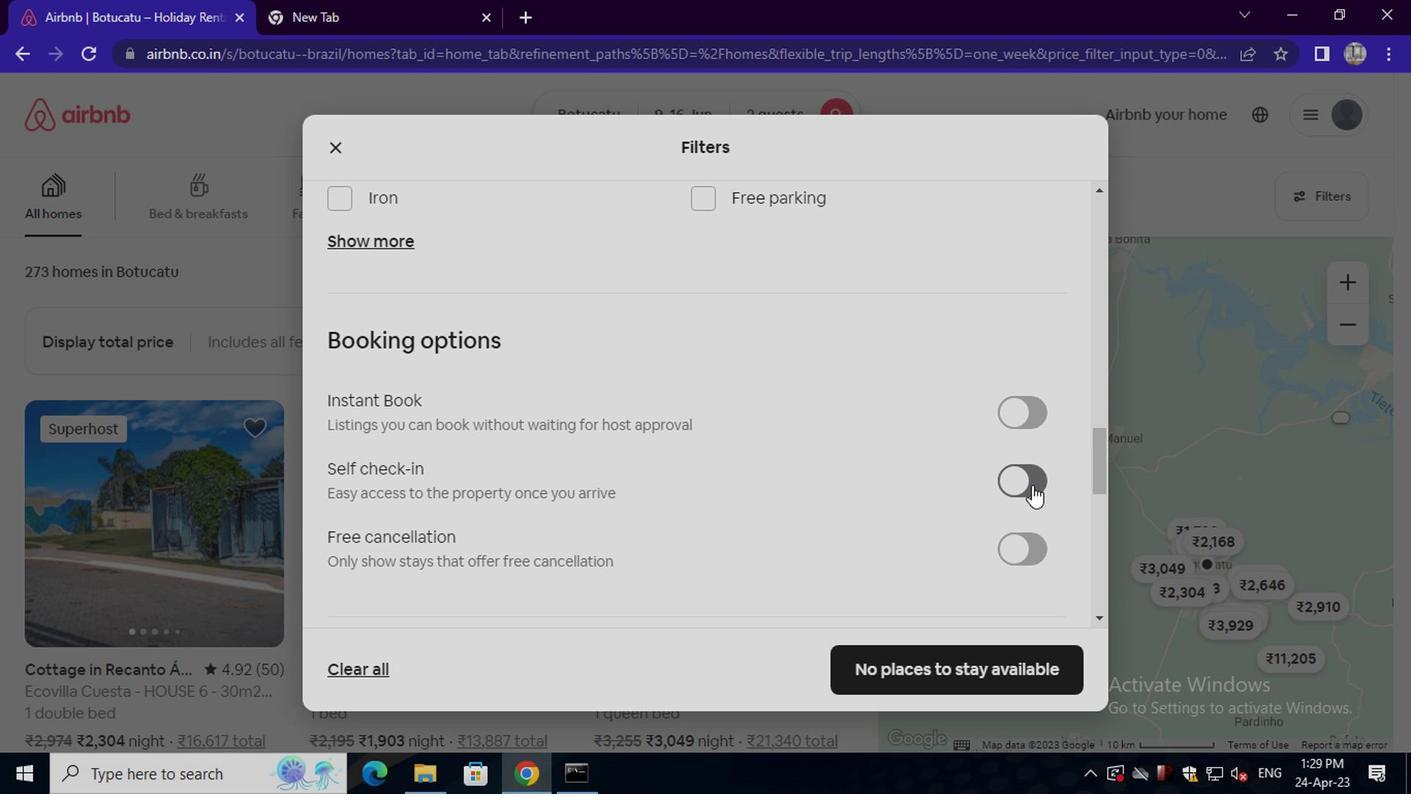 
Action: Mouse moved to (821, 531)
Screenshot: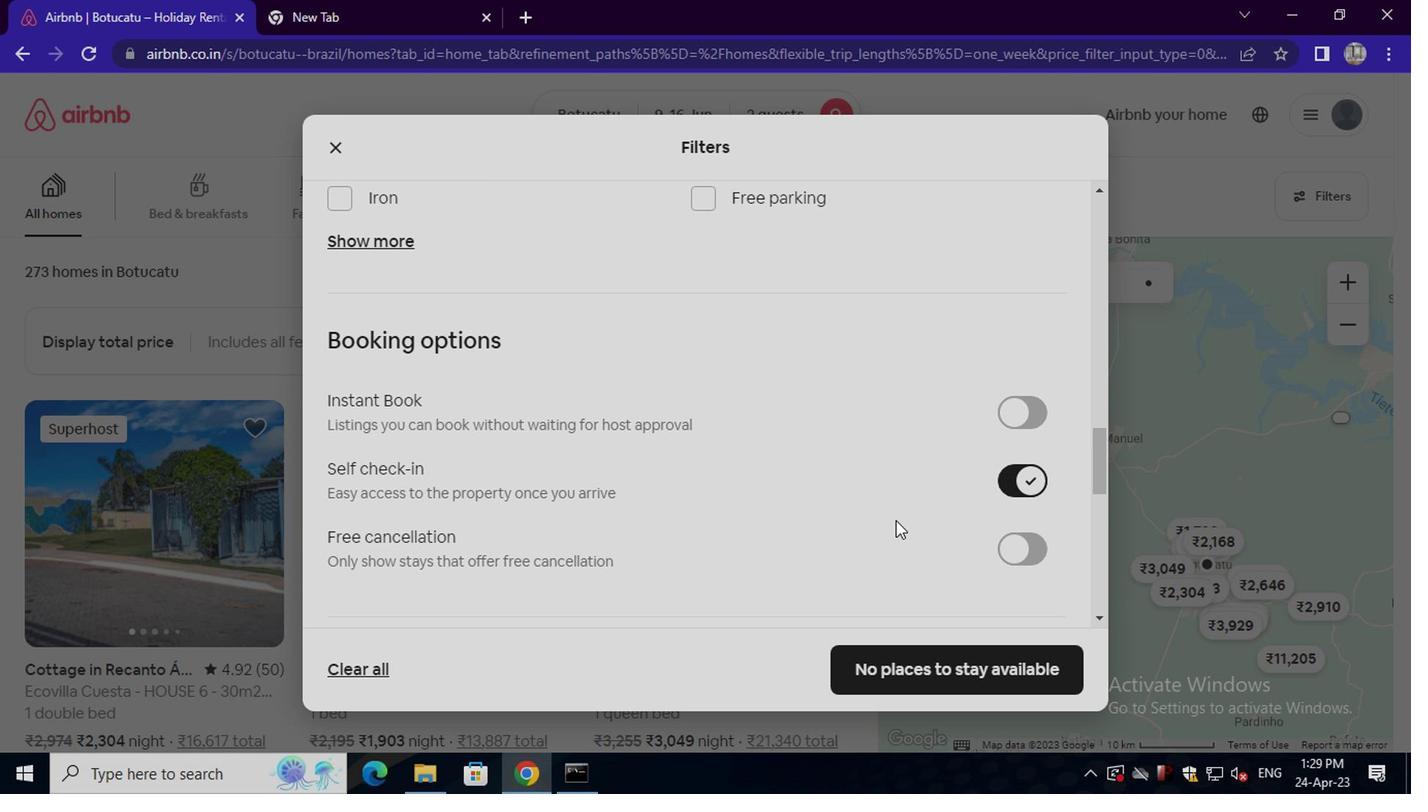 
Action: Mouse scrolled (821, 530) with delta (0, 0)
Screenshot: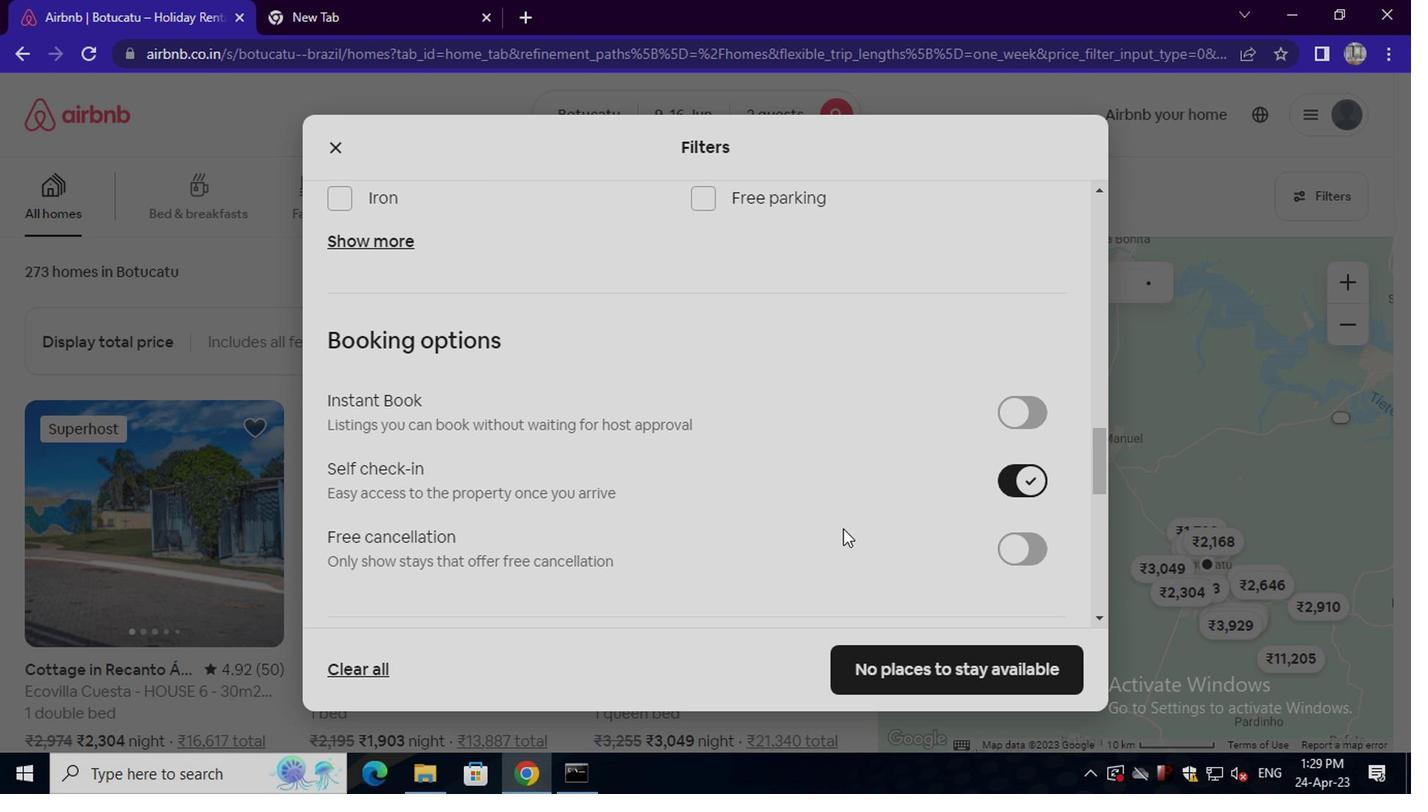 
Action: Mouse scrolled (821, 530) with delta (0, 0)
Screenshot: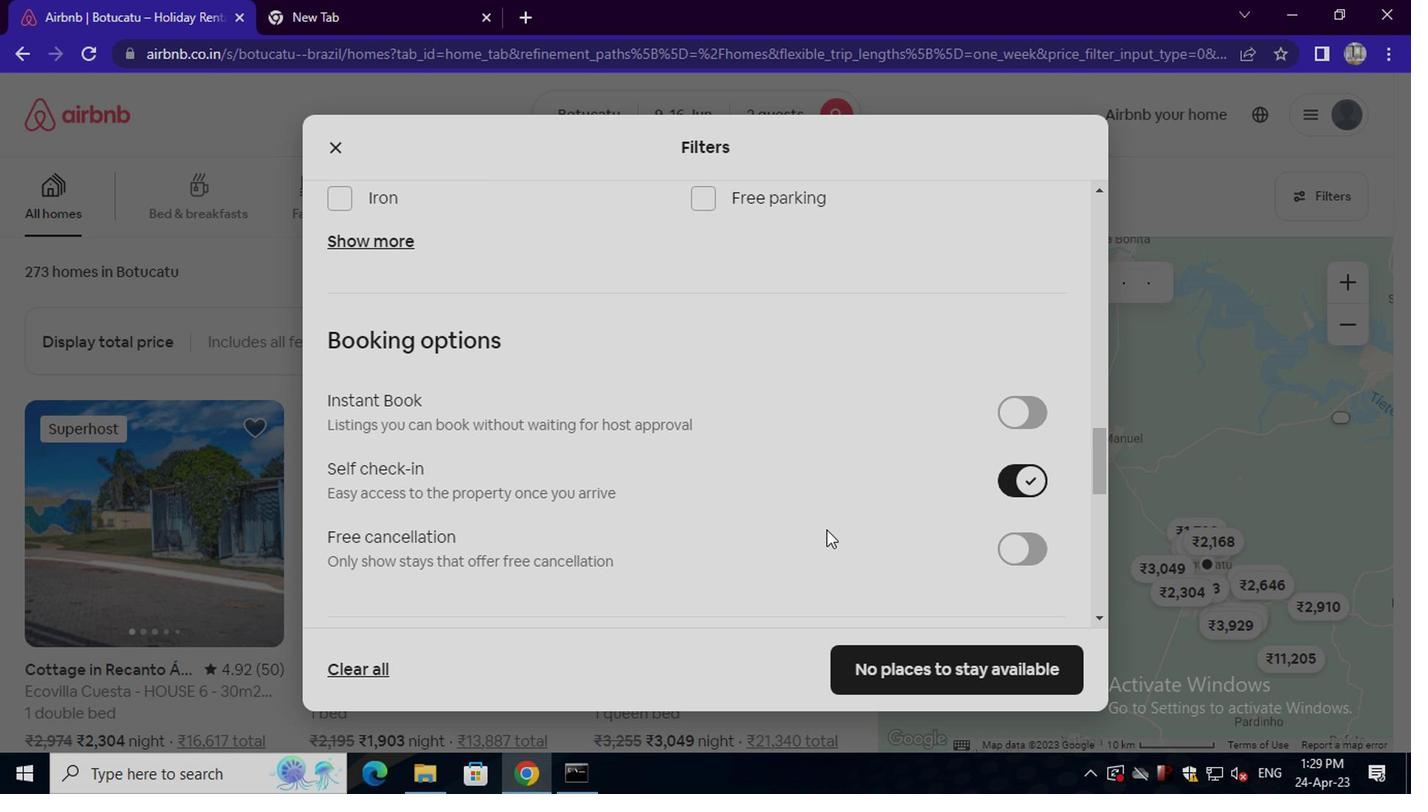 
Action: Mouse scrolled (821, 530) with delta (0, 0)
Screenshot: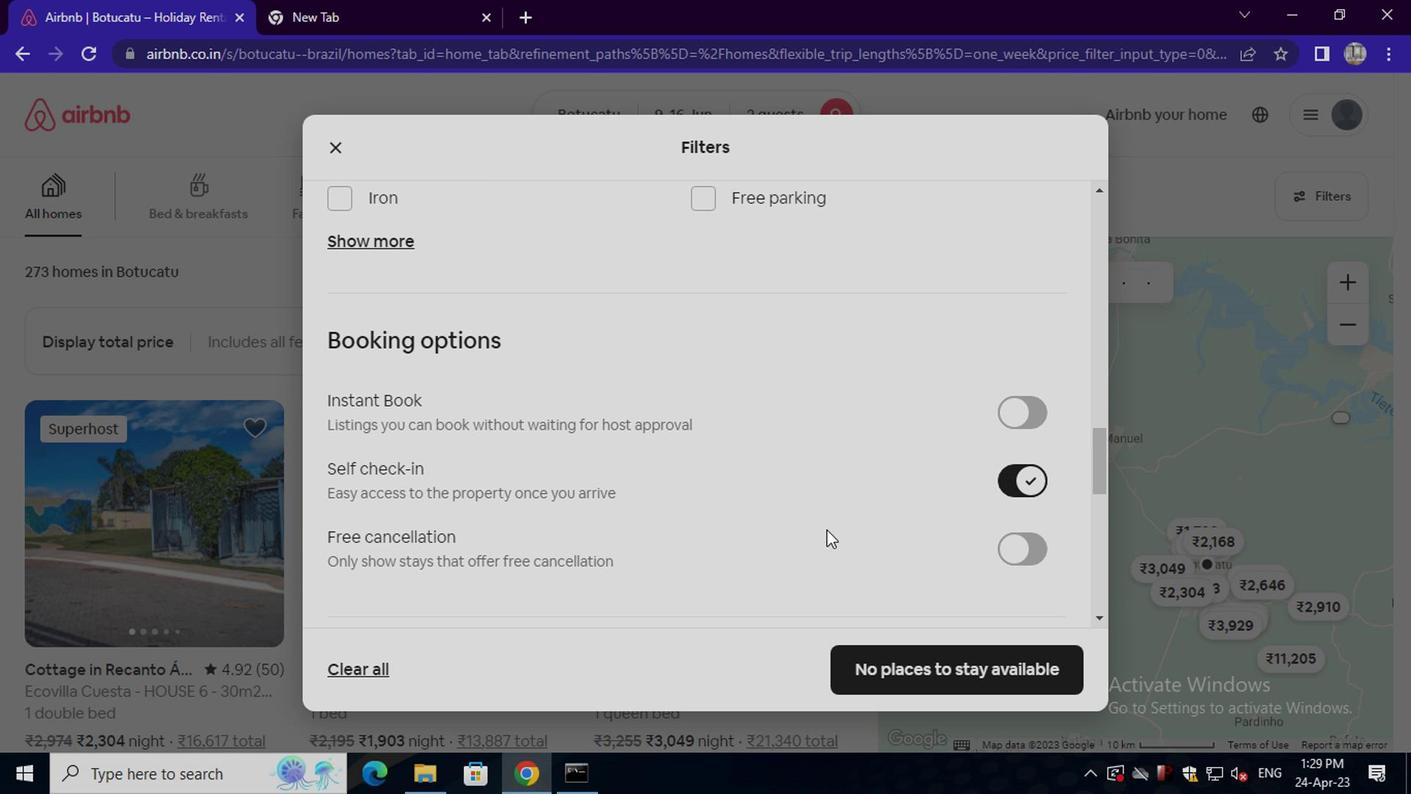 
Action: Mouse scrolled (821, 530) with delta (0, 0)
Screenshot: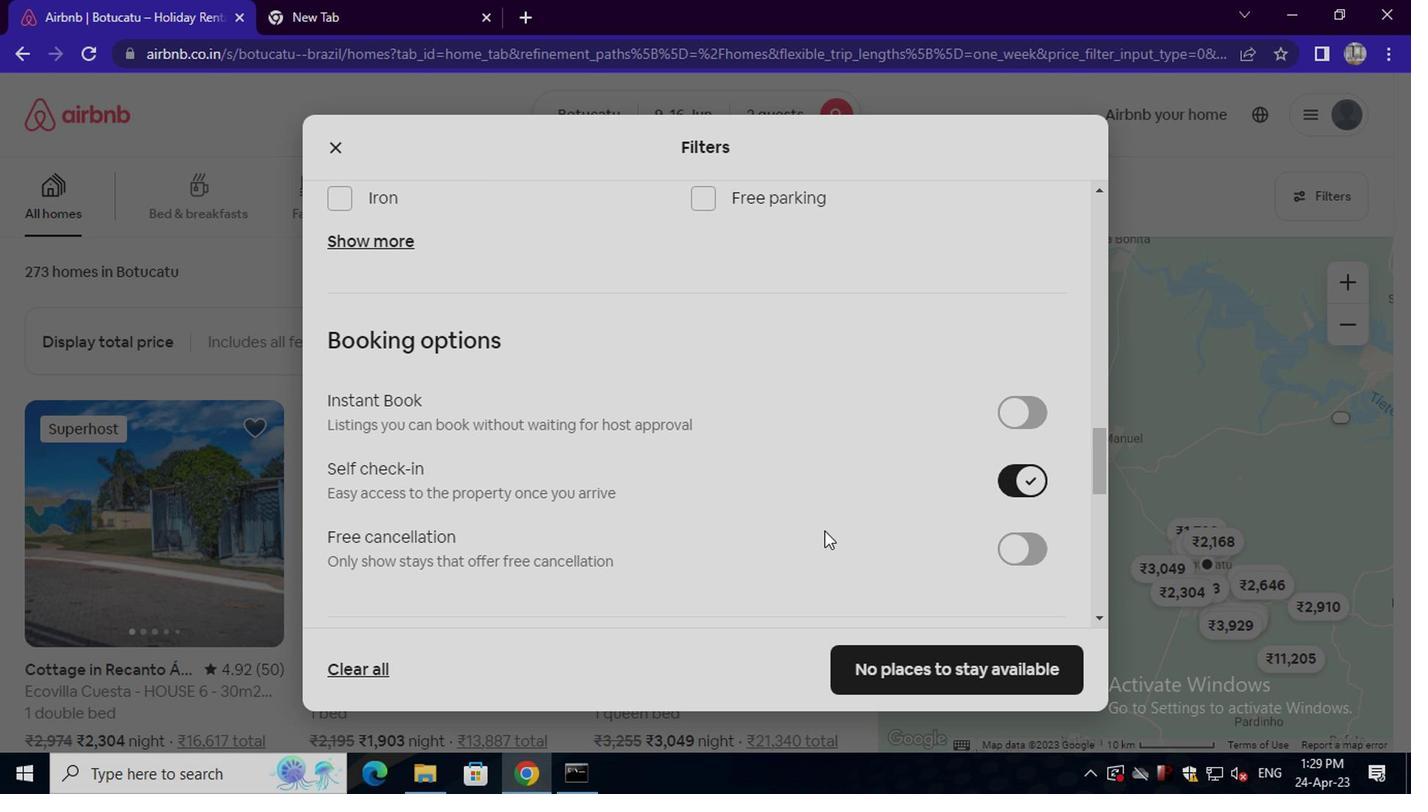 
Action: Mouse scrolled (821, 530) with delta (0, 0)
Screenshot: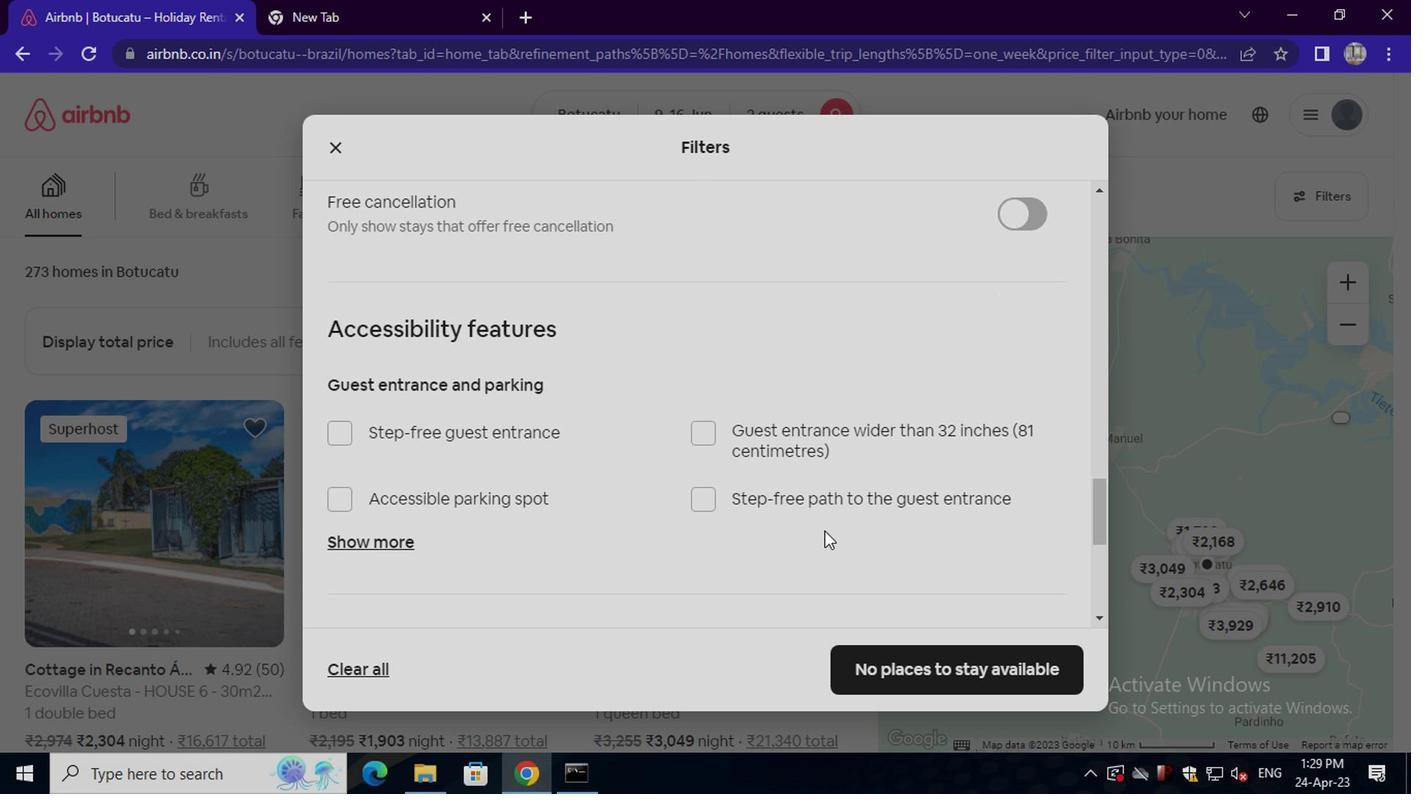
Action: Mouse scrolled (821, 530) with delta (0, 0)
Screenshot: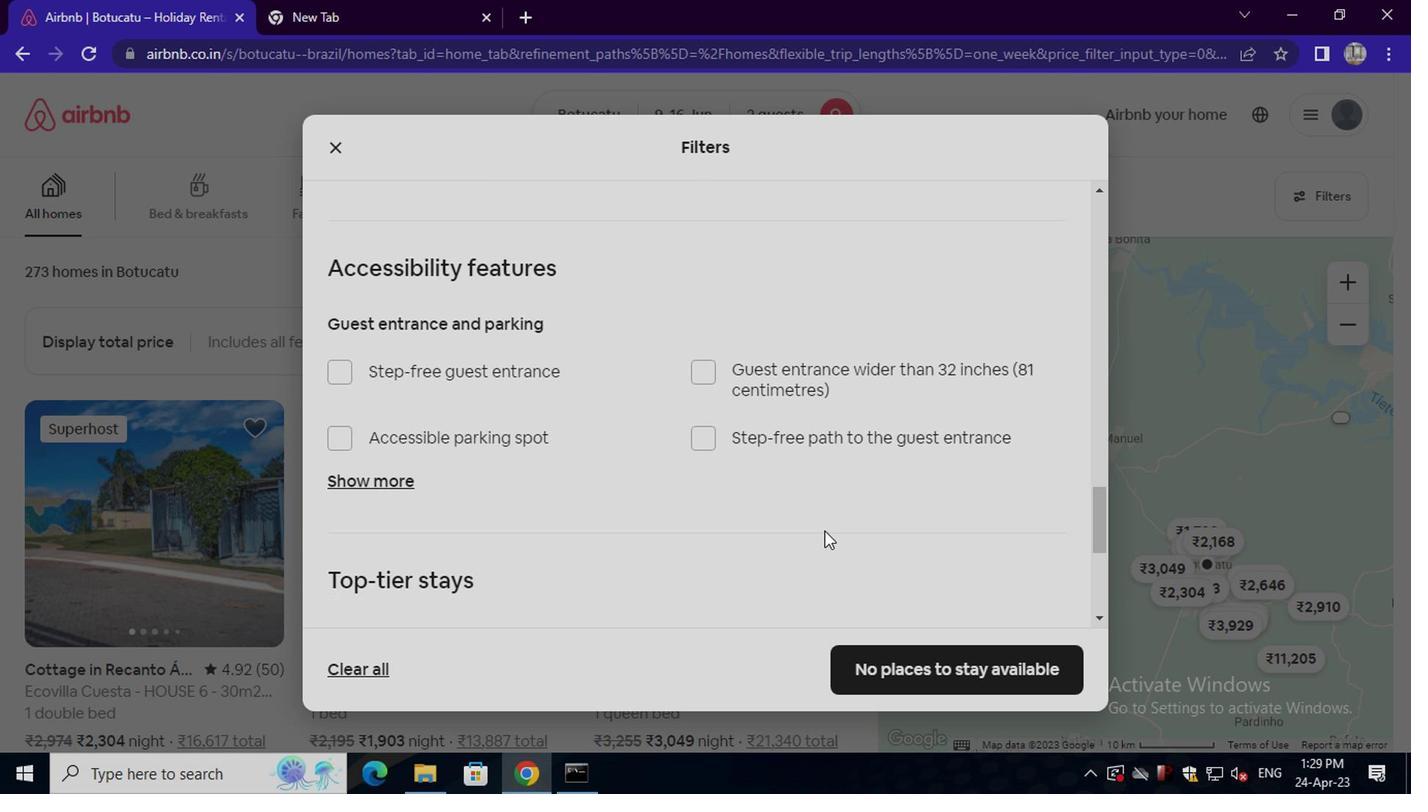 
Action: Mouse moved to (819, 532)
Screenshot: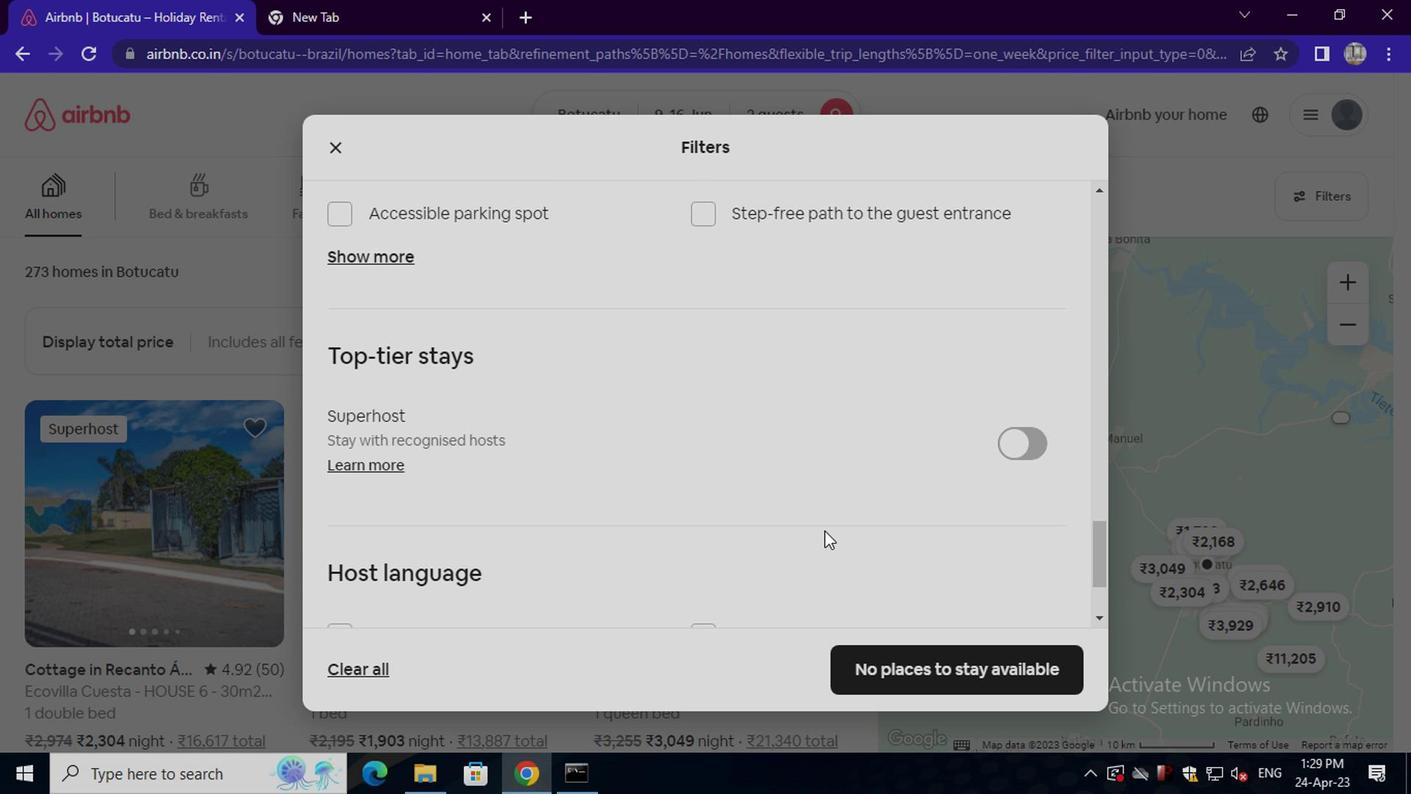 
Action: Mouse scrolled (819, 531) with delta (0, 0)
Screenshot: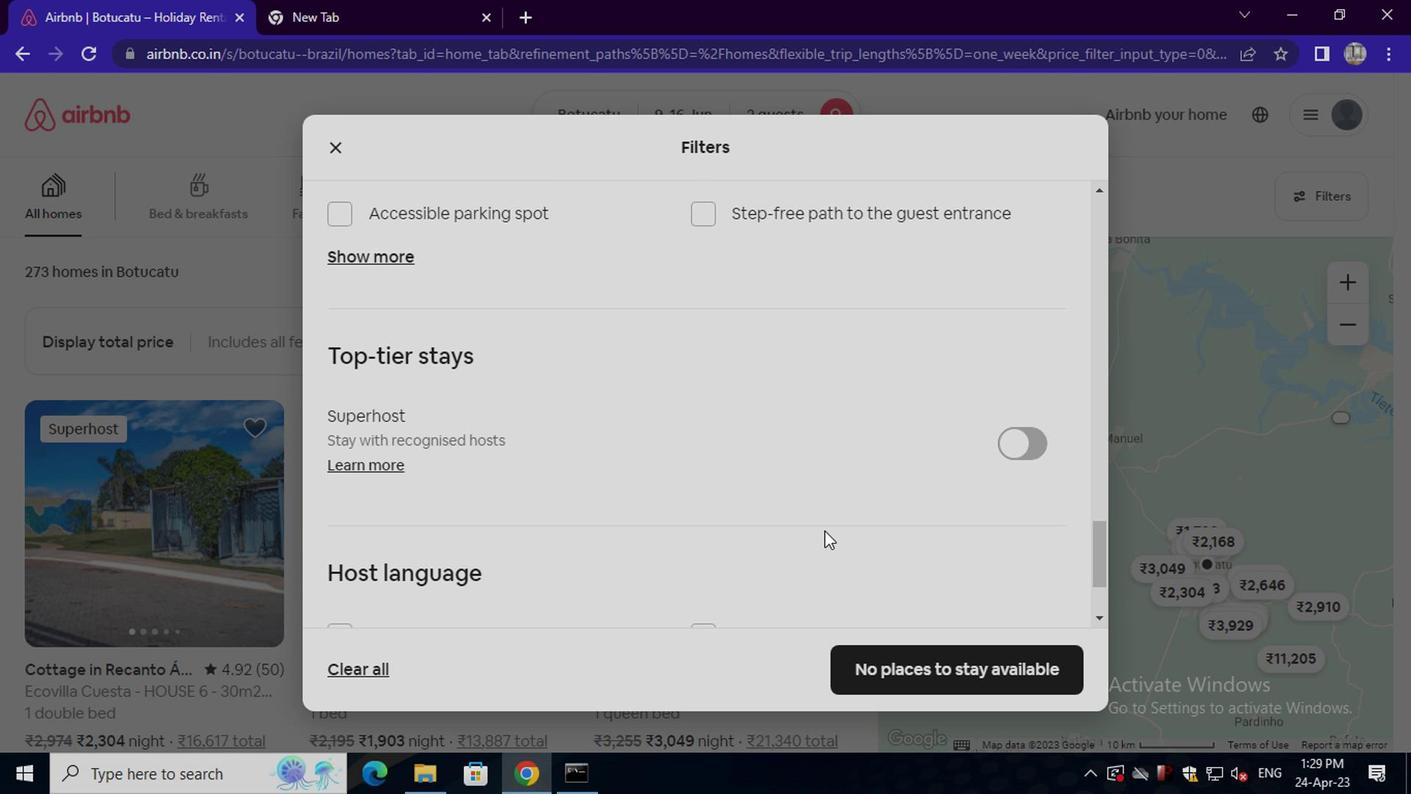 
Action: Mouse moved to (818, 534)
Screenshot: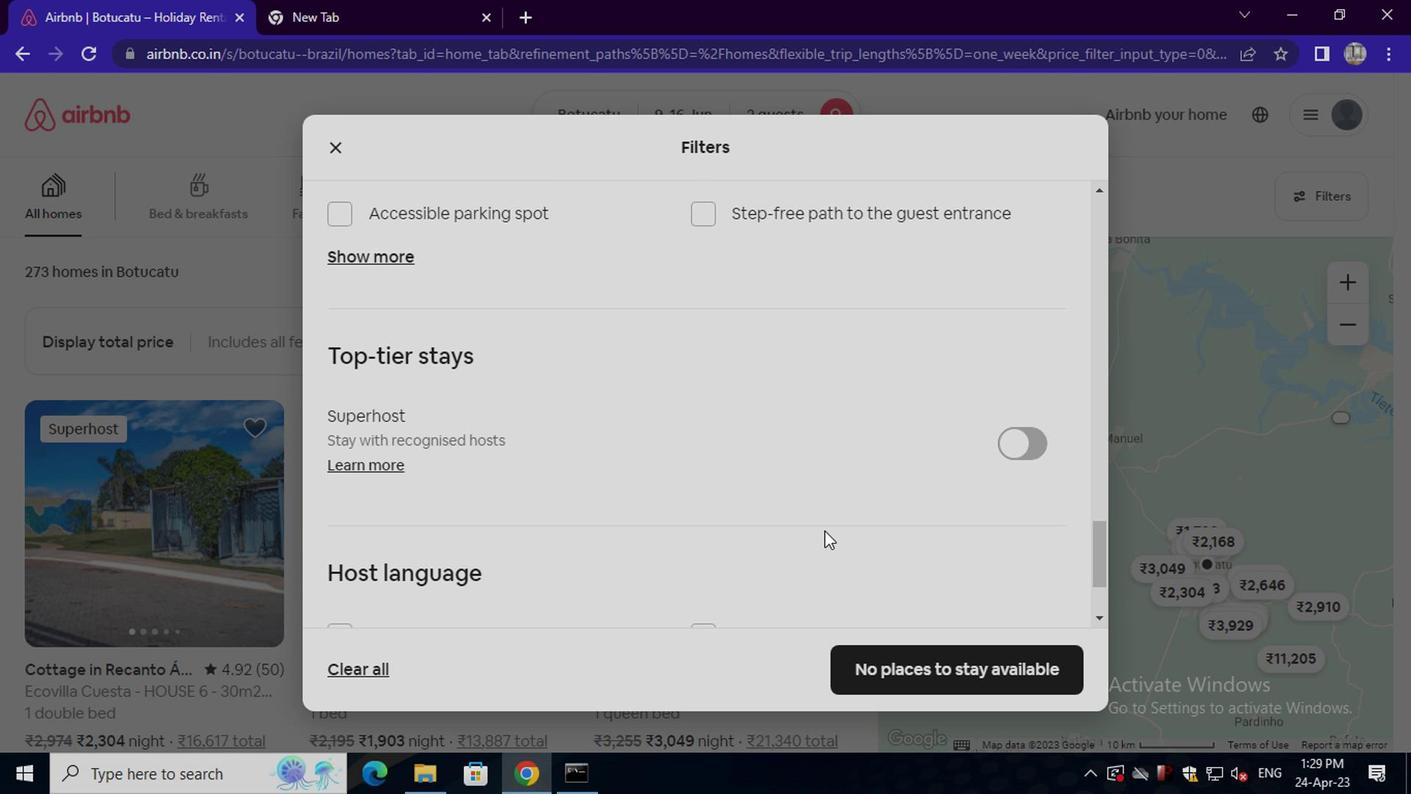 
Action: Mouse scrolled (818, 533) with delta (0, 0)
Screenshot: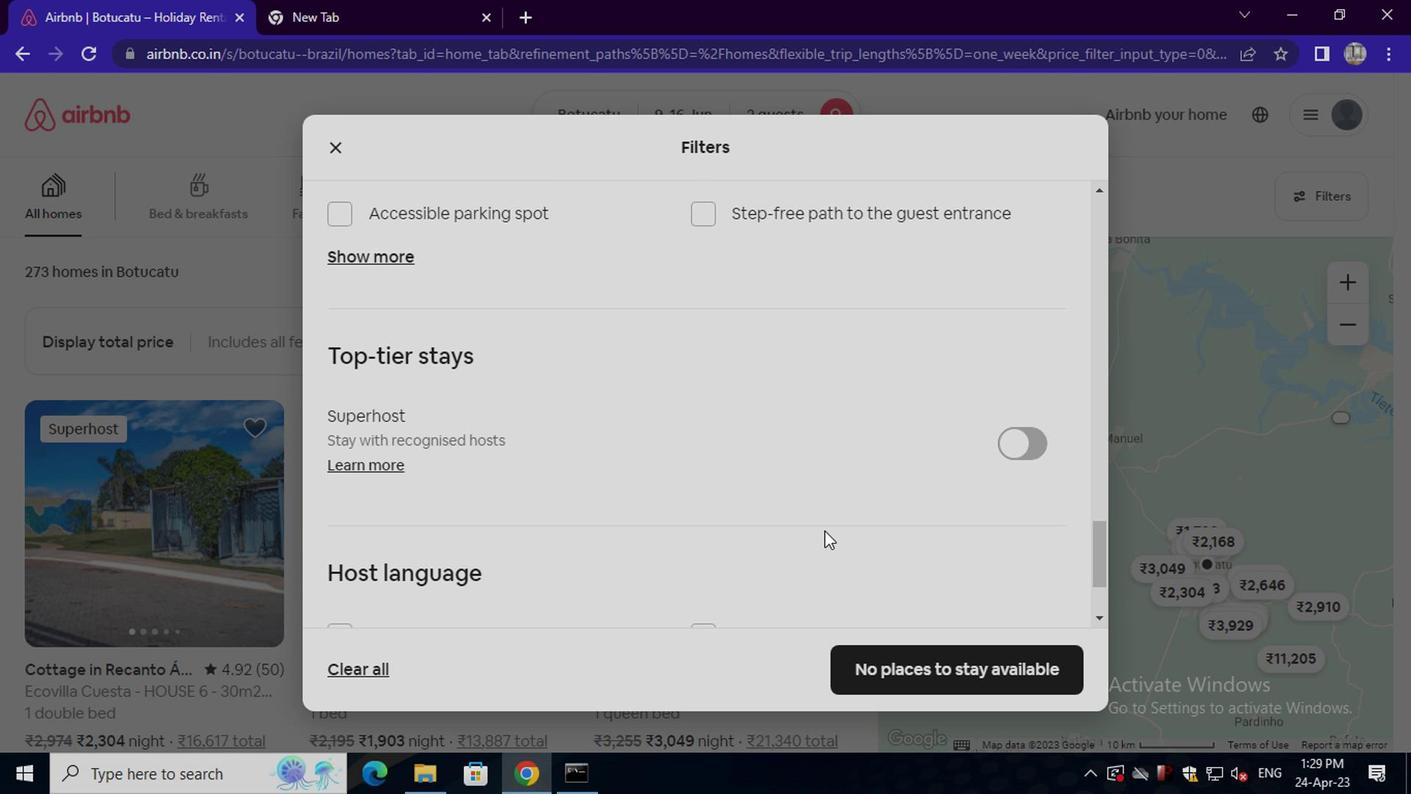 
Action: Mouse scrolled (818, 533) with delta (0, 0)
Screenshot: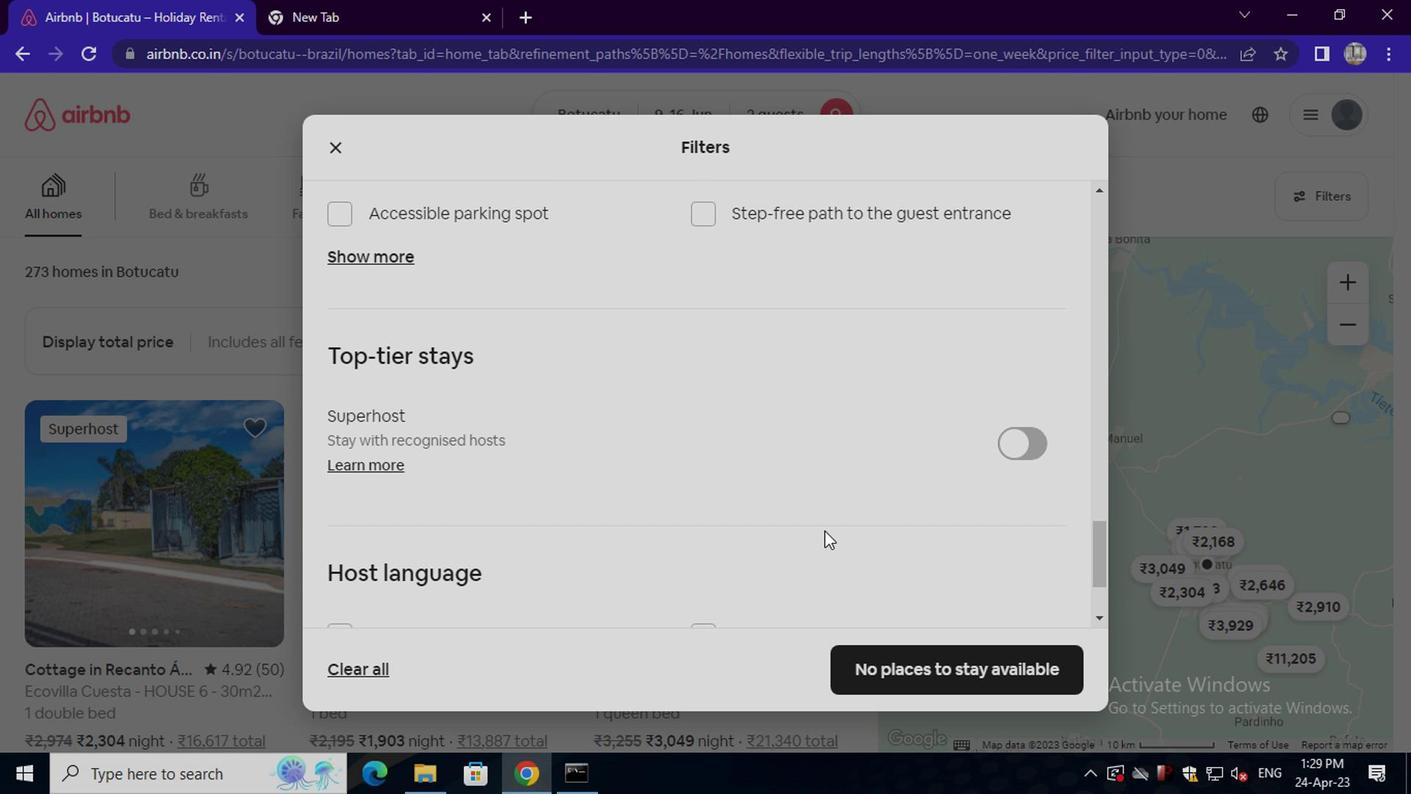 
Action: Mouse moved to (816, 534)
Screenshot: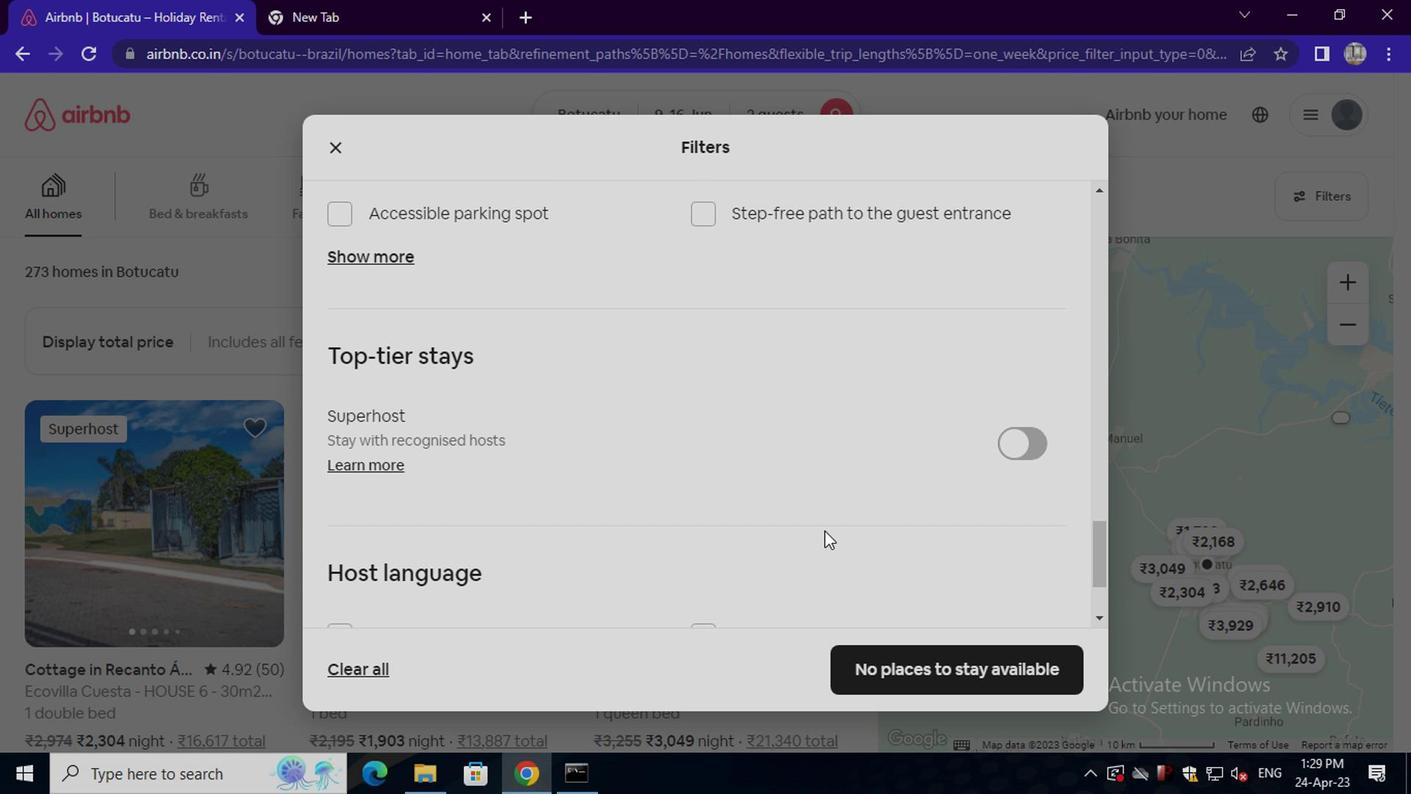 
Action: Mouse scrolled (816, 533) with delta (0, 0)
Screenshot: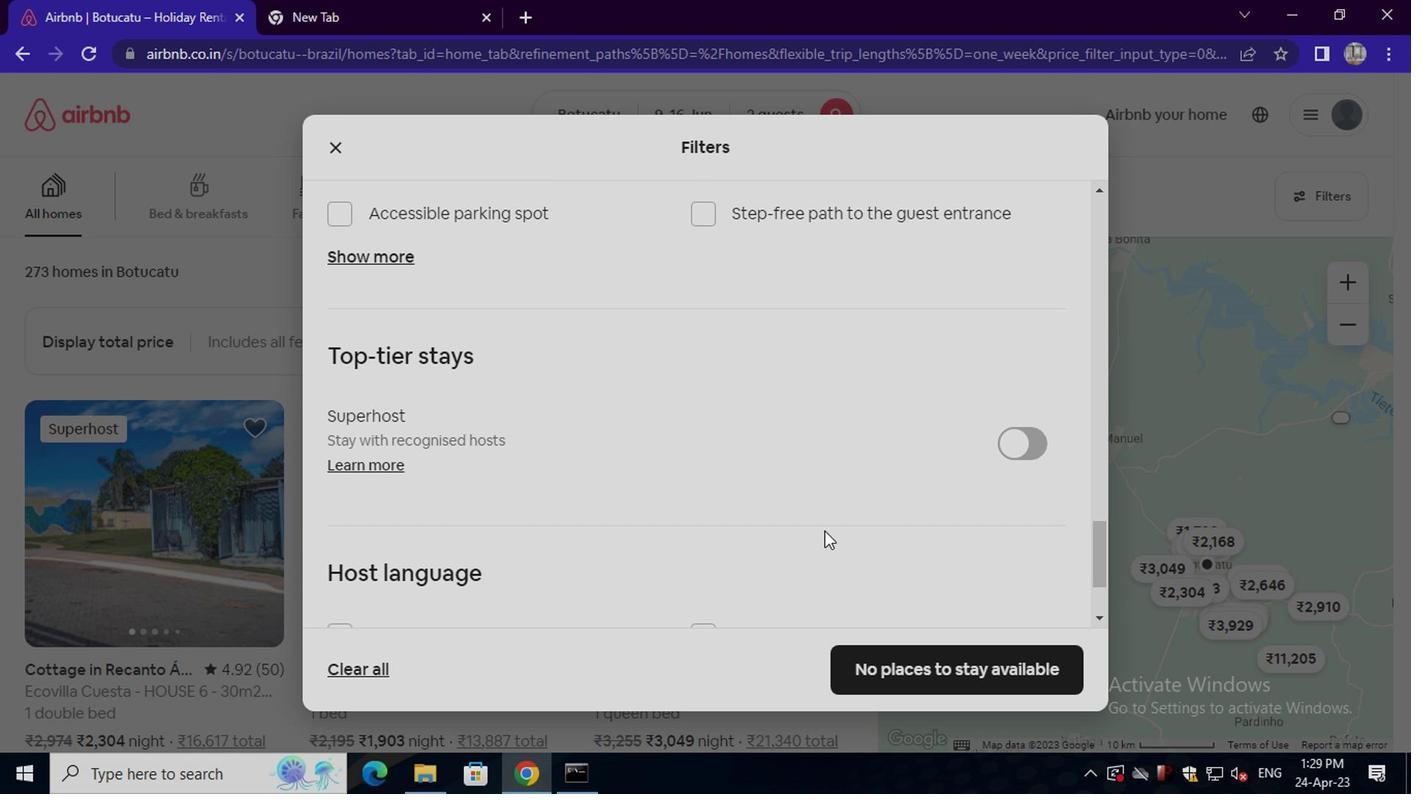 
Action: Mouse moved to (811, 536)
Screenshot: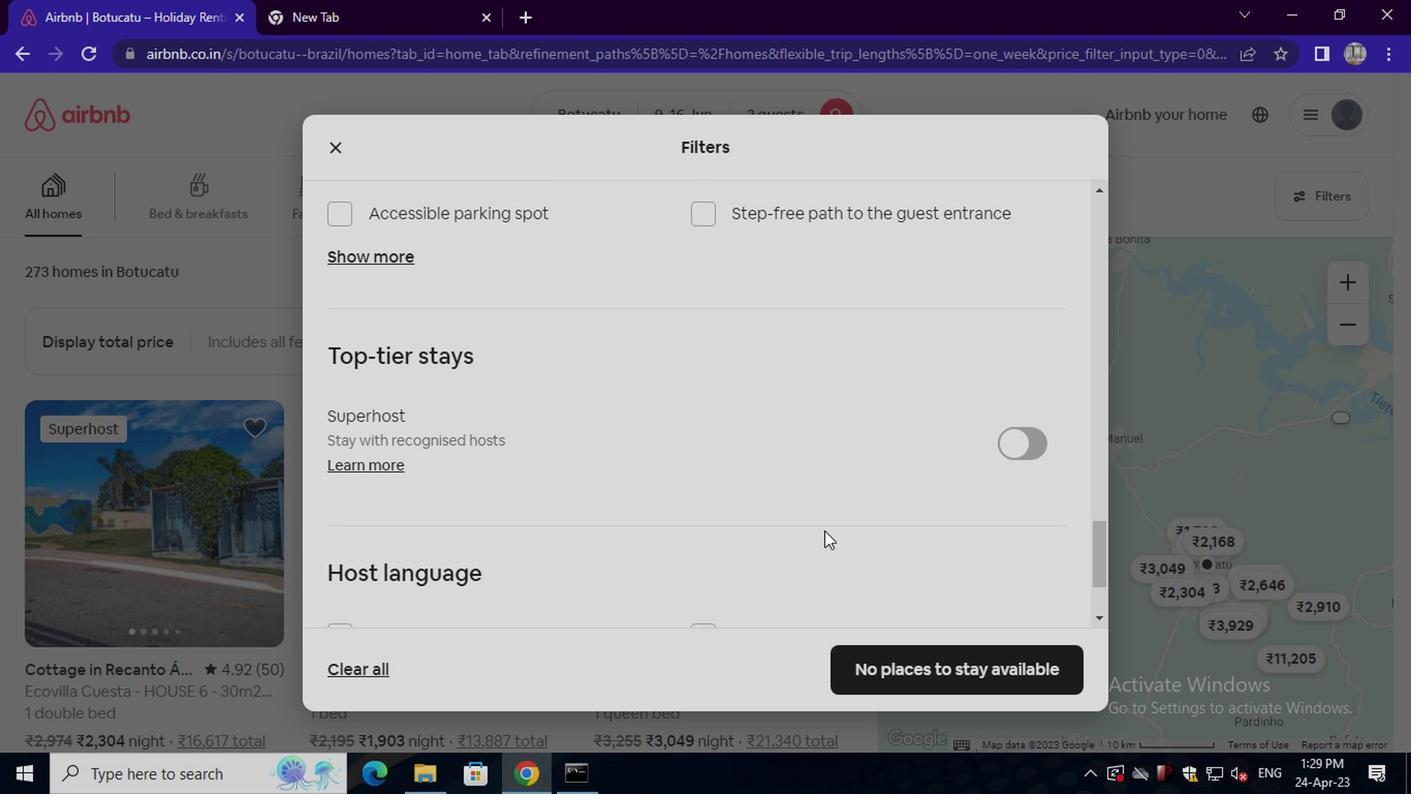 
Action: Mouse scrolled (811, 534) with delta (0, -1)
Screenshot: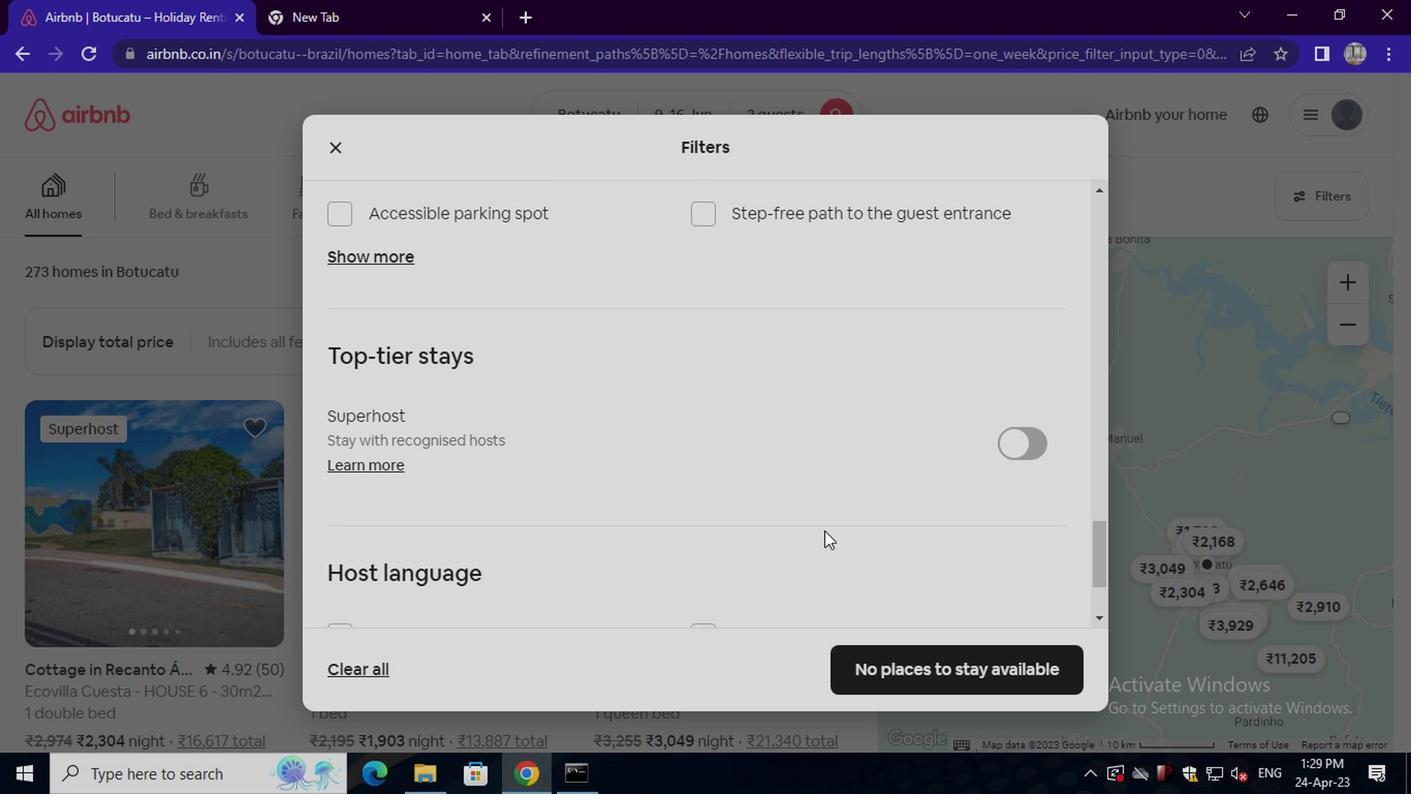 
Action: Mouse moved to (607, 560)
Screenshot: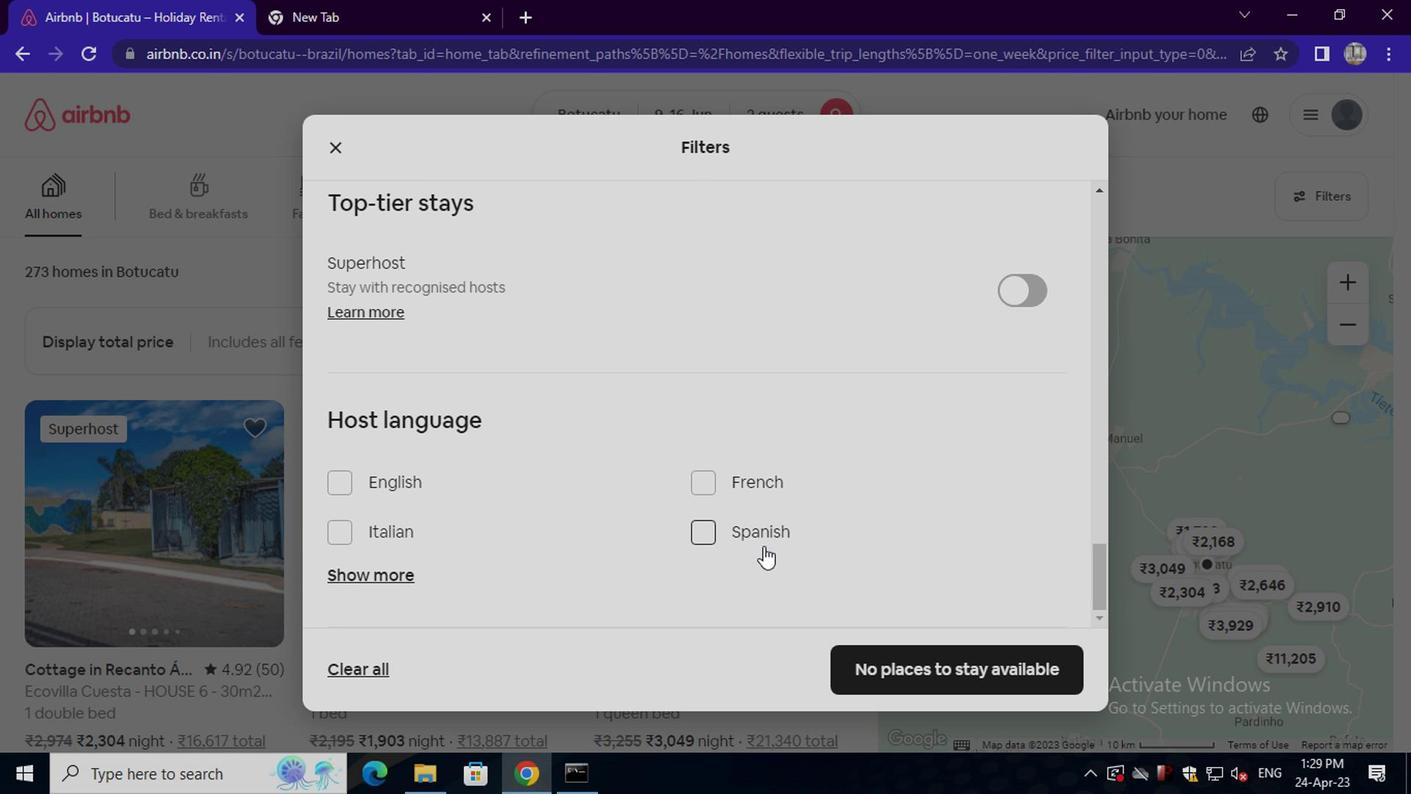 
Action: Mouse scrolled (607, 559) with delta (0, 0)
Screenshot: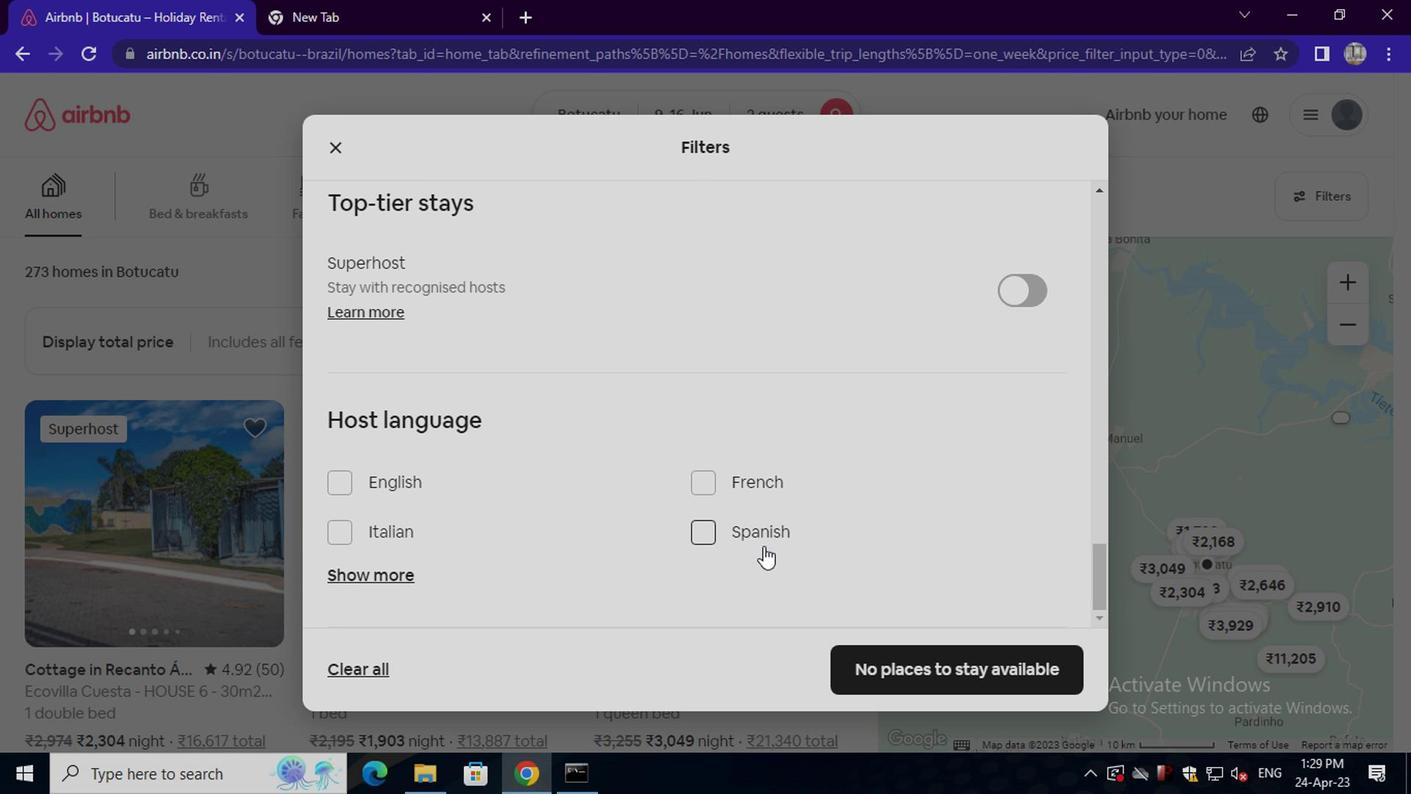 
Action: Mouse moved to (409, 569)
Screenshot: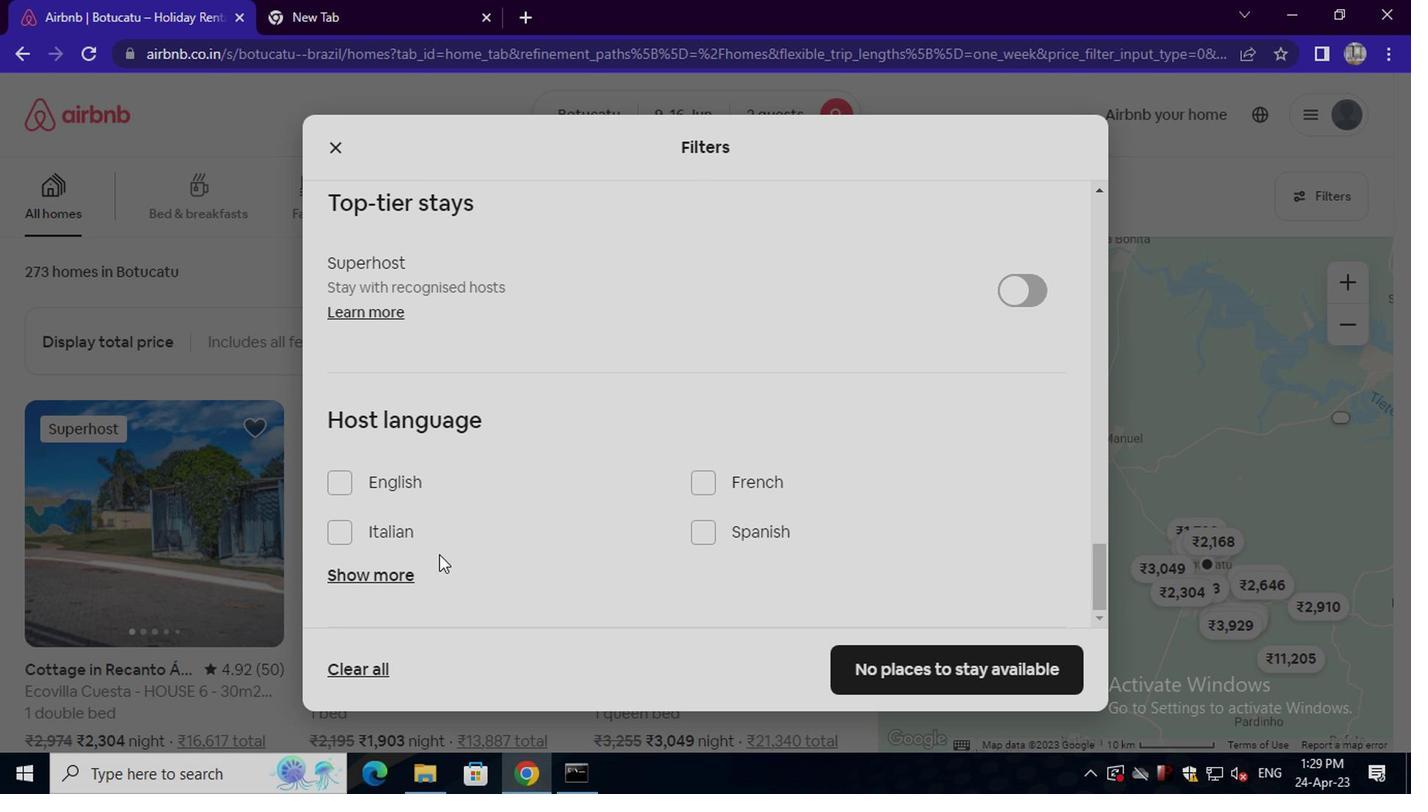 
Action: Mouse pressed left at (409, 569)
Screenshot: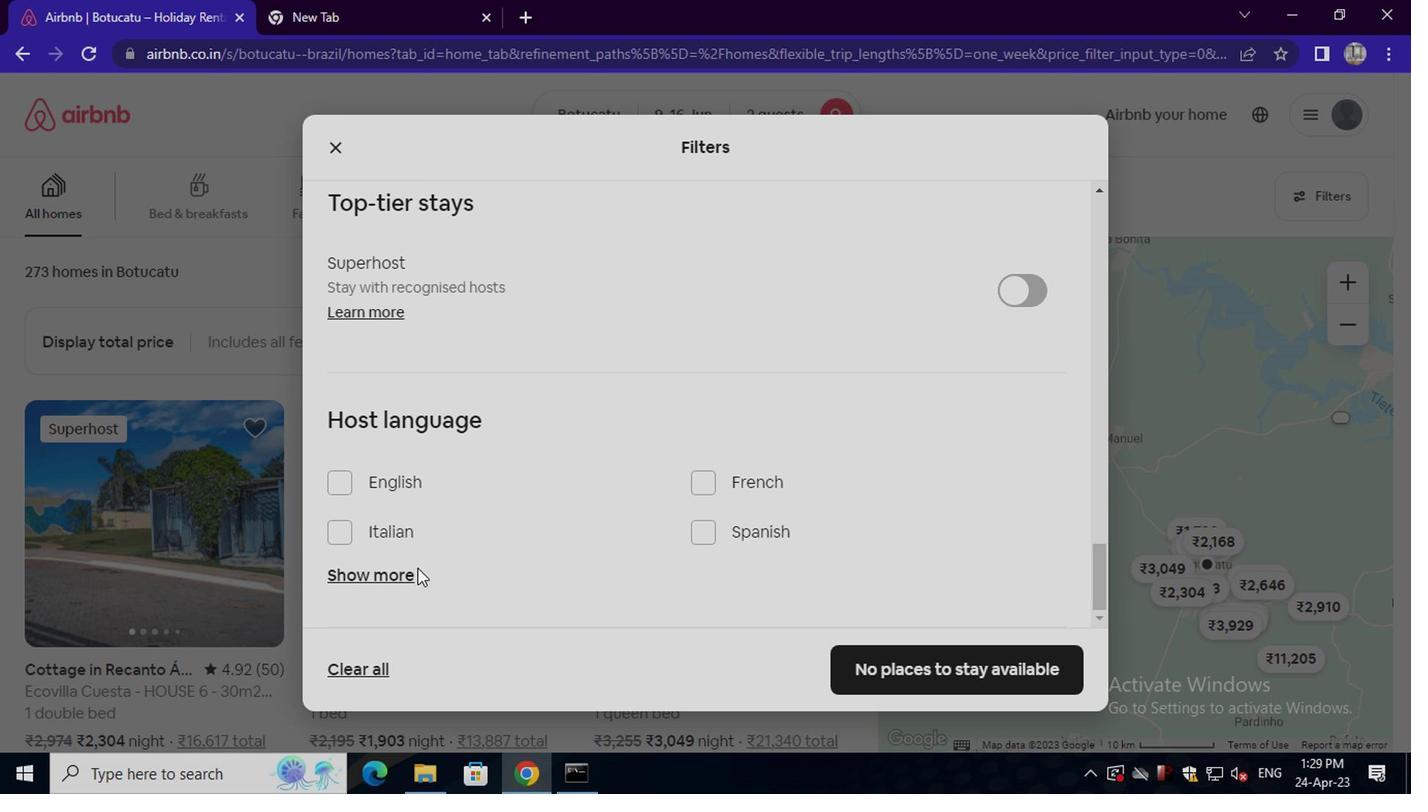 
Action: Mouse moved to (698, 527)
Screenshot: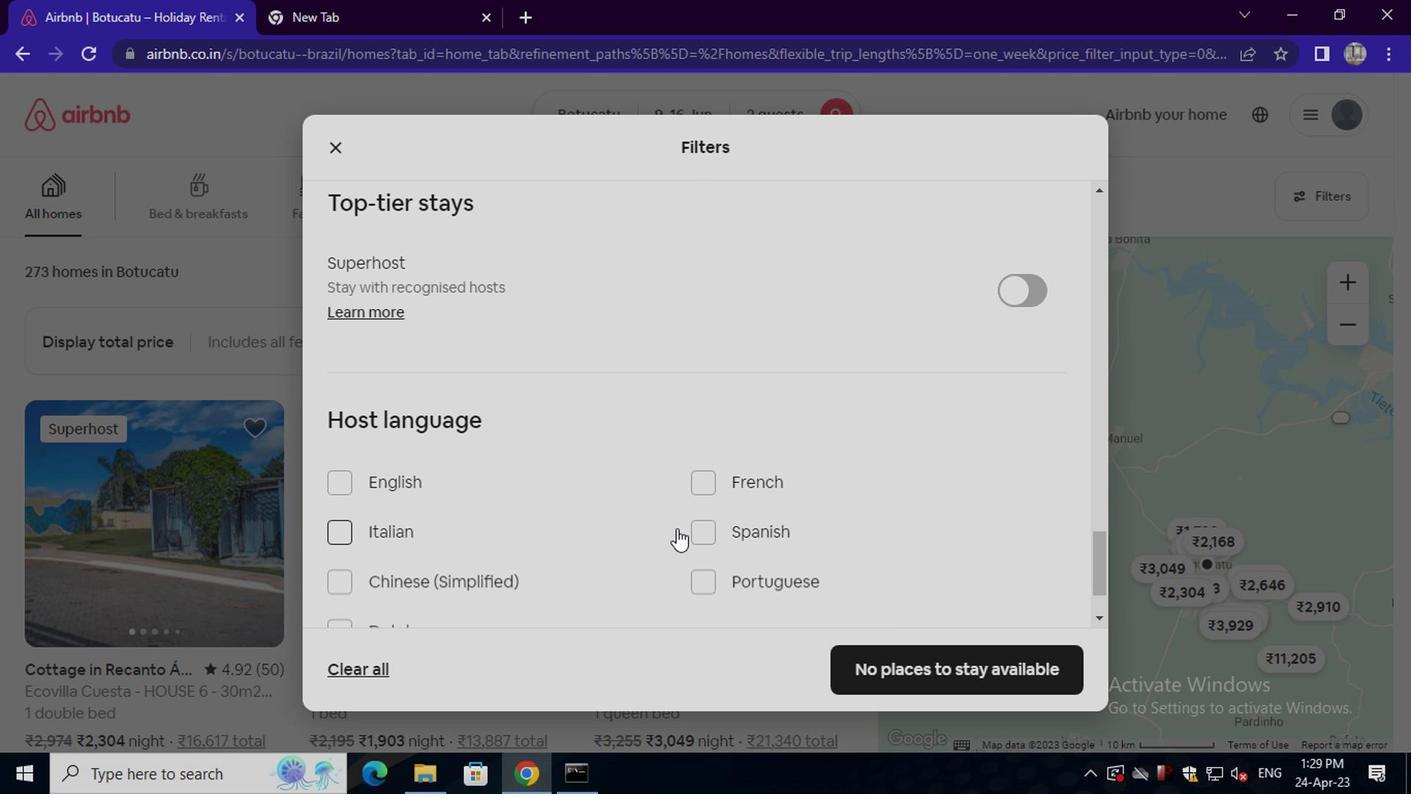 
Action: Mouse pressed left at (698, 527)
Screenshot: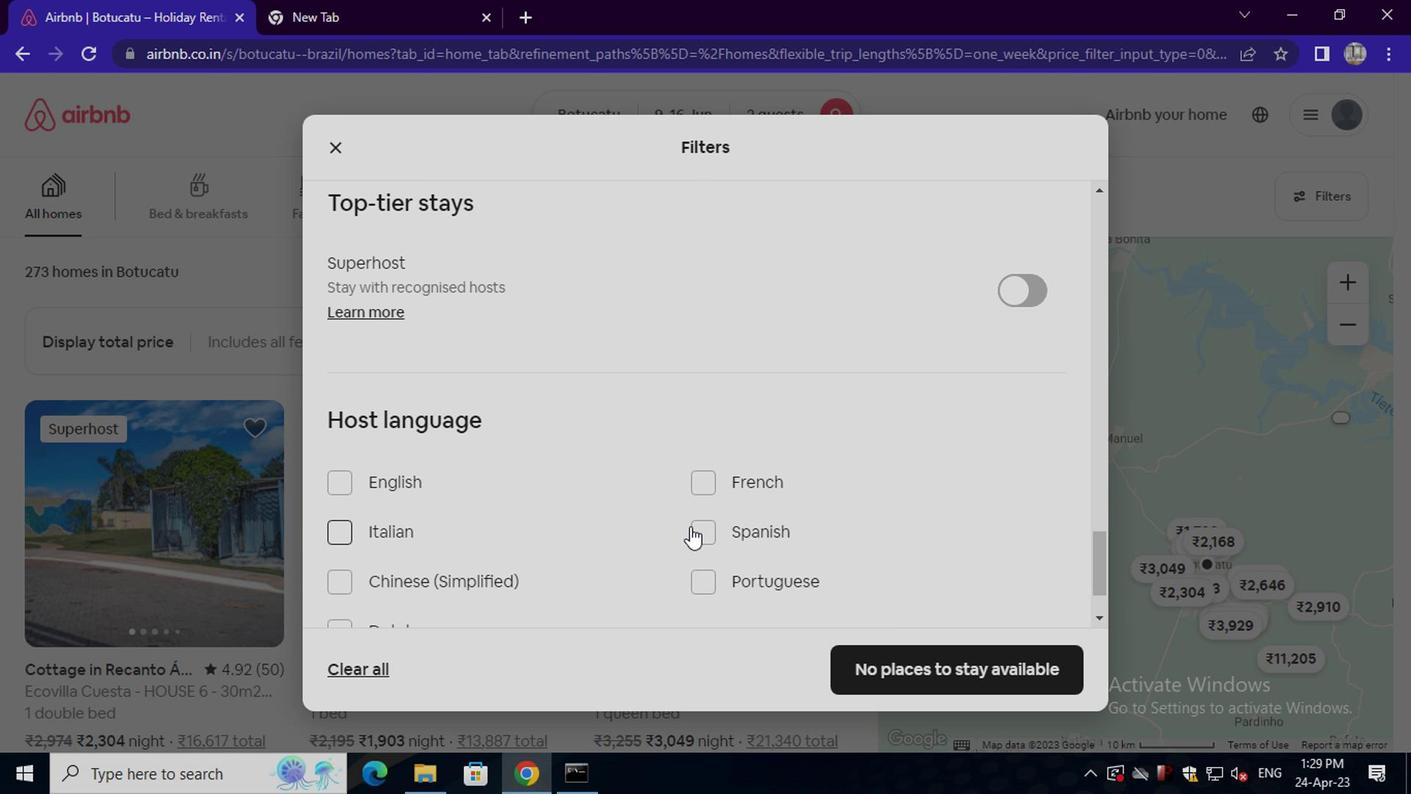 
Action: Mouse moved to (897, 653)
Screenshot: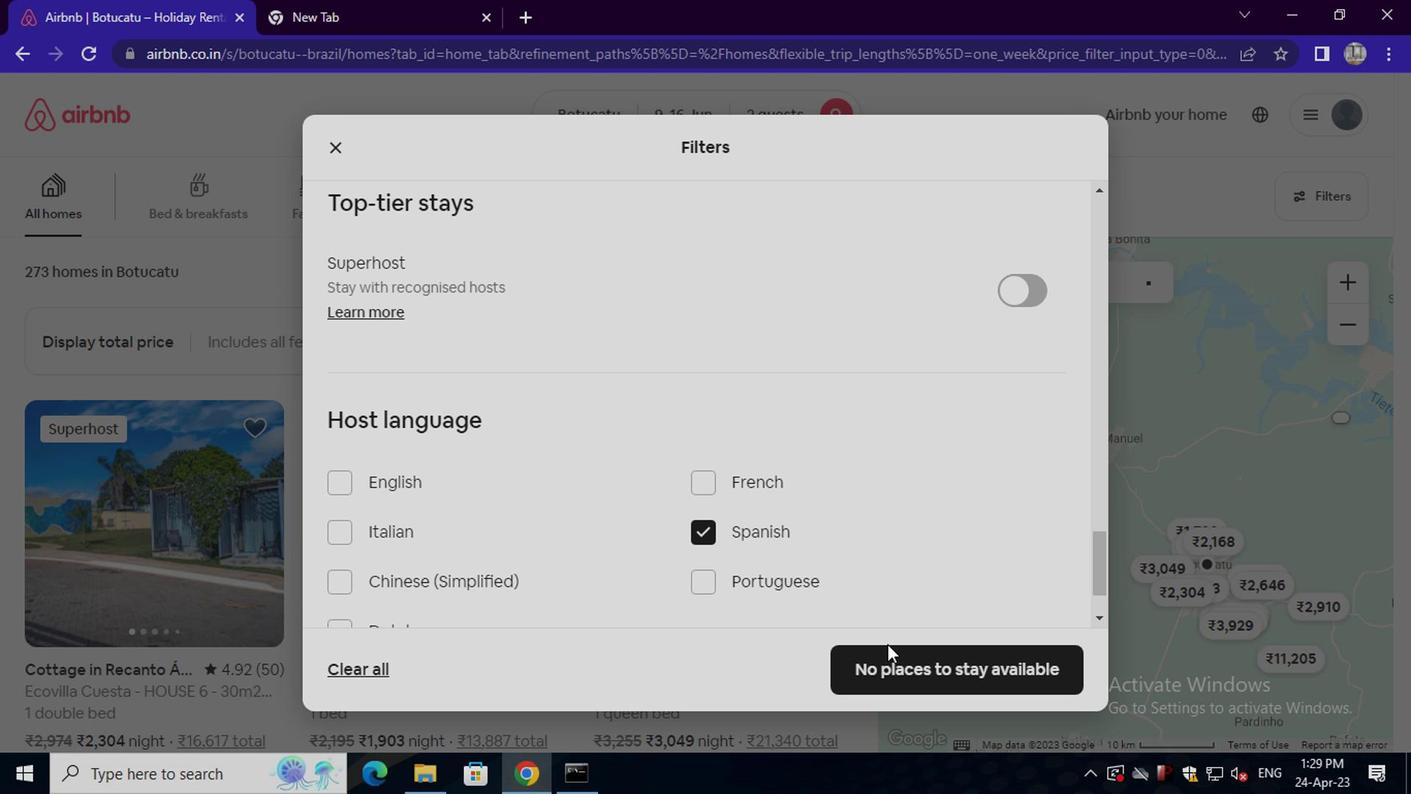 
Action: Mouse pressed left at (897, 653)
Screenshot: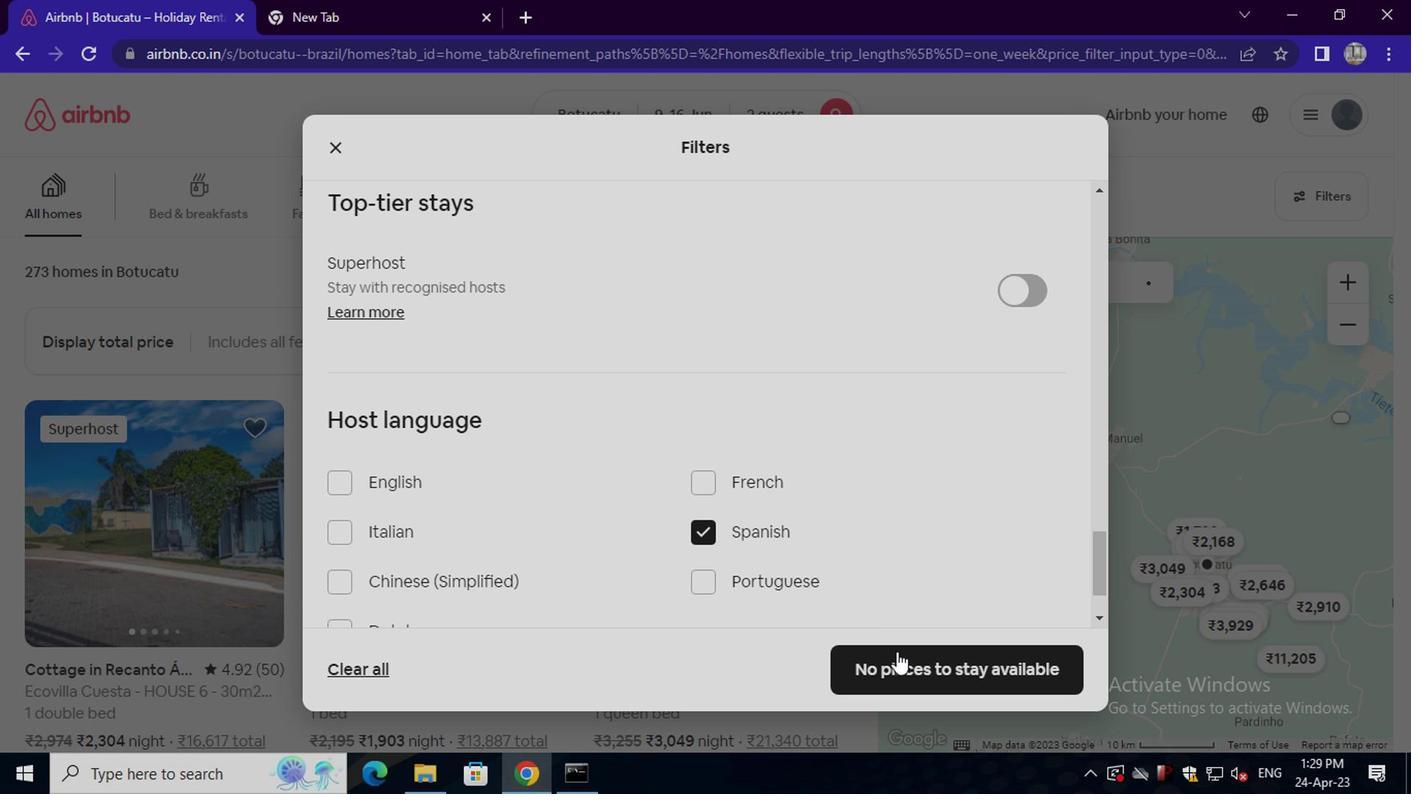 
